 Task: Look for space in Bururi, Burundi from 10th July, 2023 to 15th July, 2023 for 7 adults in price range Rs.10000 to Rs.15000. Place can be entire place or shared room with 4 bedrooms having 7 beds and 4 bathrooms. Property type can be house, flat, guest house. Amenities needed are: wifi, TV, free parkinig on premises, gym, breakfast. Booking option can be shelf check-in. Required host language is .
Action: Mouse moved to (425, 125)
Screenshot: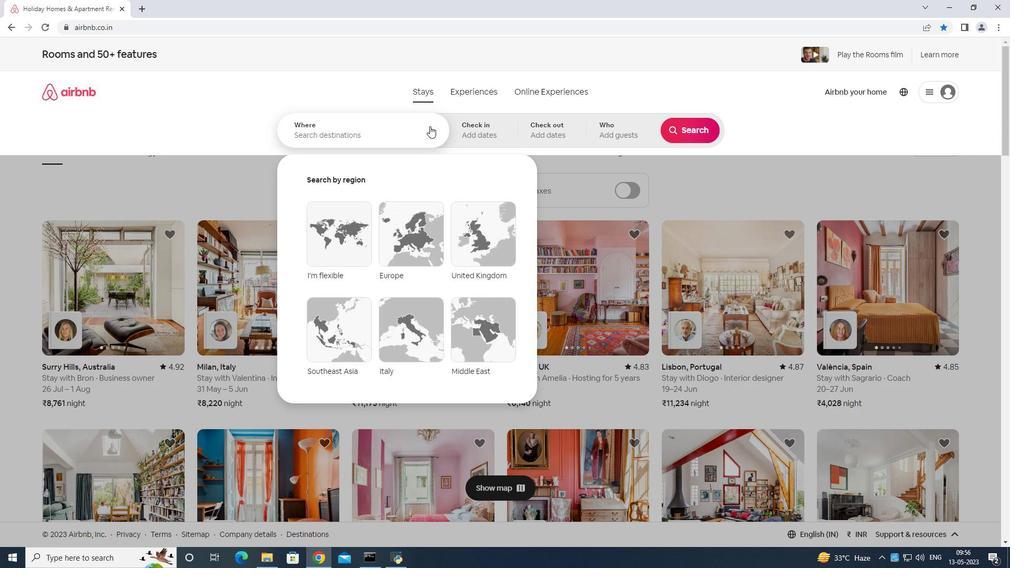 
Action: Mouse pressed left at (425, 125)
Screenshot: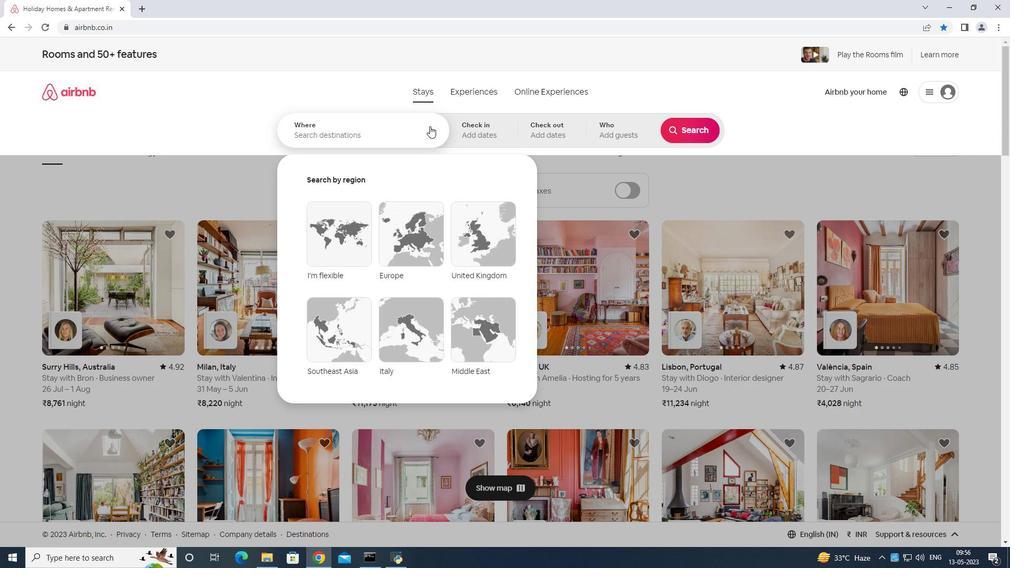 
Action: Mouse moved to (436, 133)
Screenshot: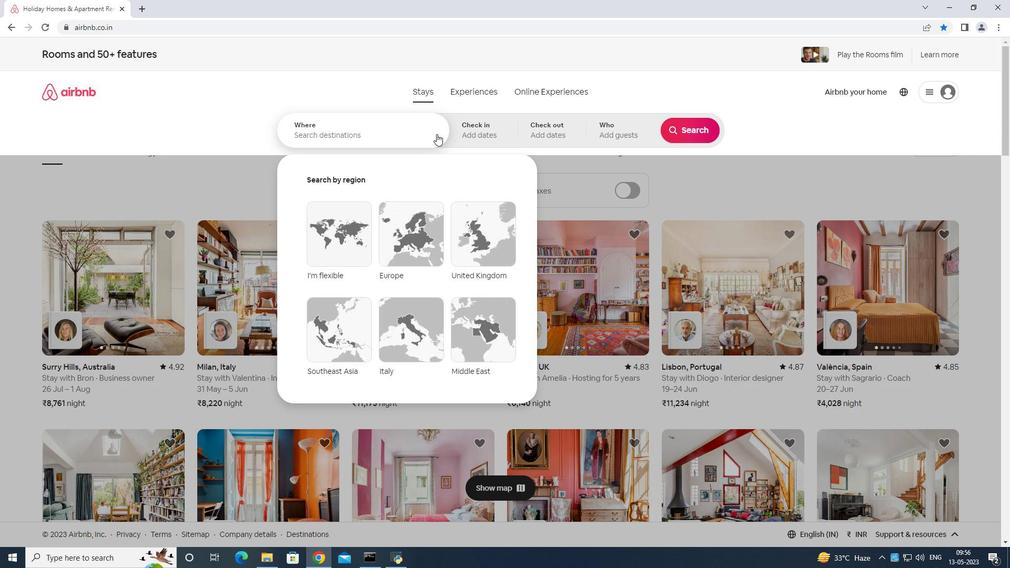 
Action: Key pressed b<Key.shift>
Screenshot: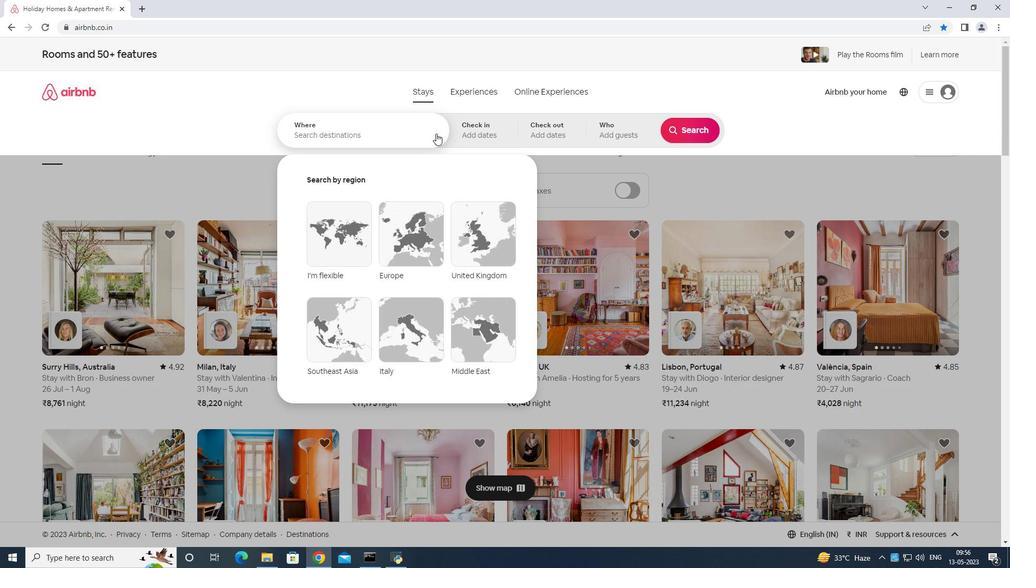 
Action: Mouse moved to (436, 133)
Screenshot: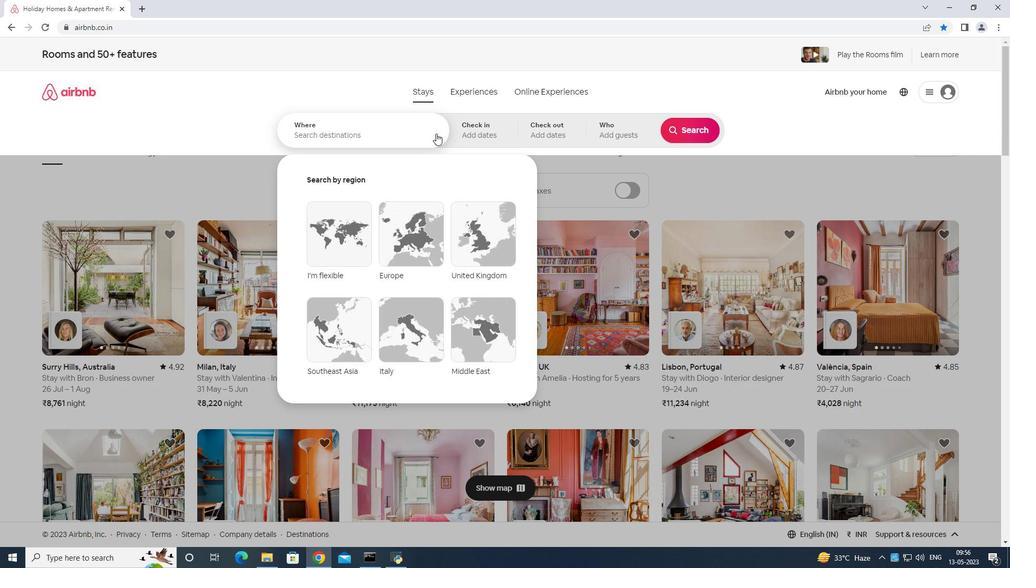 
Action: Key pressed ururi<Key.space>
Screenshot: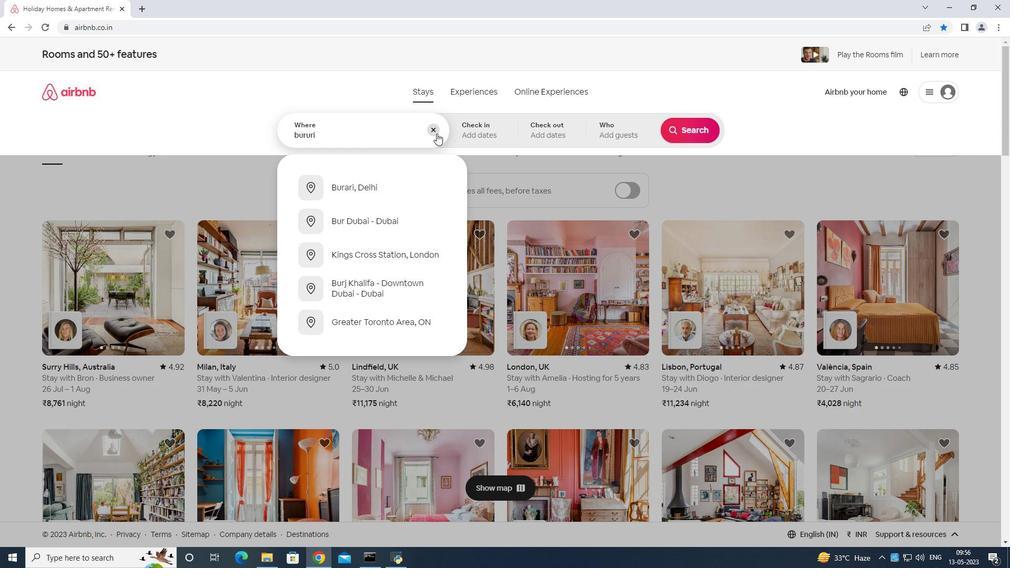 
Action: Mouse moved to (437, 133)
Screenshot: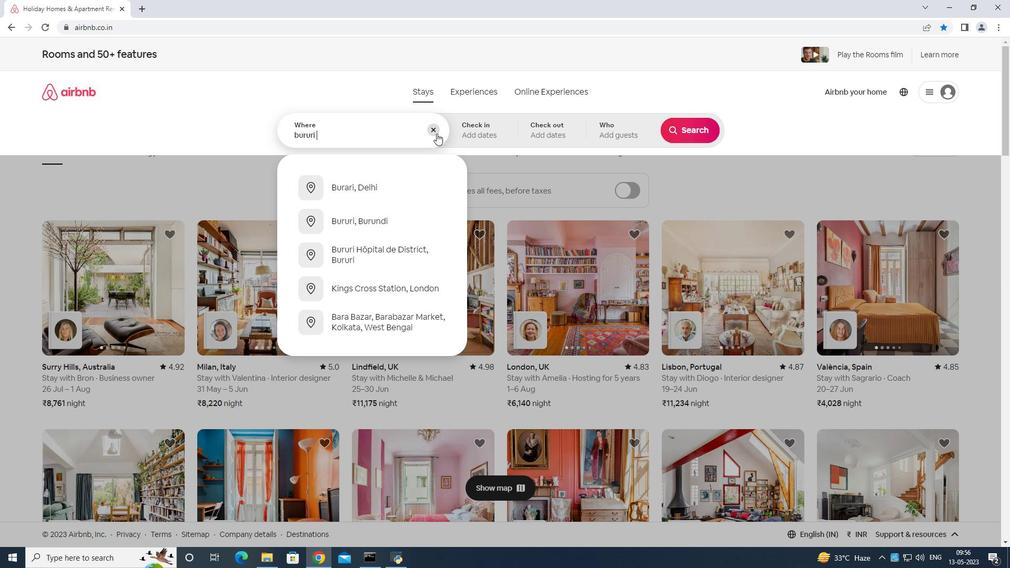 
Action: Key pressed burundi<Key.enter>
Screenshot: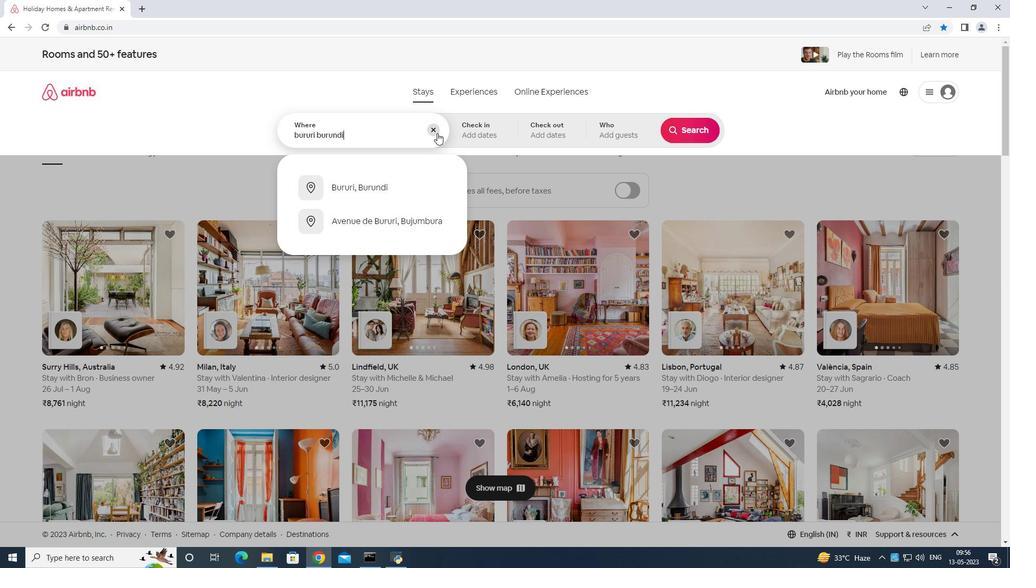 
Action: Mouse moved to (683, 217)
Screenshot: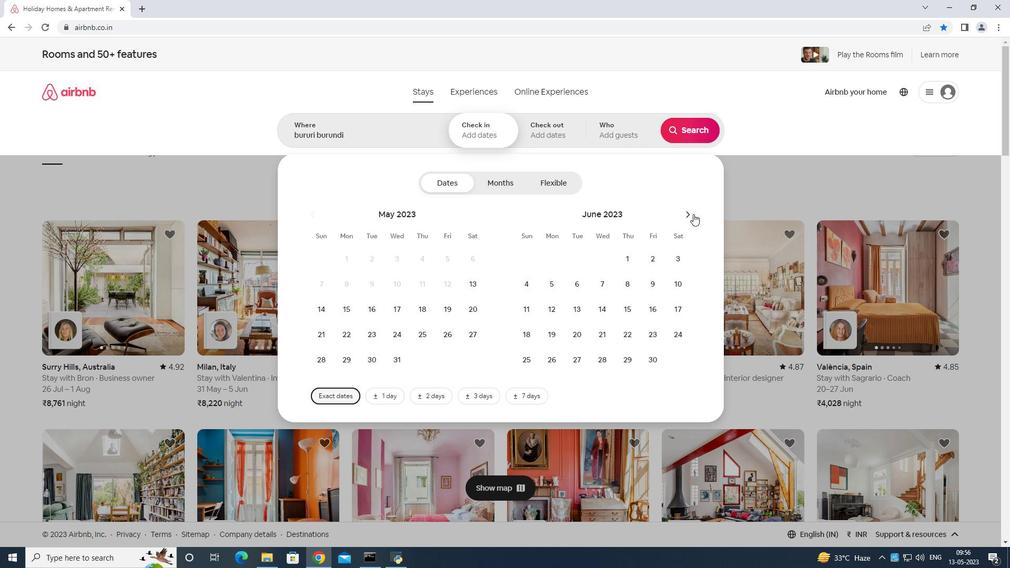 
Action: Mouse pressed left at (683, 217)
Screenshot: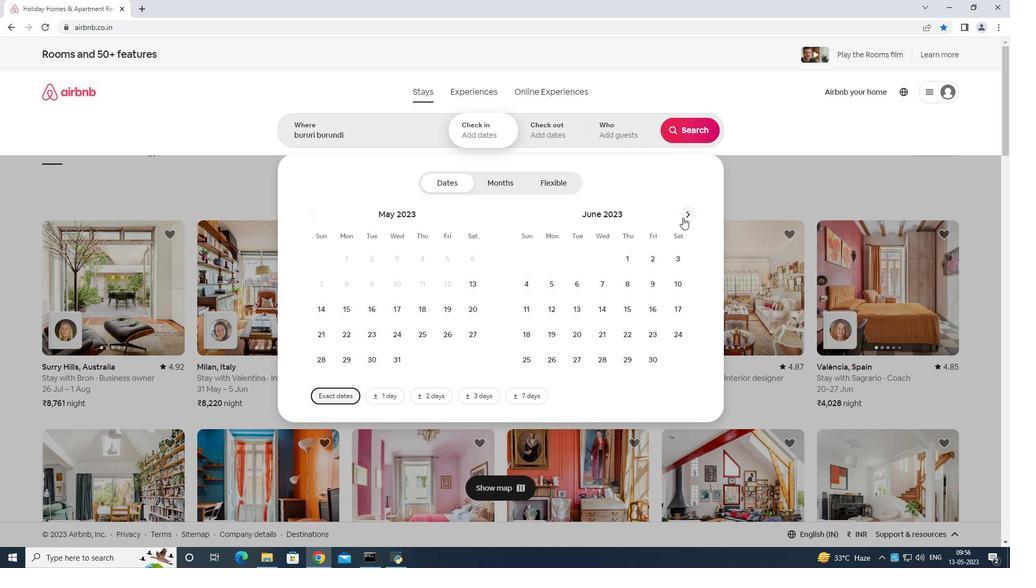 
Action: Mouse moved to (553, 301)
Screenshot: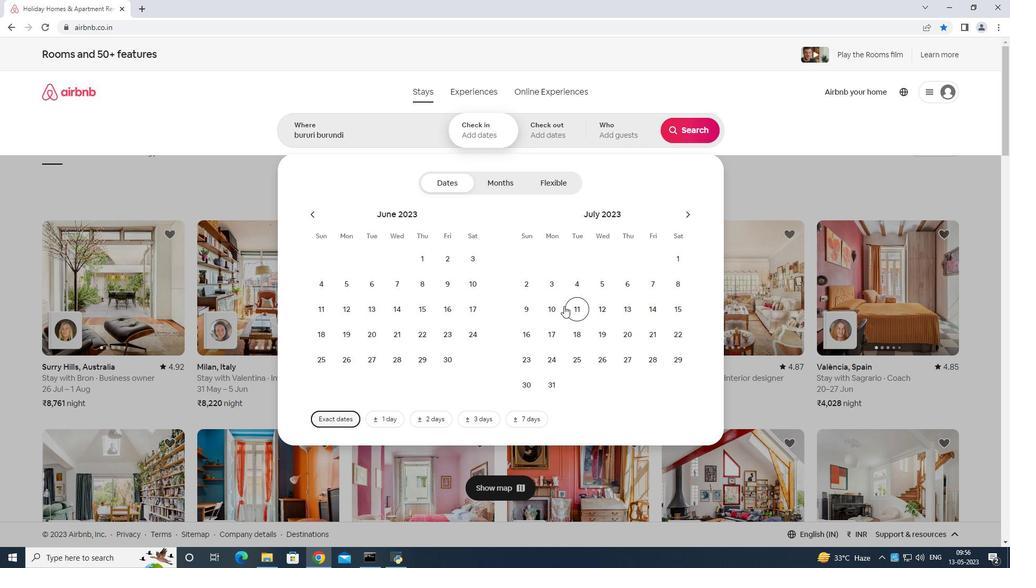 
Action: Mouse pressed left at (553, 301)
Screenshot: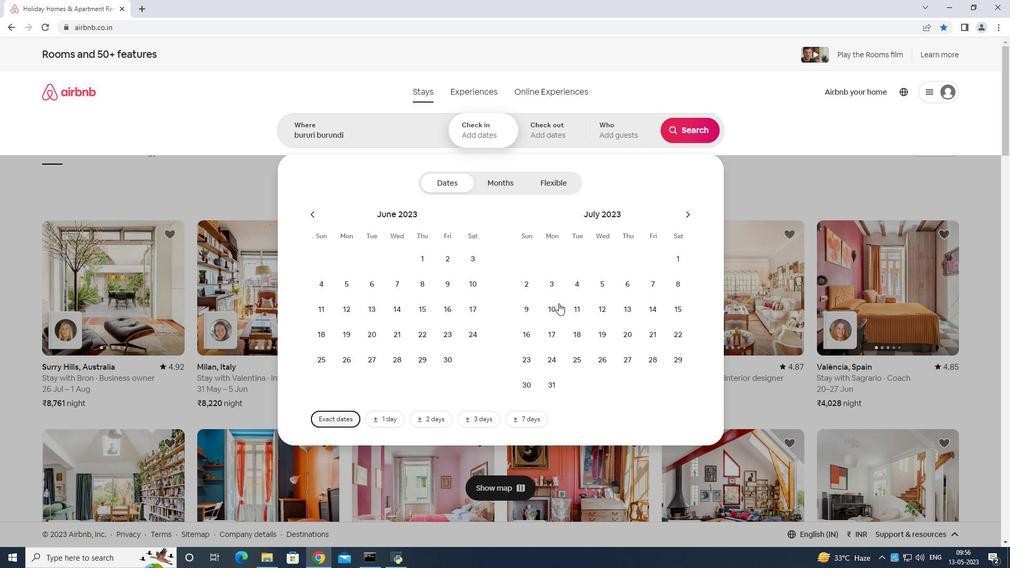 
Action: Mouse moved to (670, 303)
Screenshot: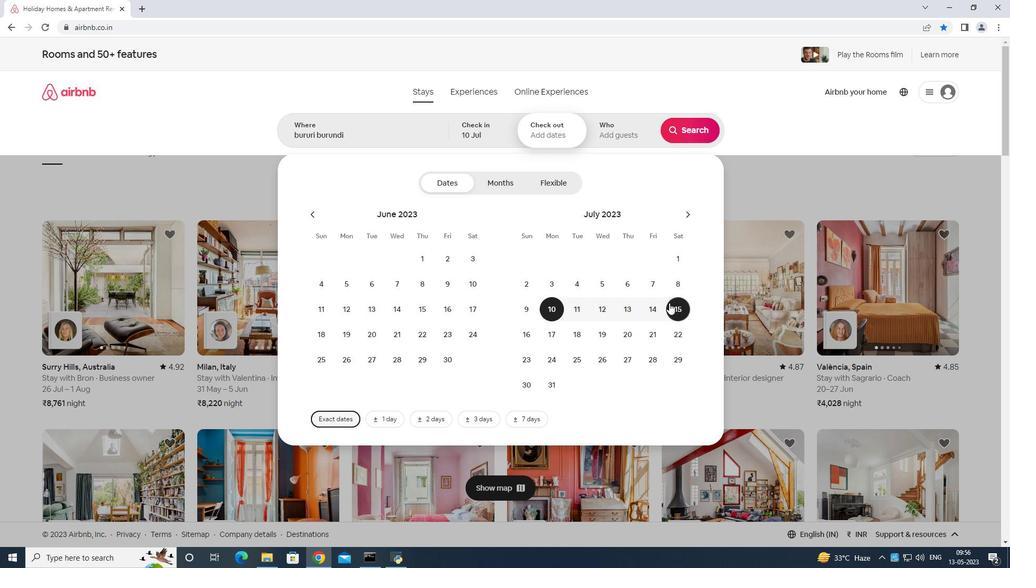
Action: Mouse pressed left at (670, 303)
Screenshot: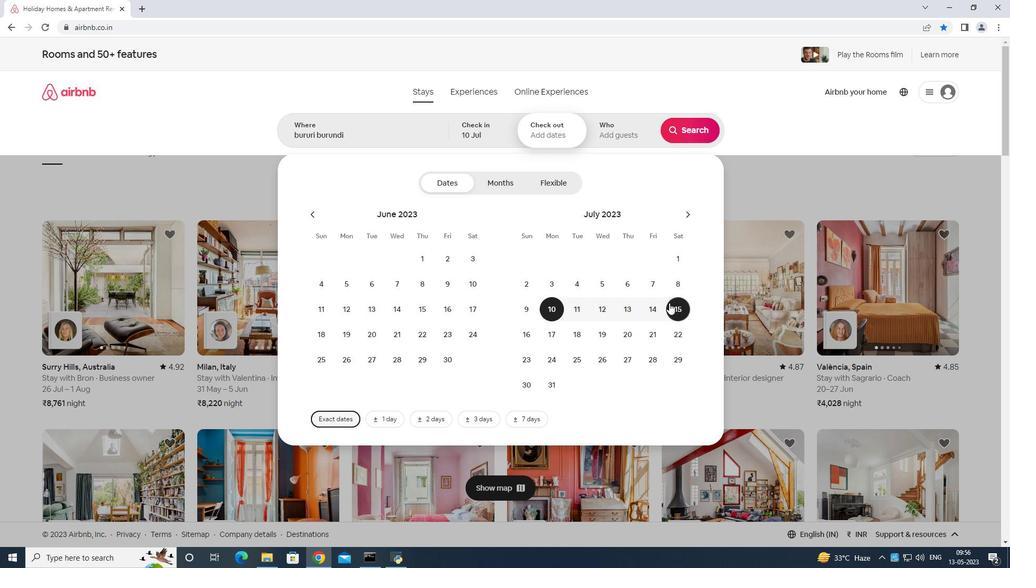 
Action: Mouse moved to (615, 132)
Screenshot: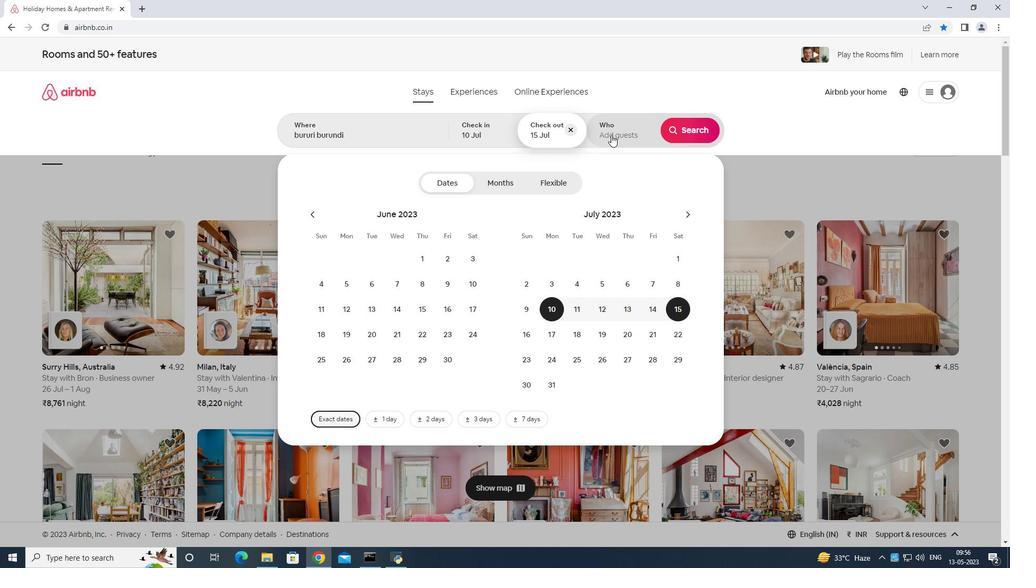 
Action: Mouse pressed left at (615, 132)
Screenshot: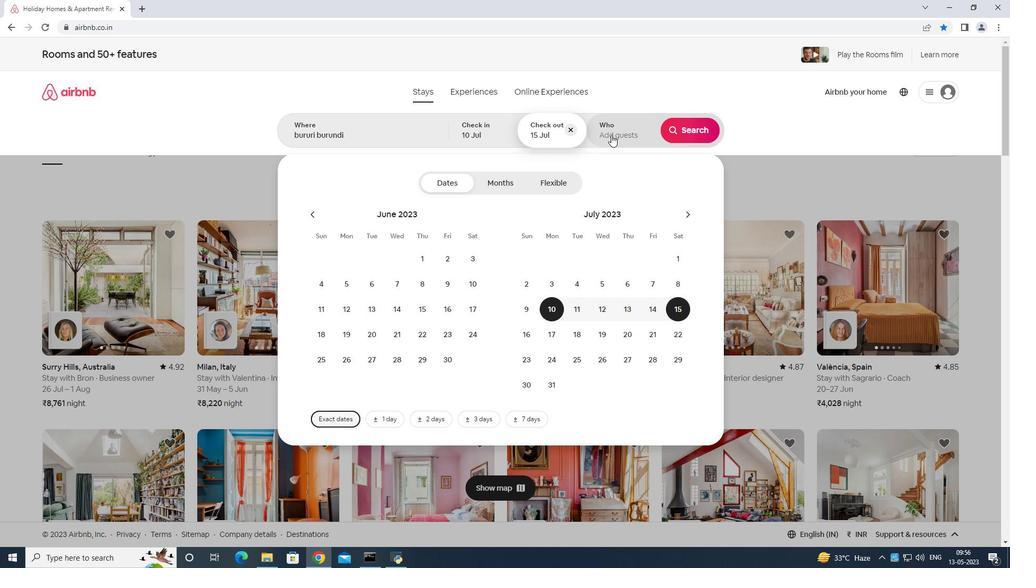 
Action: Mouse moved to (696, 187)
Screenshot: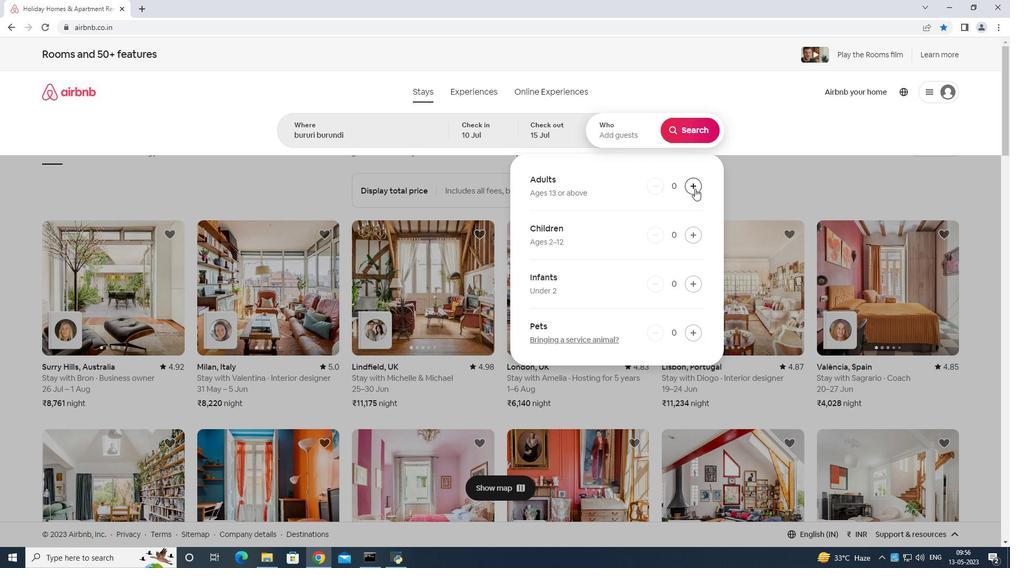 
Action: Mouse pressed left at (696, 187)
Screenshot: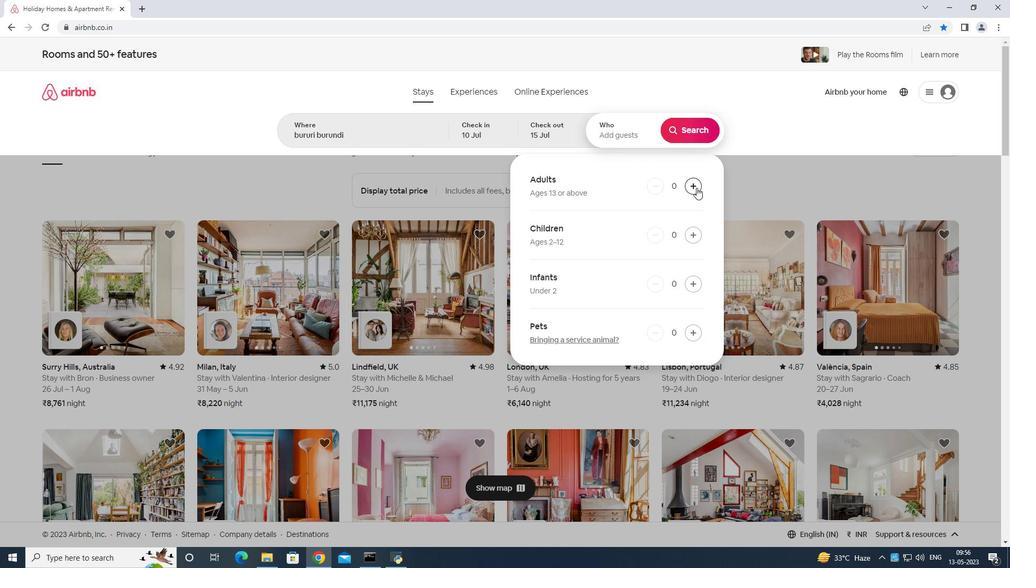 
Action: Mouse moved to (696, 186)
Screenshot: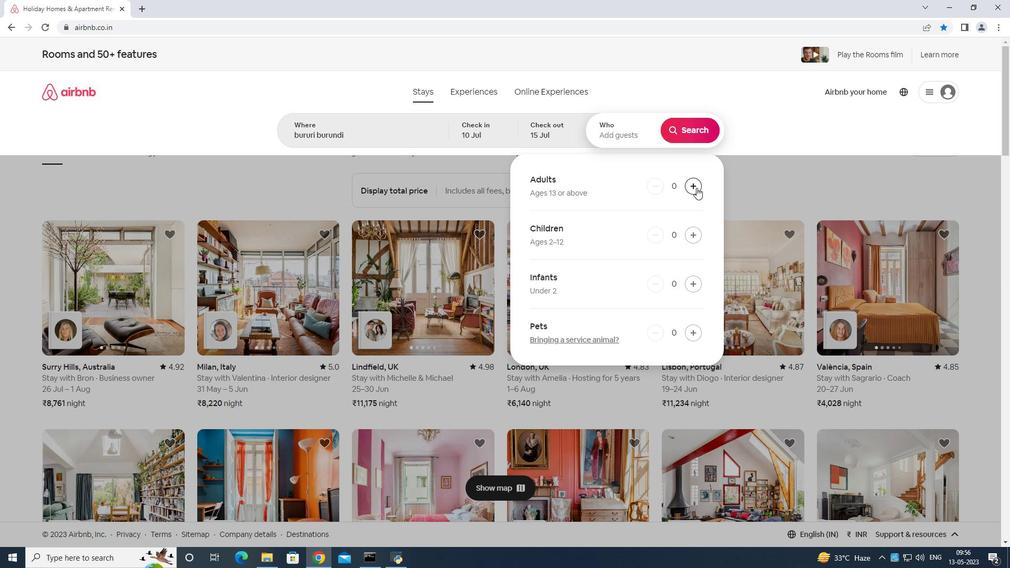 
Action: Mouse pressed left at (696, 186)
Screenshot: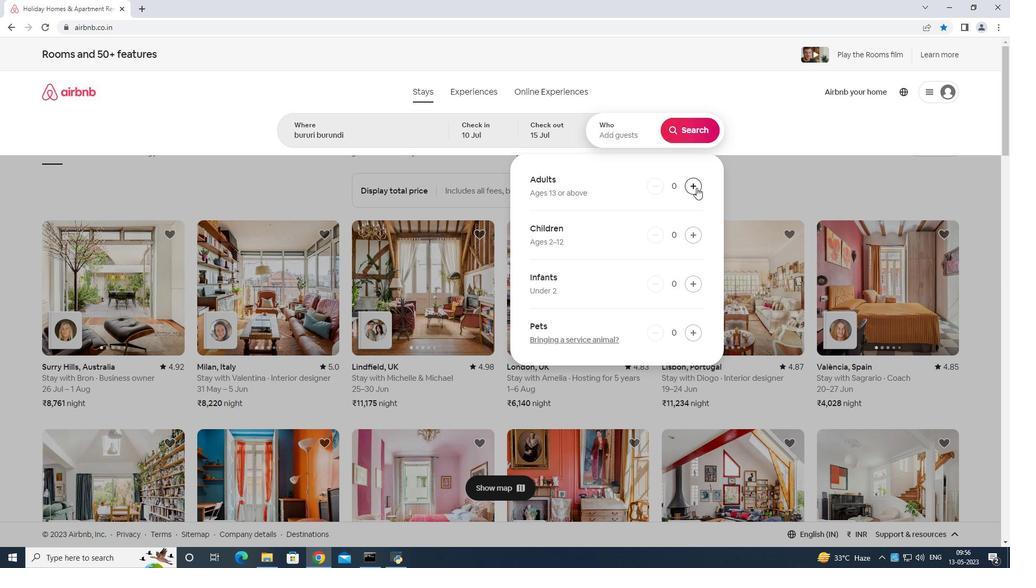 
Action: Mouse pressed left at (696, 186)
Screenshot: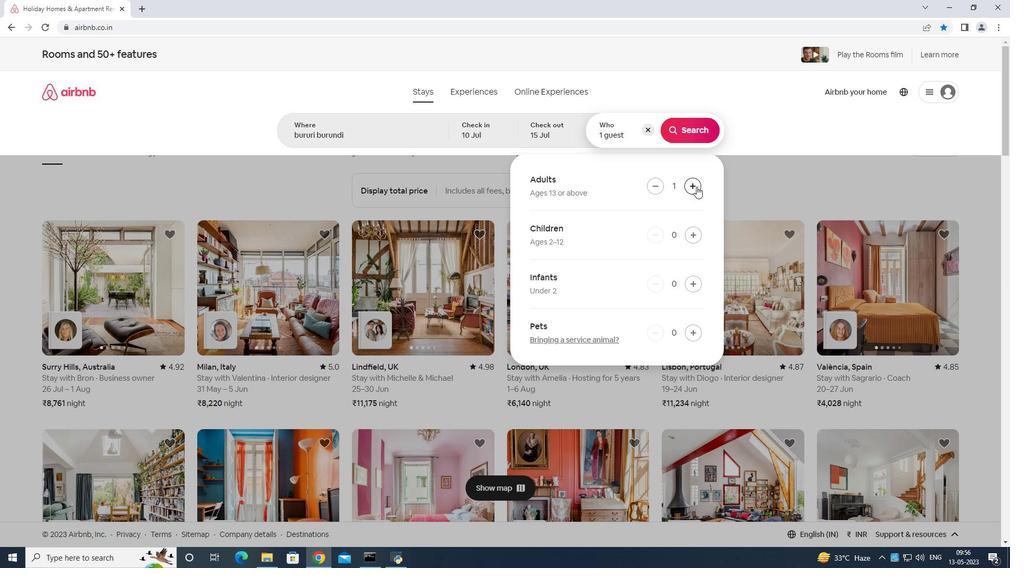 
Action: Mouse pressed left at (696, 186)
Screenshot: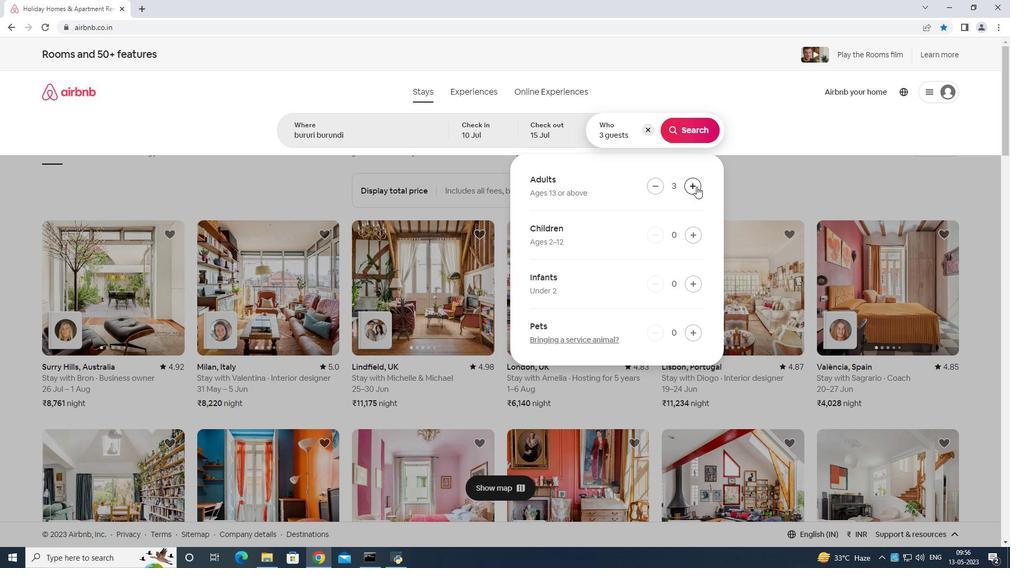 
Action: Mouse pressed left at (696, 186)
Screenshot: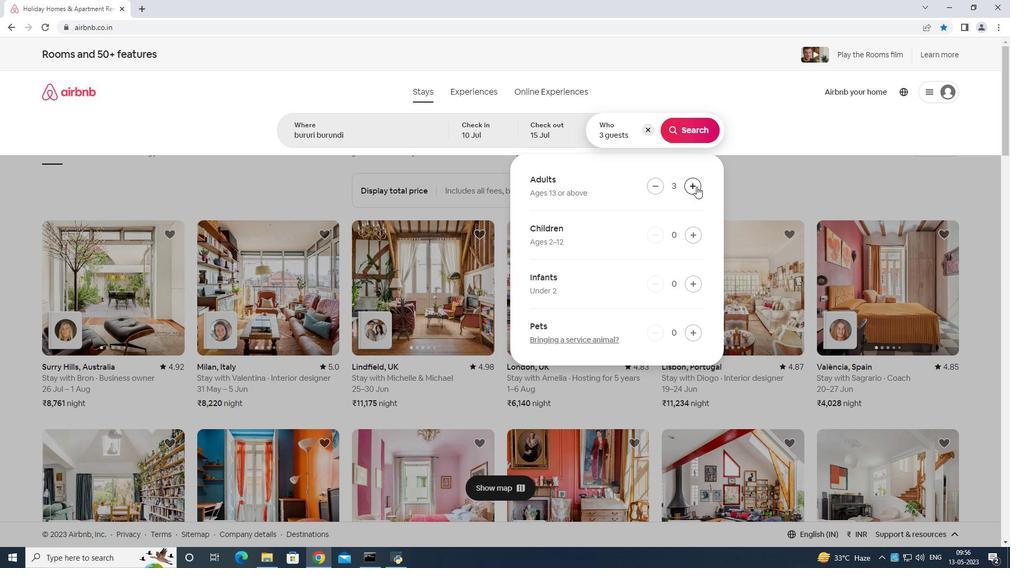
Action: Mouse pressed left at (696, 186)
Screenshot: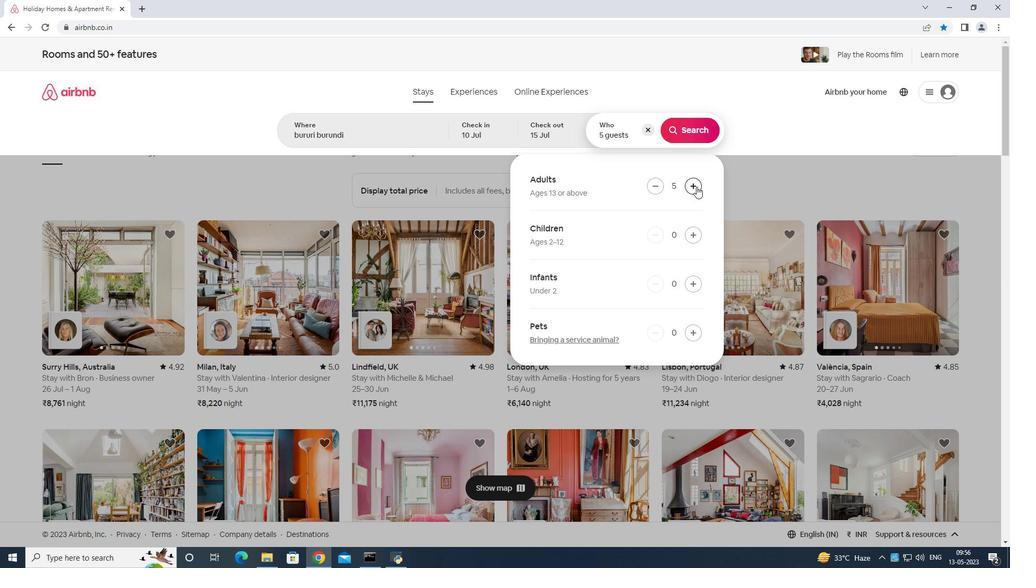 
Action: Mouse moved to (696, 183)
Screenshot: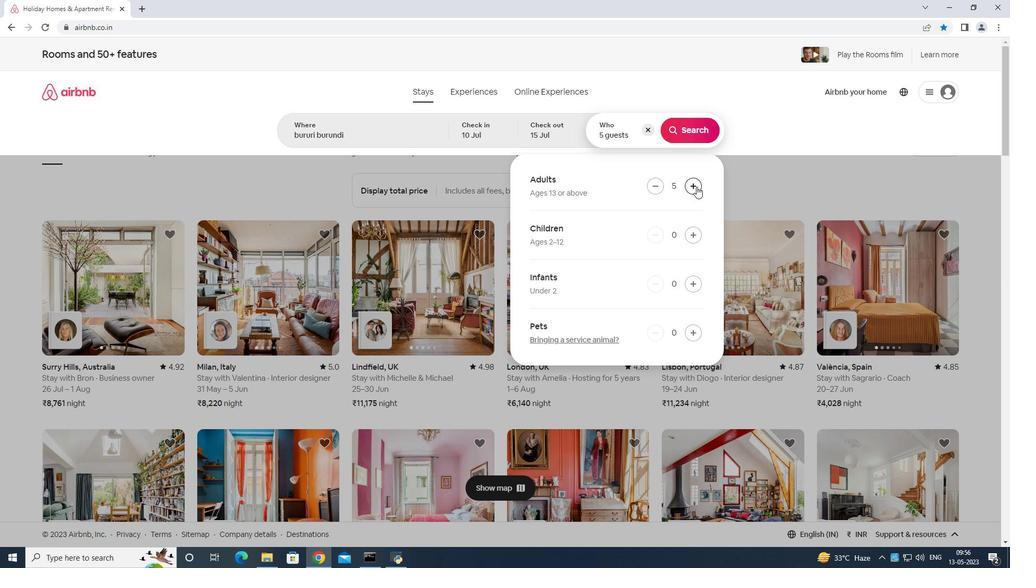 
Action: Mouse pressed left at (696, 183)
Screenshot: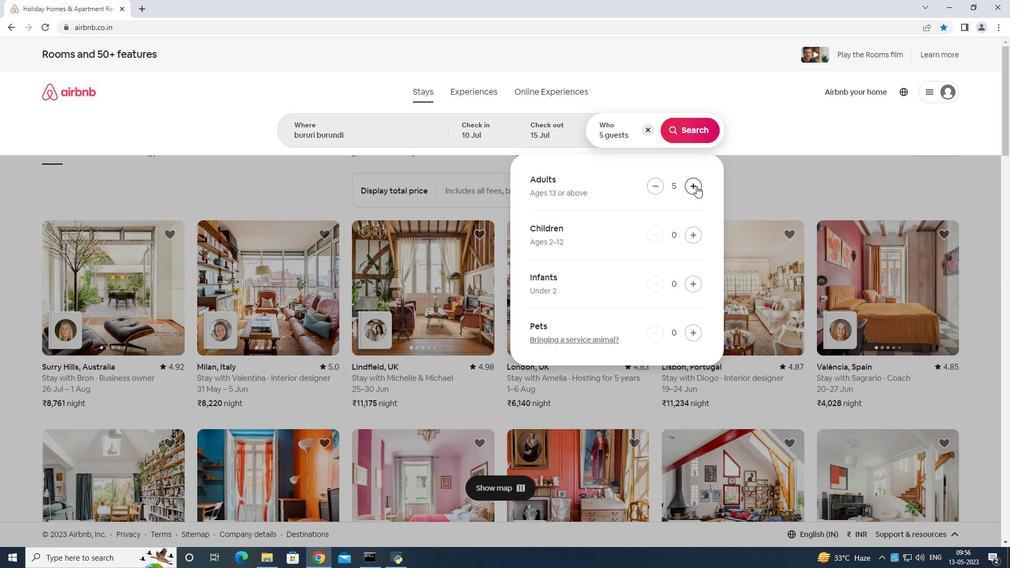 
Action: Mouse moved to (704, 122)
Screenshot: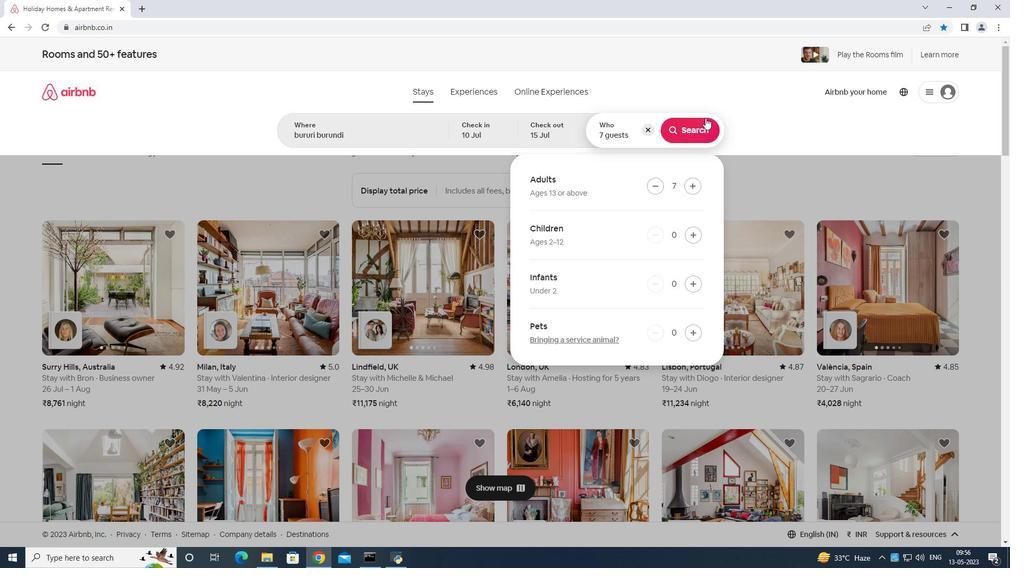 
Action: Mouse pressed left at (704, 122)
Screenshot: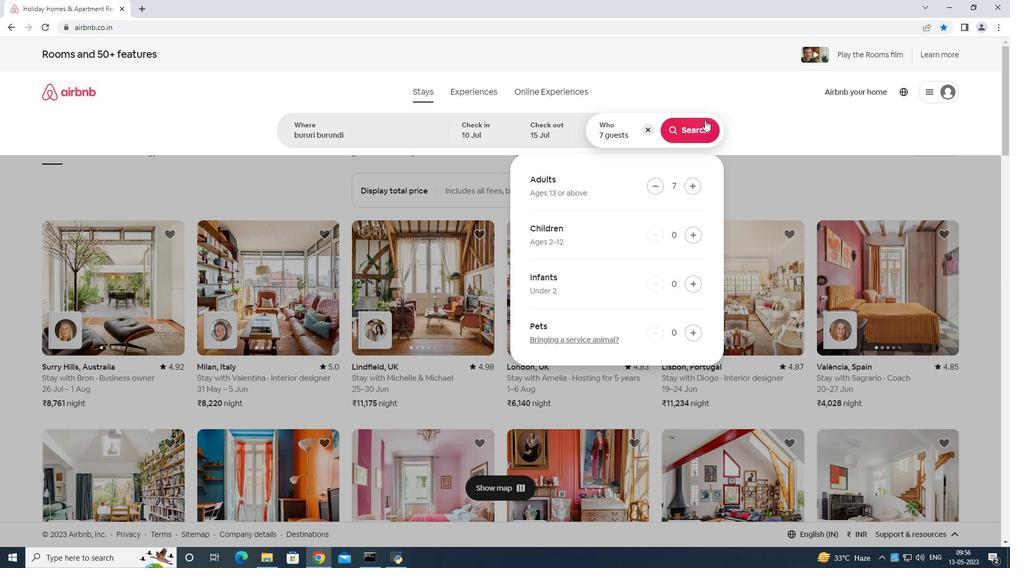
Action: Mouse moved to (958, 93)
Screenshot: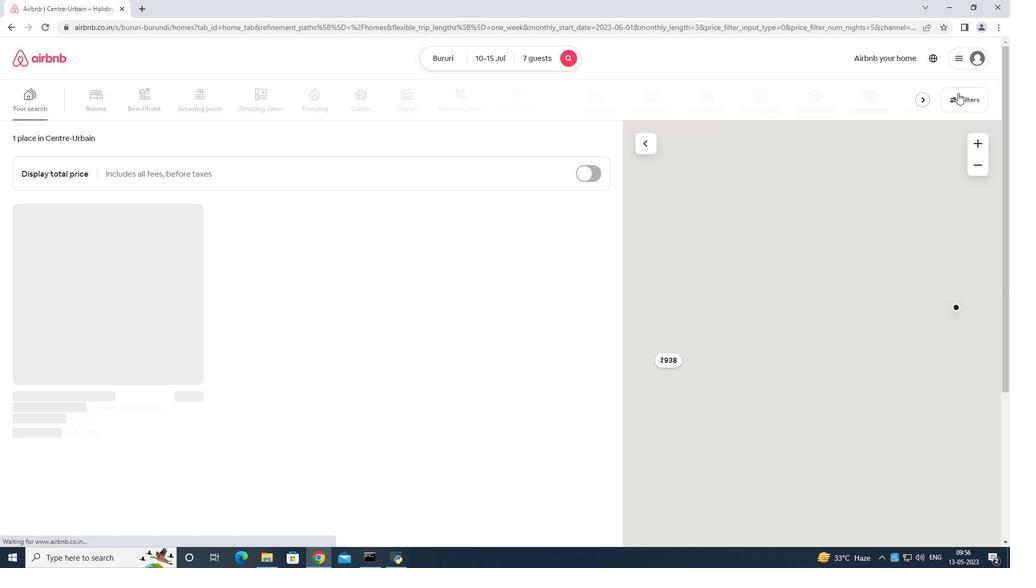 
Action: Mouse pressed left at (958, 93)
Screenshot: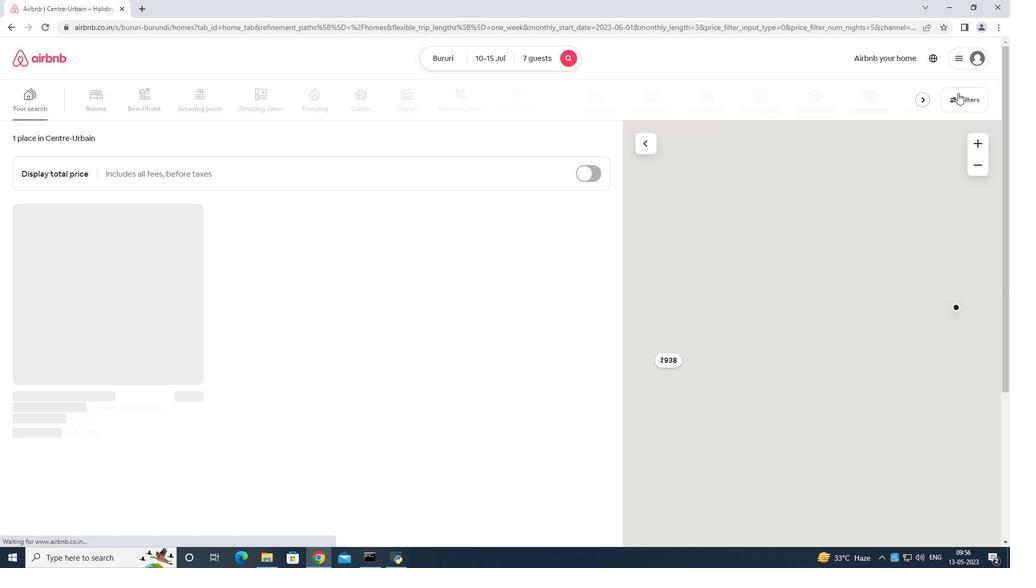 
Action: Mouse moved to (445, 350)
Screenshot: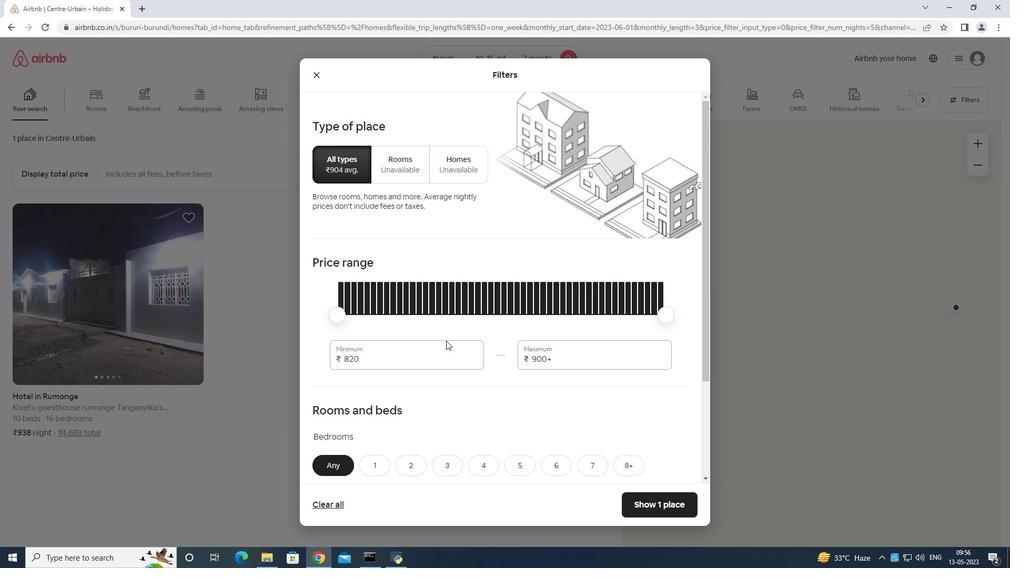 
Action: Mouse pressed left at (445, 350)
Screenshot: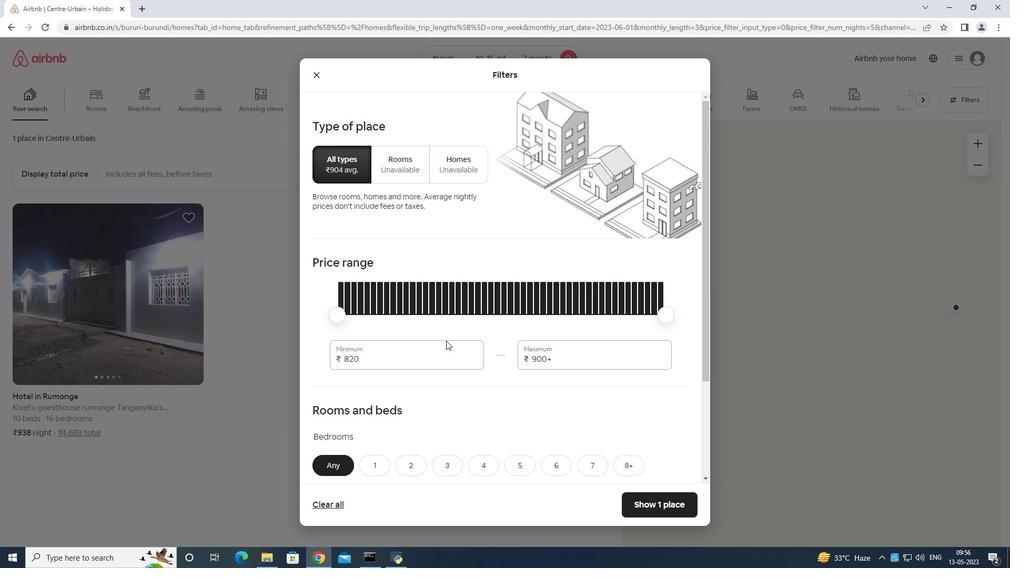 
Action: Mouse moved to (441, 348)
Screenshot: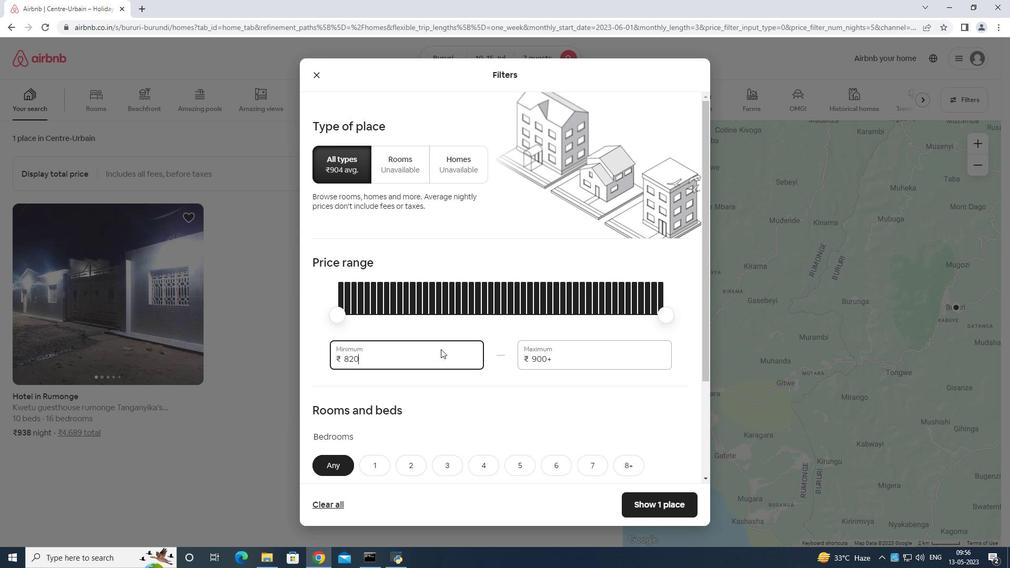 
Action: Key pressed <Key.backspace>
Screenshot: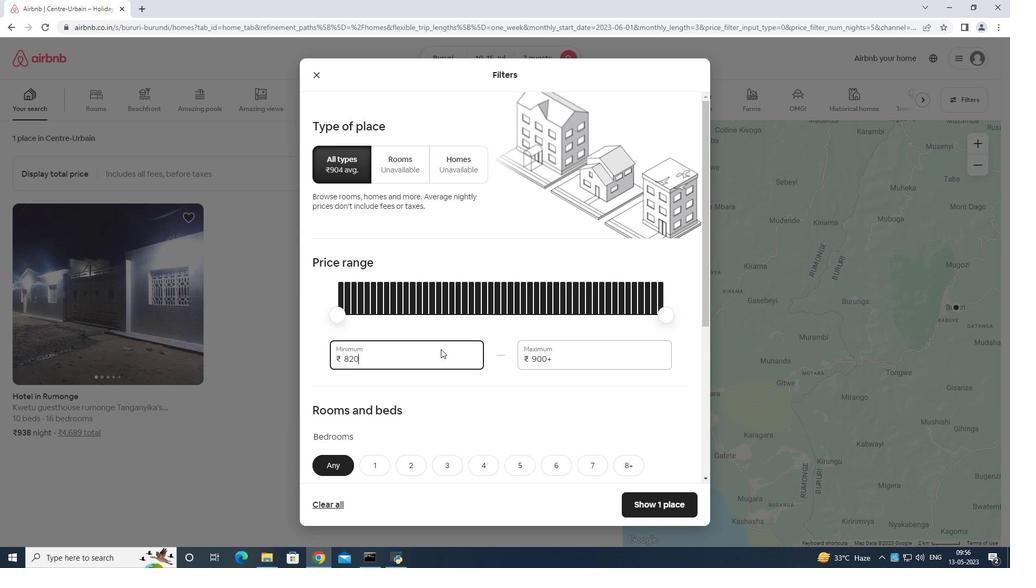 
Action: Mouse moved to (442, 344)
Screenshot: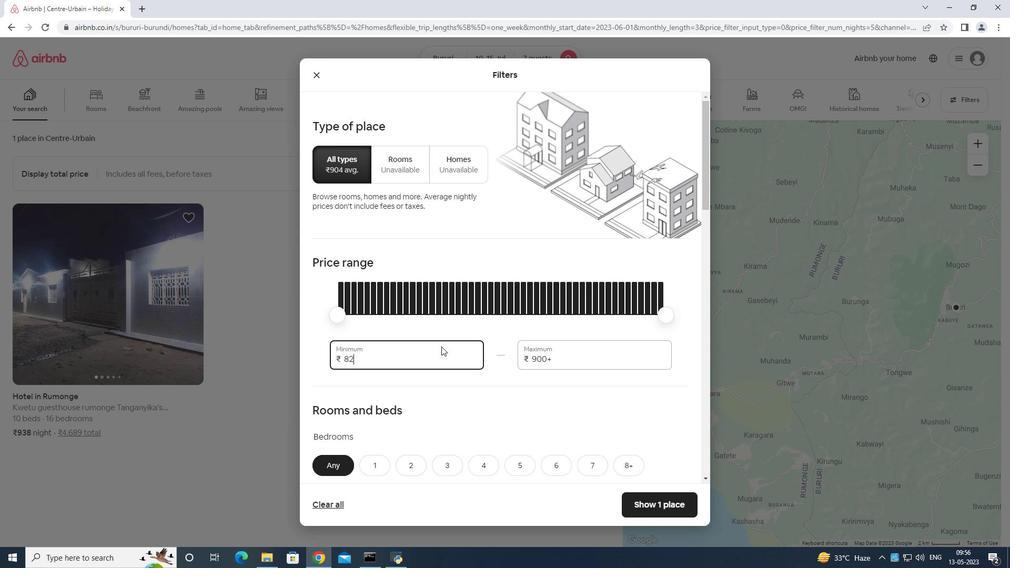 
Action: Key pressed <Key.backspace><Key.backspace><Key.backspace><Key.backspace><Key.backspace>
Screenshot: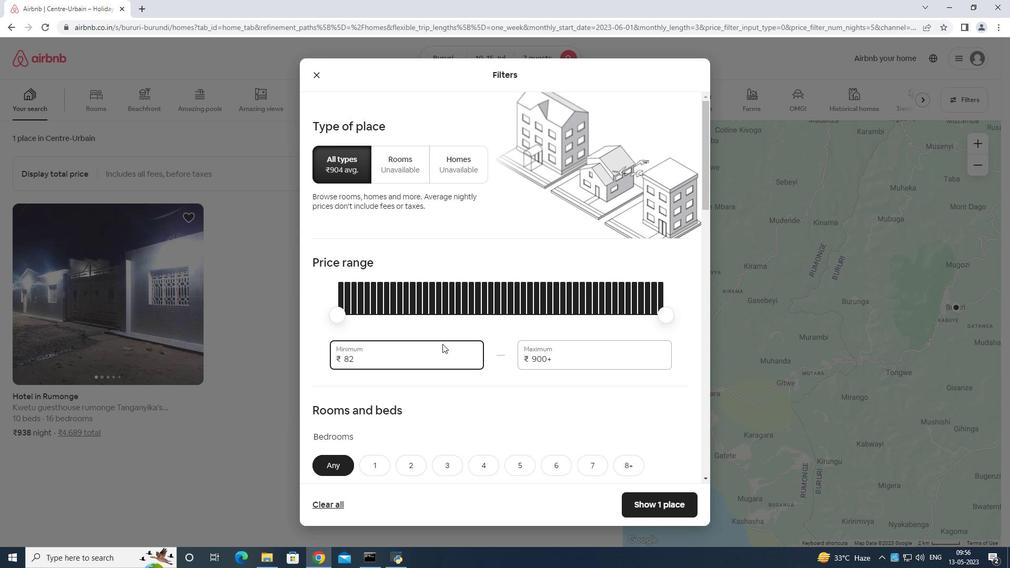 
Action: Mouse moved to (447, 343)
Screenshot: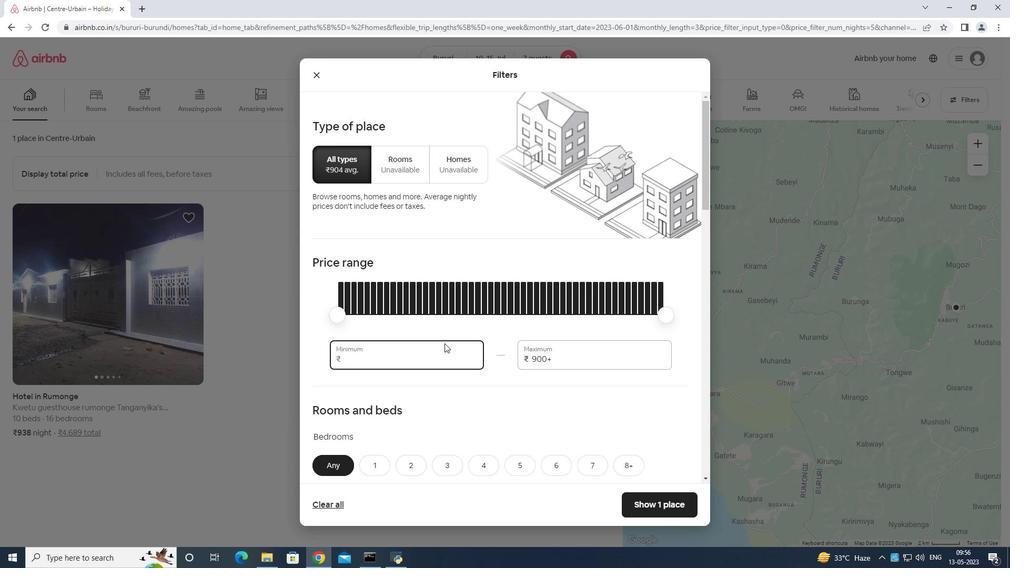 
Action: Key pressed 1
Screenshot: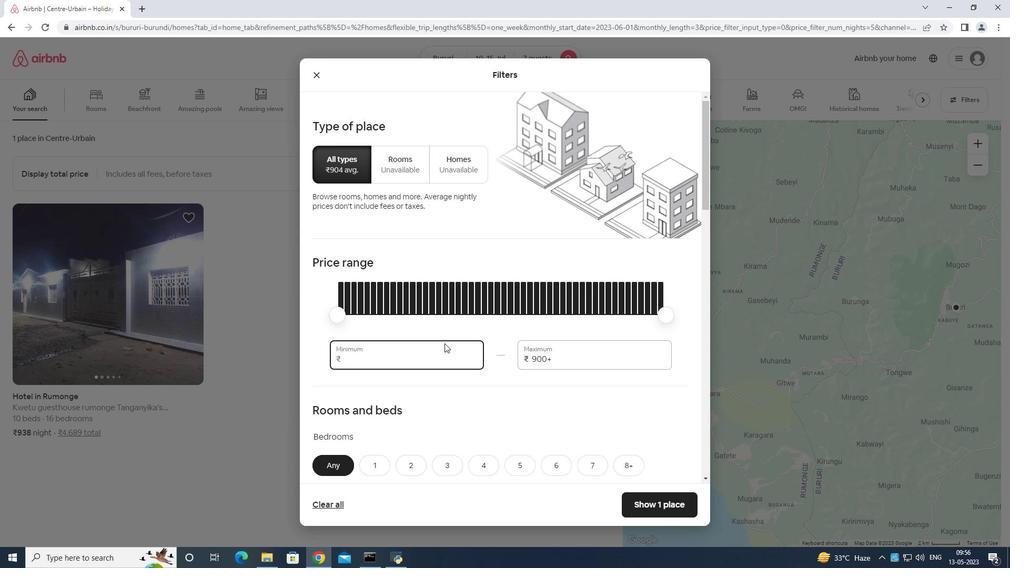 
Action: Mouse moved to (450, 343)
Screenshot: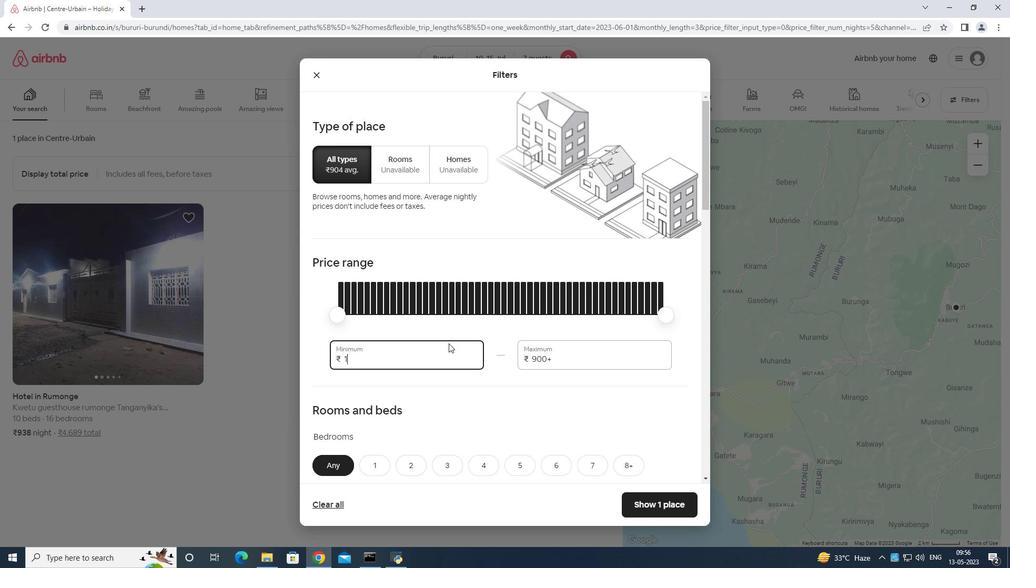 
Action: Key pressed 0
Screenshot: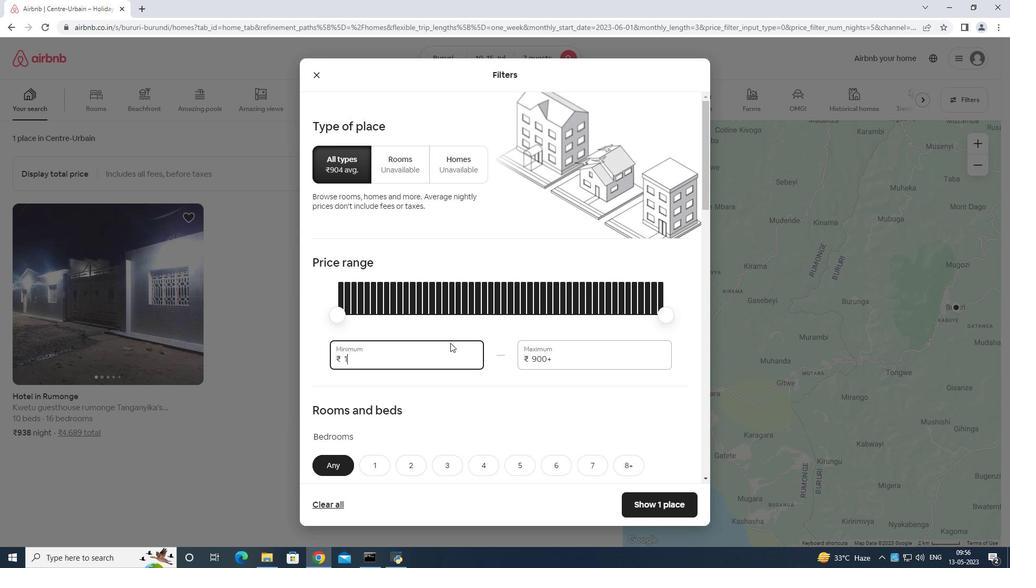 
Action: Mouse moved to (451, 342)
Screenshot: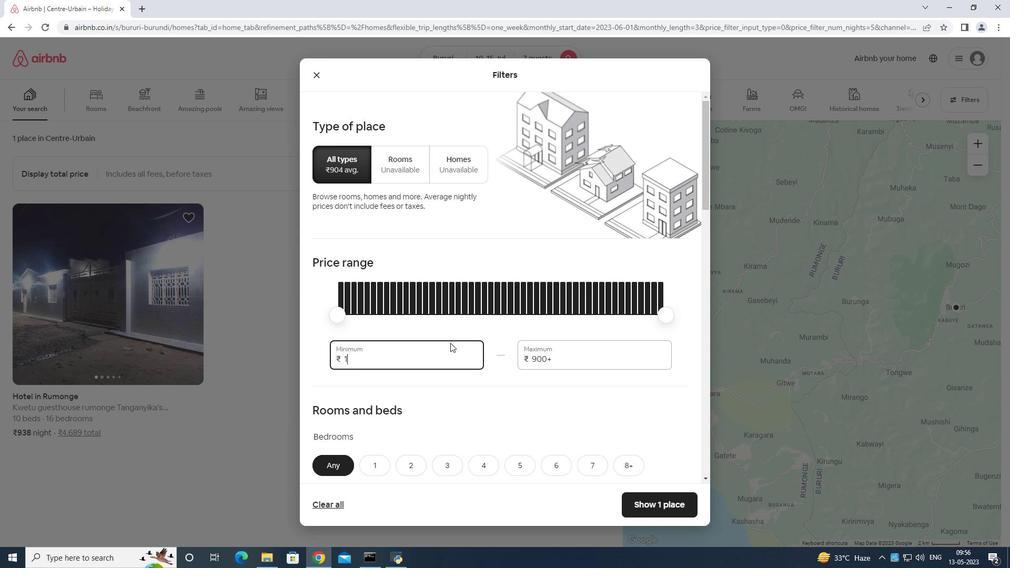 
Action: Key pressed 000
Screenshot: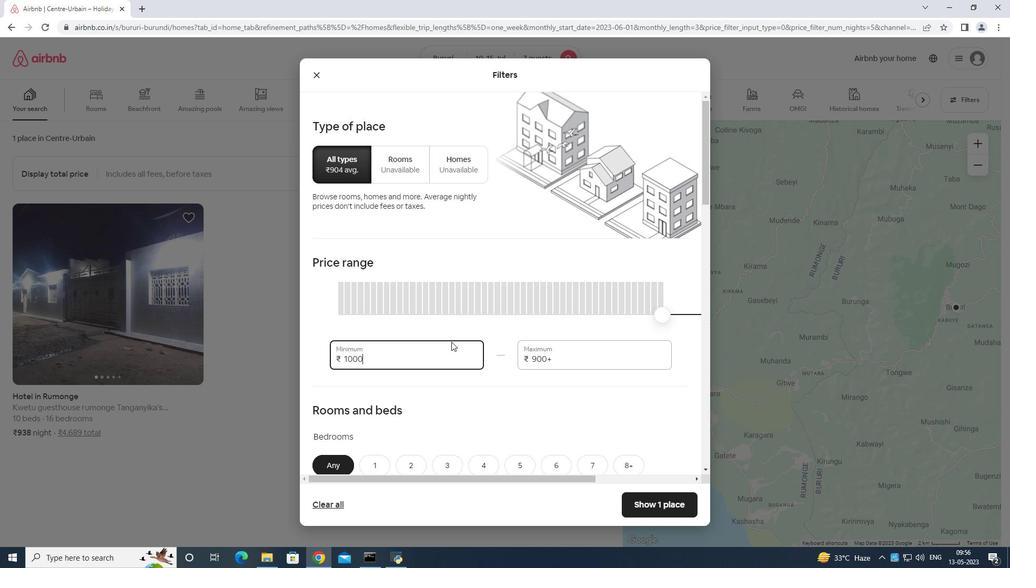 
Action: Mouse moved to (576, 349)
Screenshot: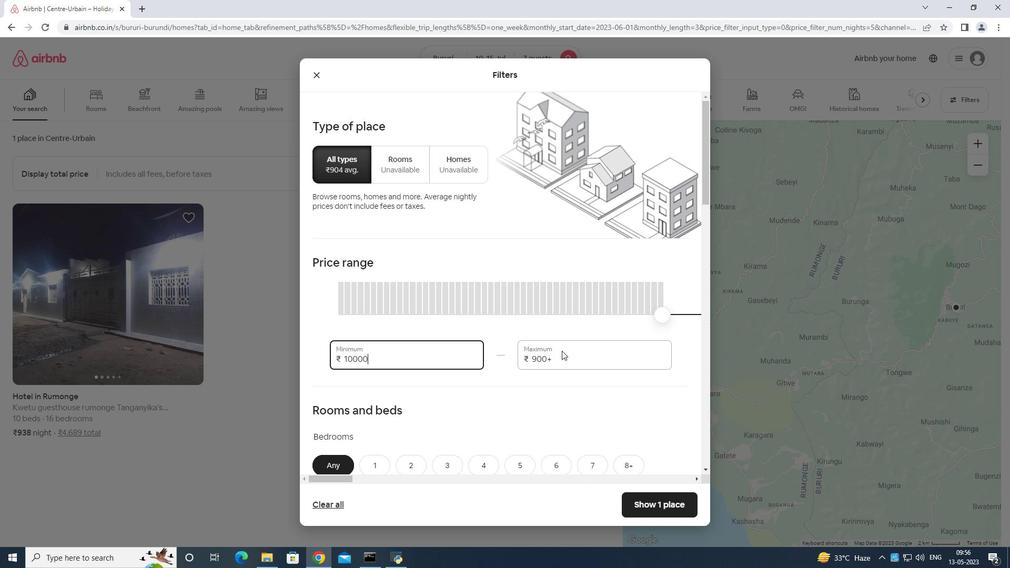 
Action: Mouse pressed left at (576, 349)
Screenshot: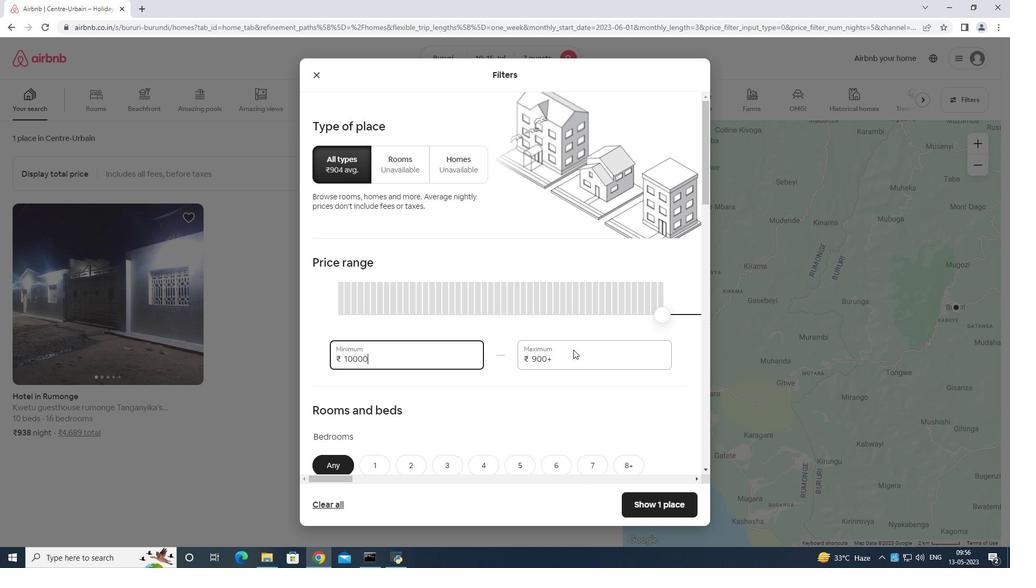 
Action: Mouse moved to (578, 348)
Screenshot: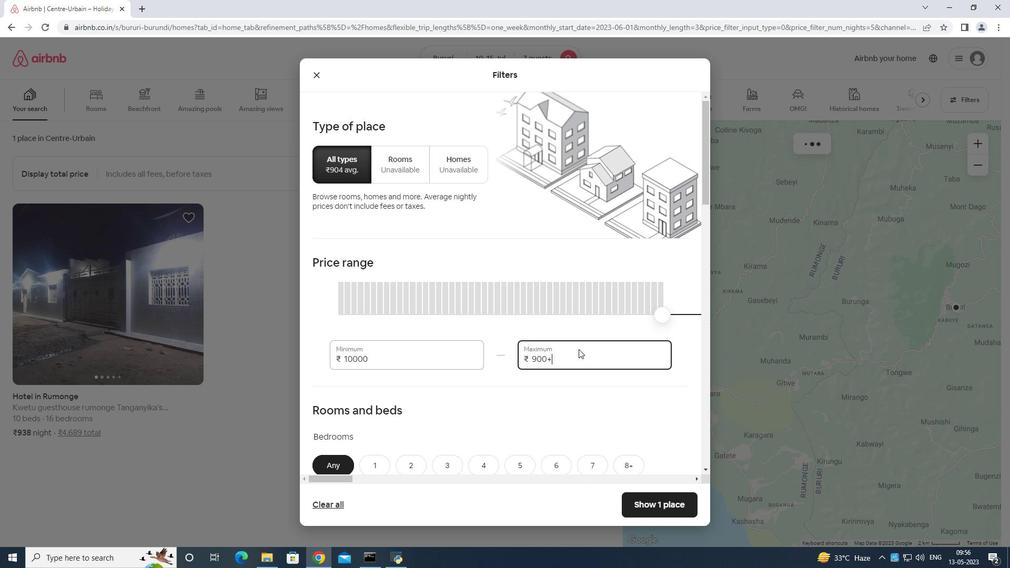 
Action: Key pressed <Key.backspace>
Screenshot: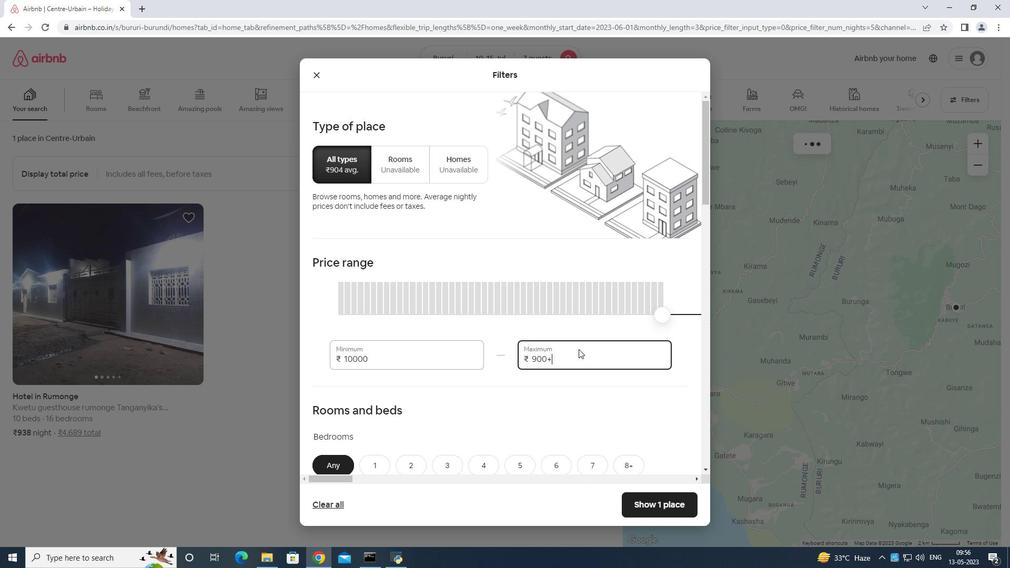 
Action: Mouse moved to (569, 345)
Screenshot: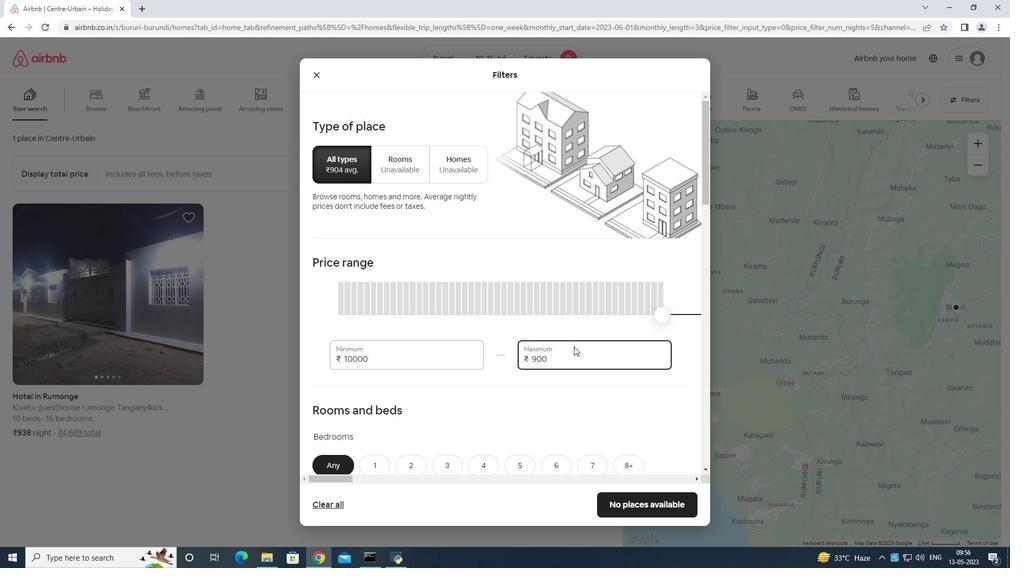 
Action: Key pressed <Key.backspace><Key.backspace><Key.backspace><Key.backspace><Key.backspace><Key.backspace>
Screenshot: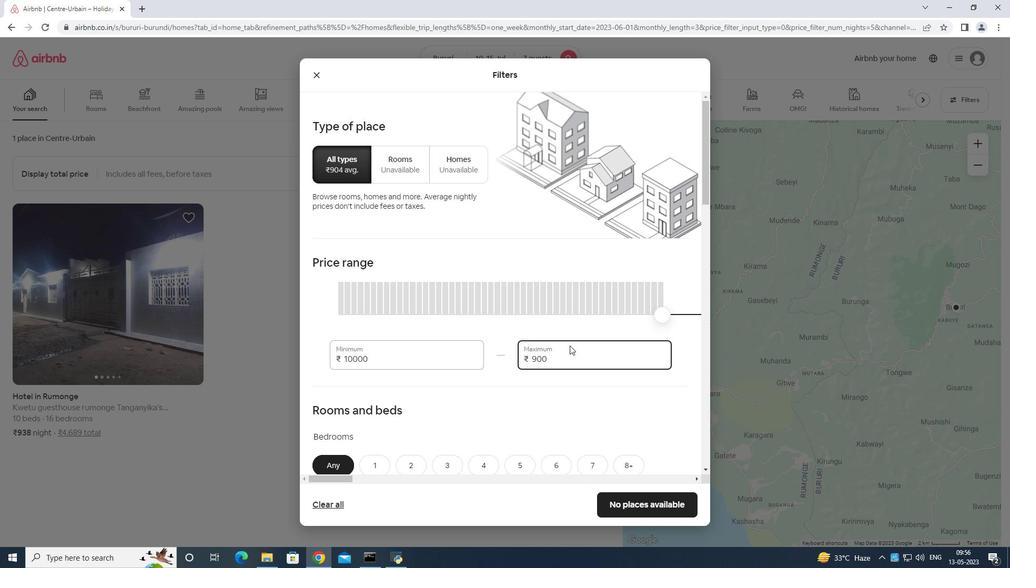 
Action: Mouse moved to (569, 345)
Screenshot: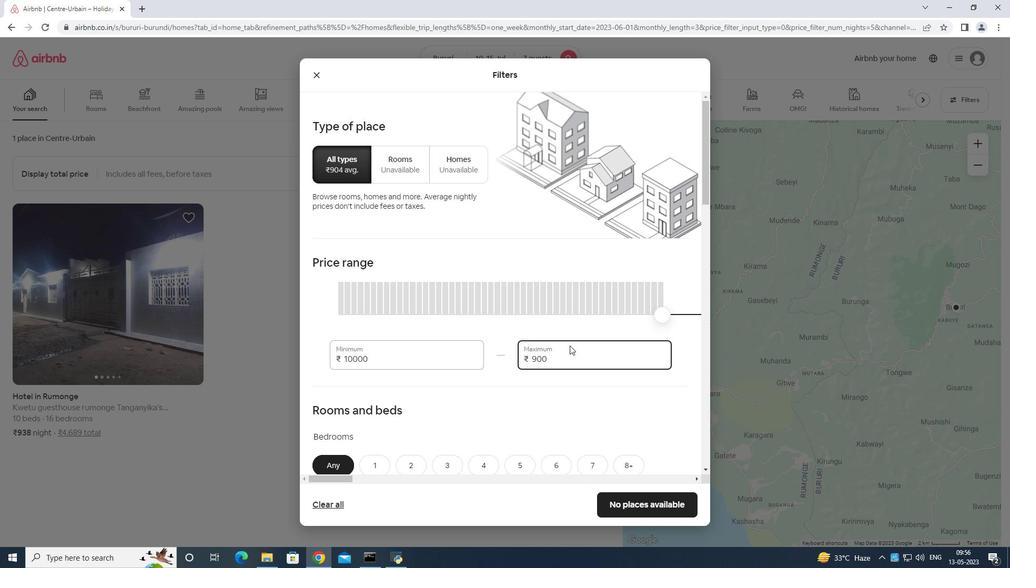 
Action: Key pressed <Key.backspace><Key.backspace><Key.backspace><Key.backspace><Key.backspace><Key.backspace>
Screenshot: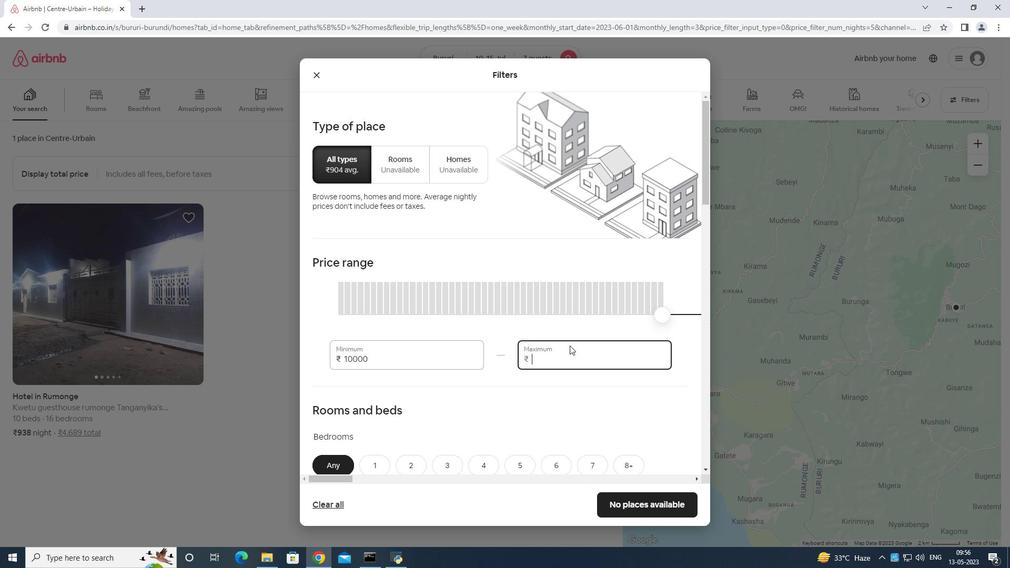 
Action: Mouse moved to (569, 345)
Screenshot: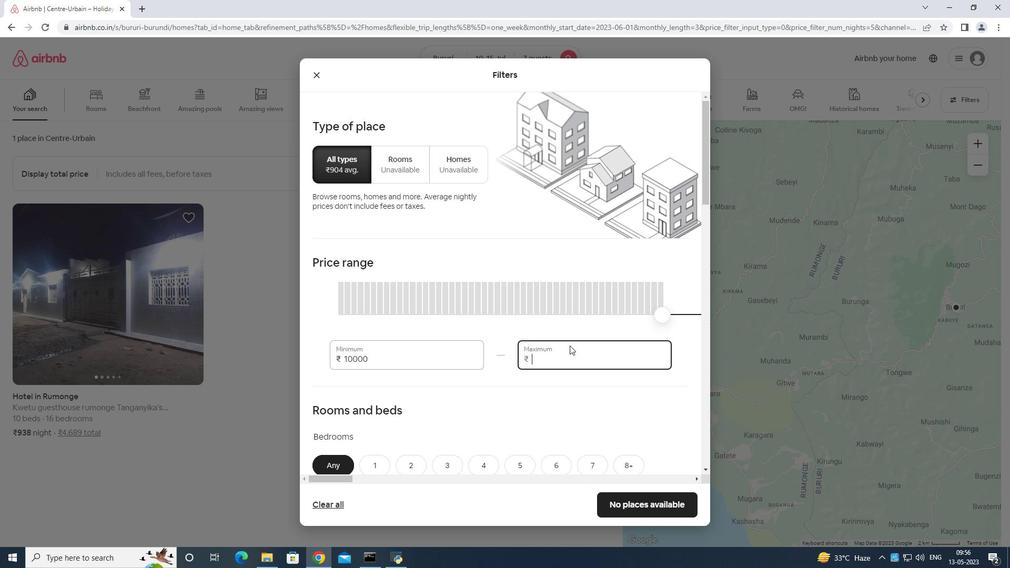 
Action: Key pressed 1
Screenshot: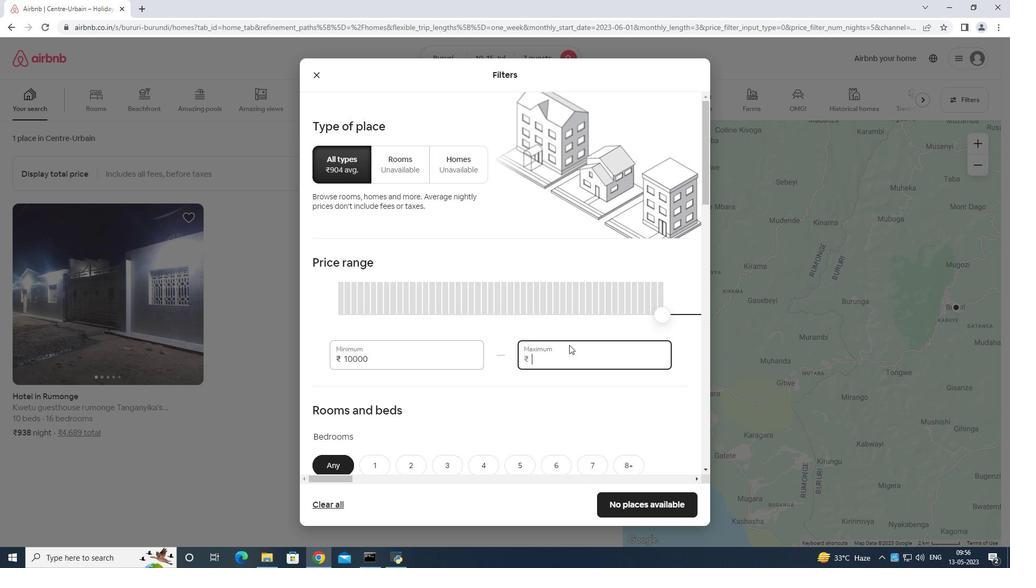 
Action: Mouse moved to (569, 344)
Screenshot: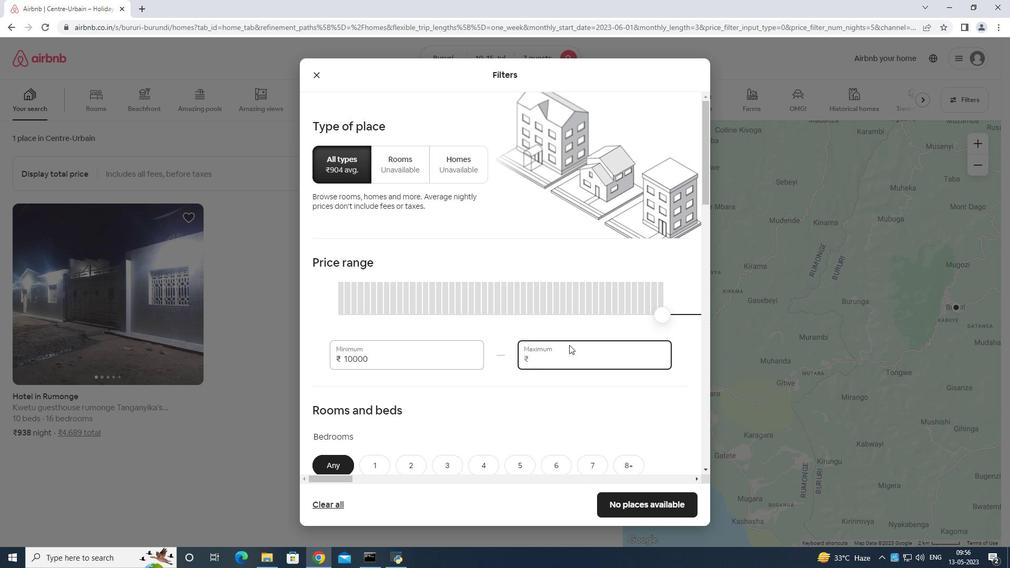 
Action: Key pressed 50
Screenshot: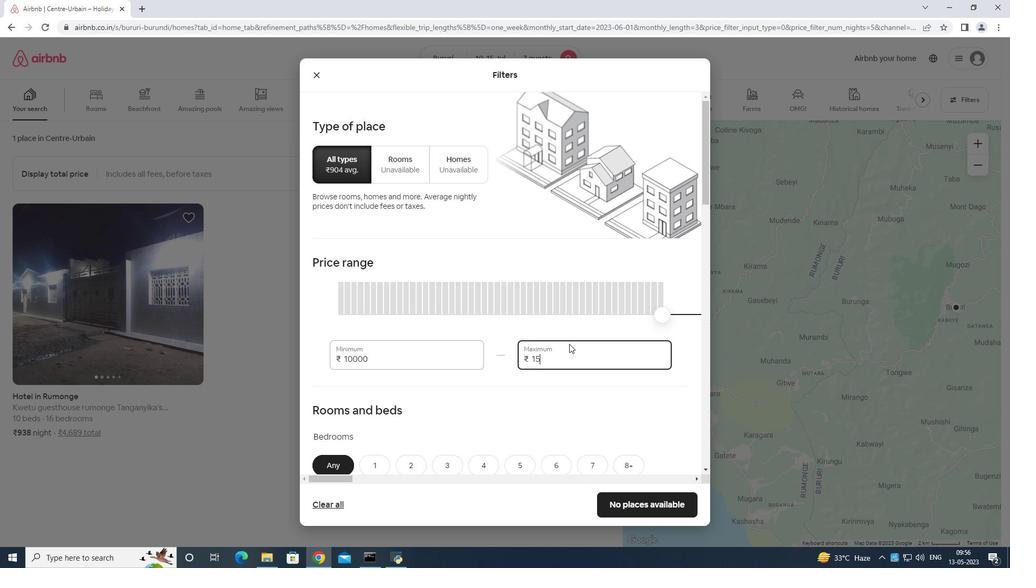 
Action: Mouse moved to (569, 343)
Screenshot: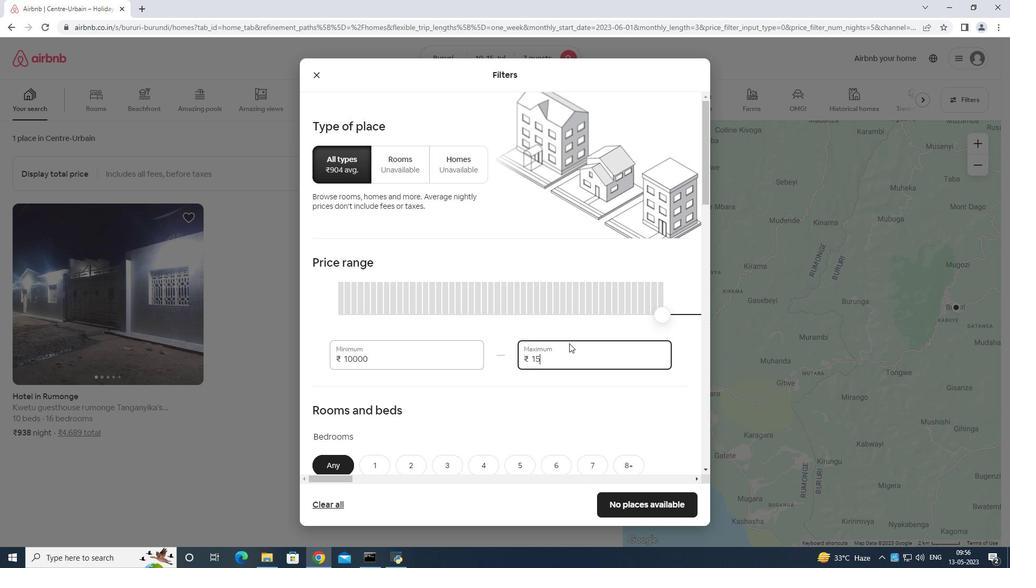 
Action: Key pressed 0
Screenshot: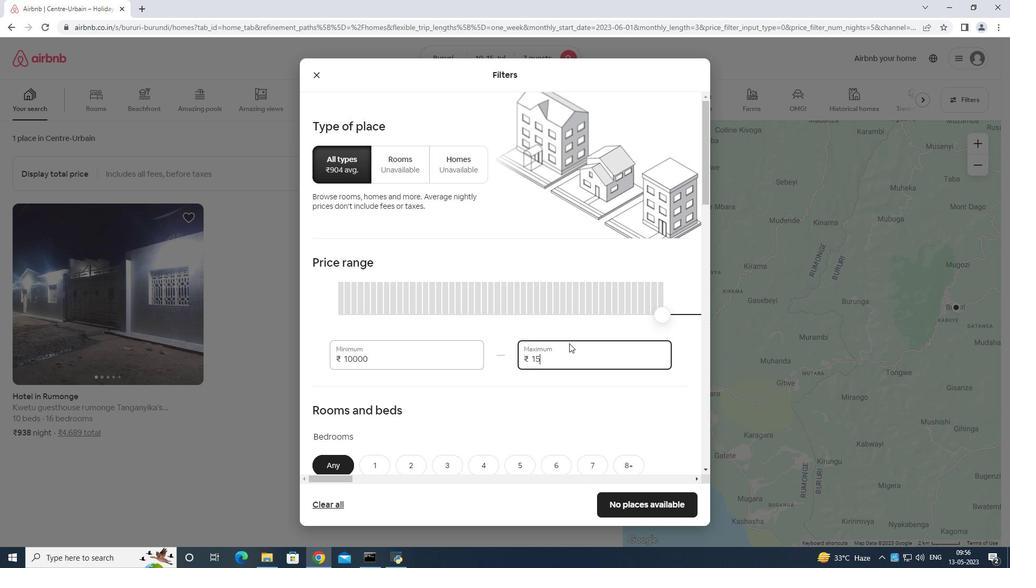 
Action: Mouse moved to (568, 343)
Screenshot: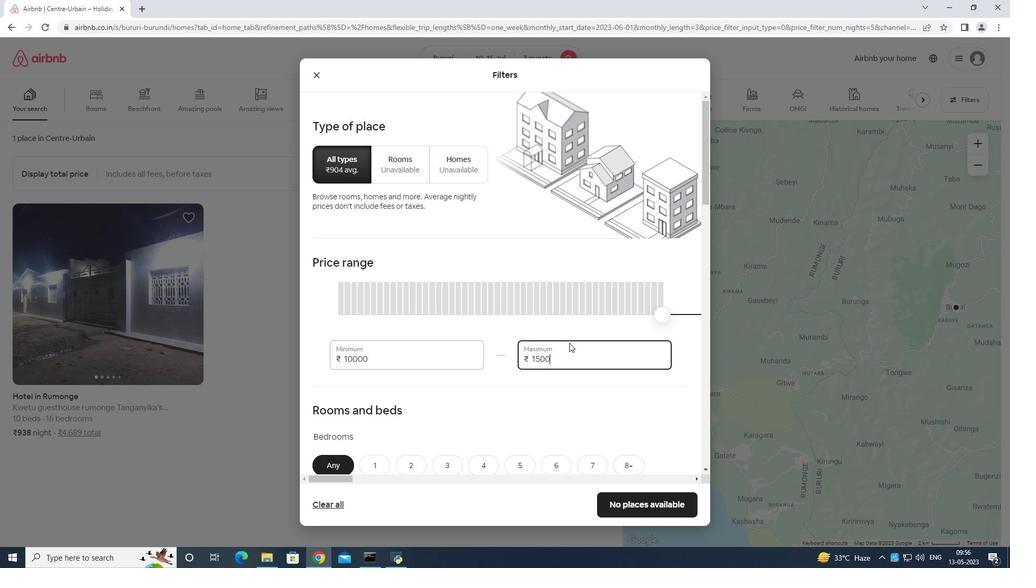 
Action: Key pressed 0
Screenshot: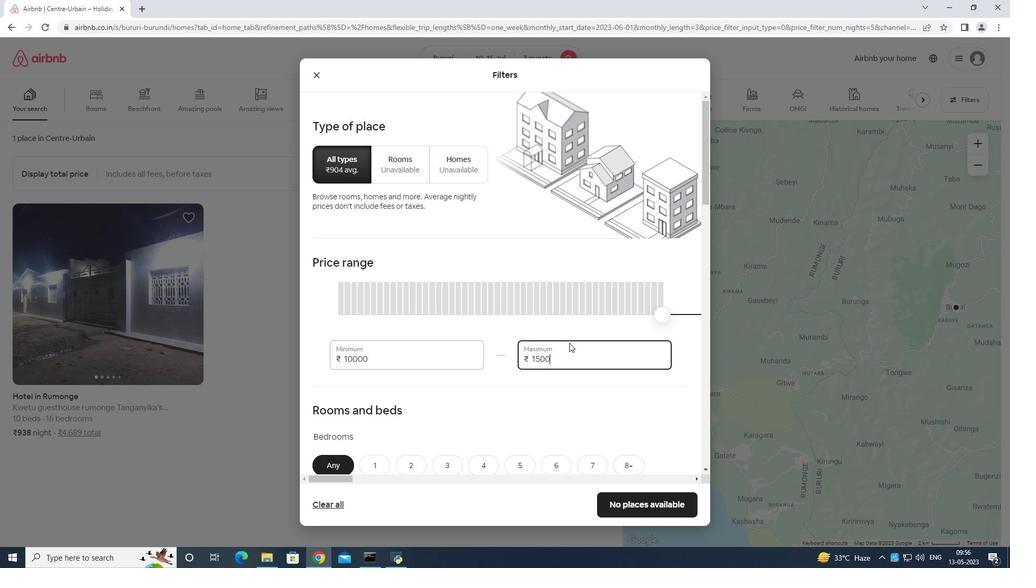 
Action: Mouse moved to (566, 342)
Screenshot: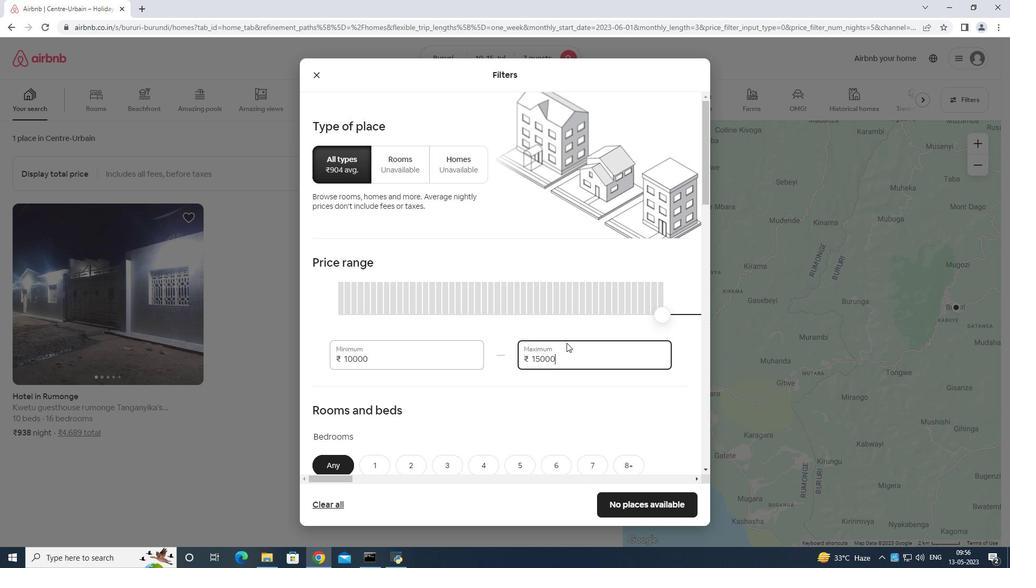
Action: Mouse scrolled (566, 342) with delta (0, 0)
Screenshot: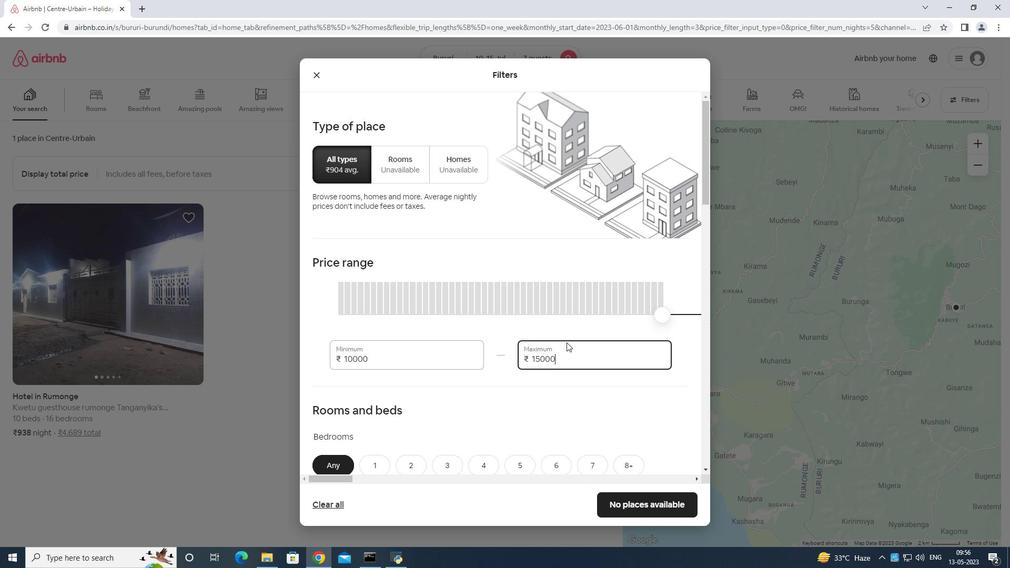 
Action: Mouse scrolled (566, 342) with delta (0, 0)
Screenshot: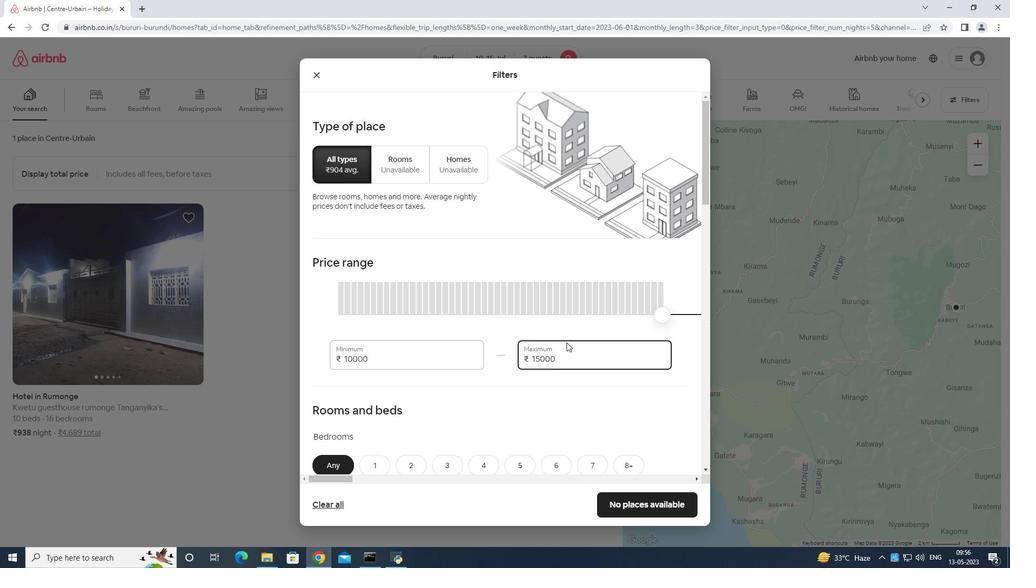 
Action: Mouse scrolled (566, 342) with delta (0, 0)
Screenshot: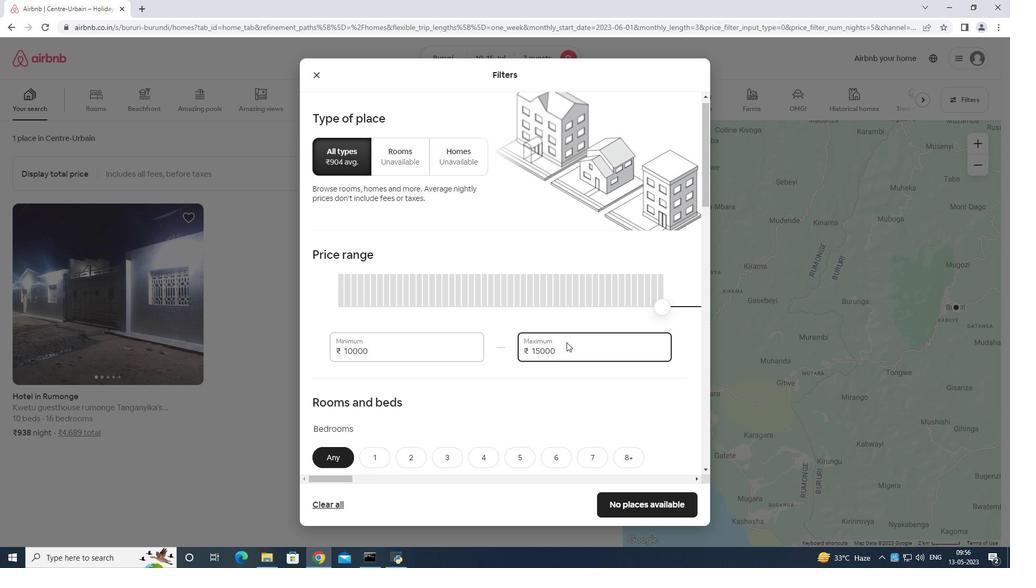 
Action: Mouse scrolled (566, 342) with delta (0, 0)
Screenshot: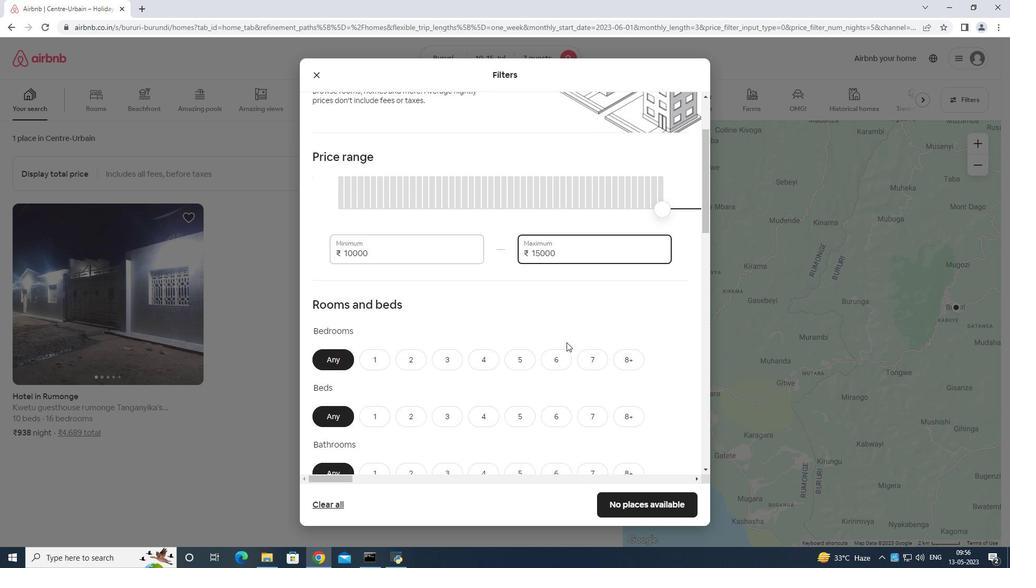 
Action: Mouse scrolled (566, 342) with delta (0, 0)
Screenshot: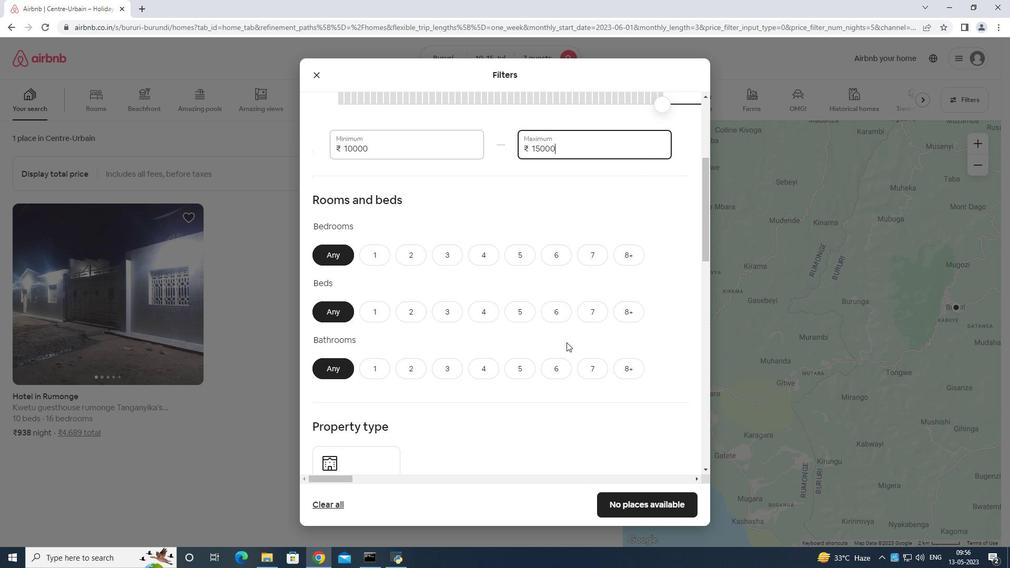 
Action: Mouse moved to (486, 198)
Screenshot: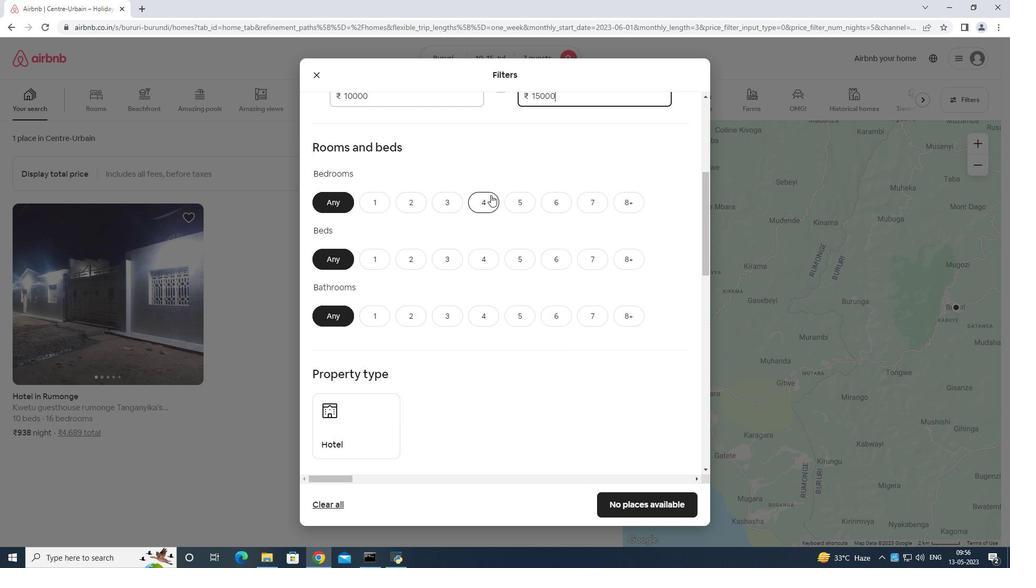 
Action: Mouse pressed left at (486, 198)
Screenshot: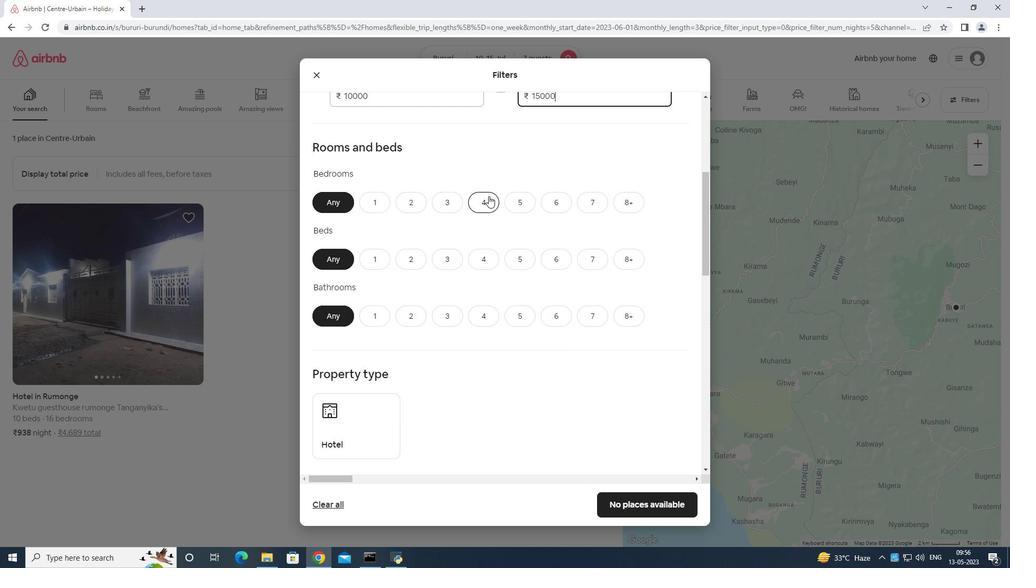 
Action: Mouse moved to (584, 258)
Screenshot: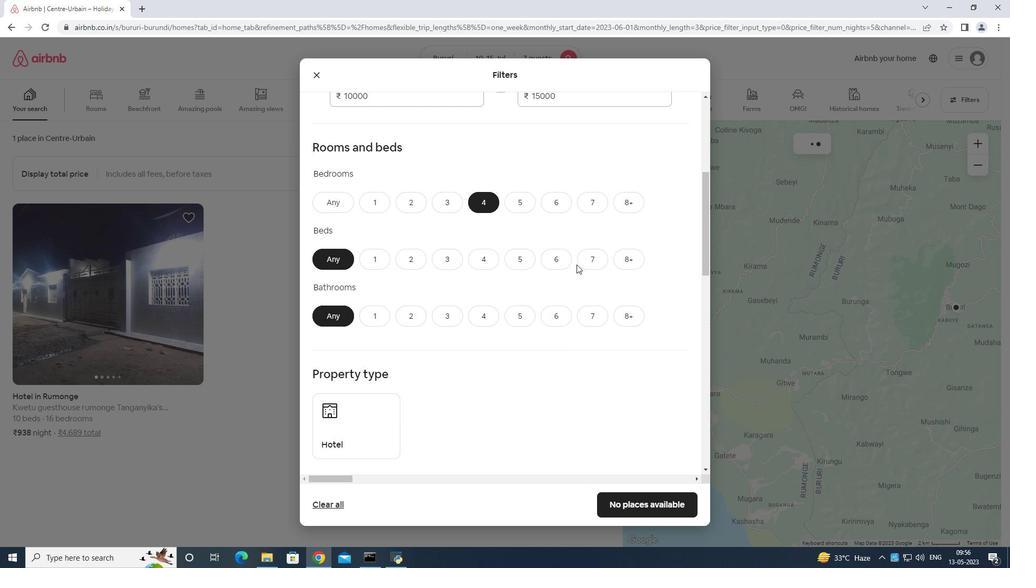 
Action: Mouse pressed left at (584, 258)
Screenshot: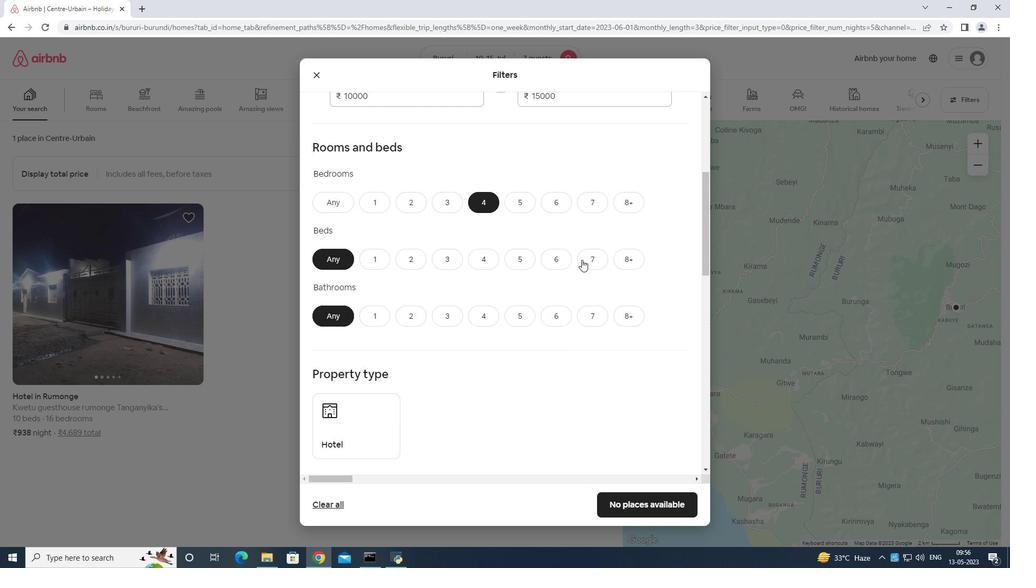 
Action: Mouse moved to (485, 316)
Screenshot: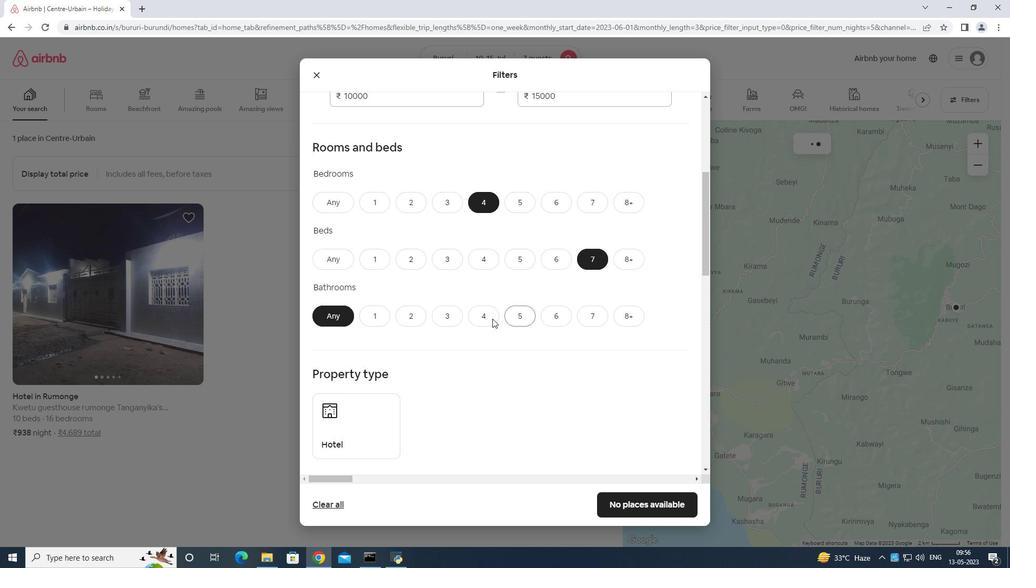 
Action: Mouse pressed left at (485, 316)
Screenshot: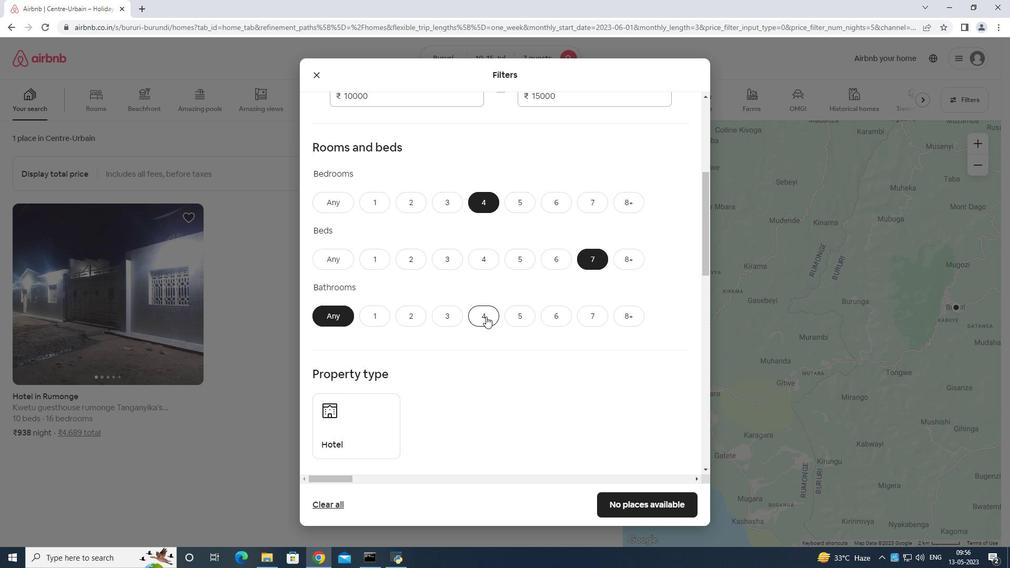 
Action: Mouse moved to (477, 310)
Screenshot: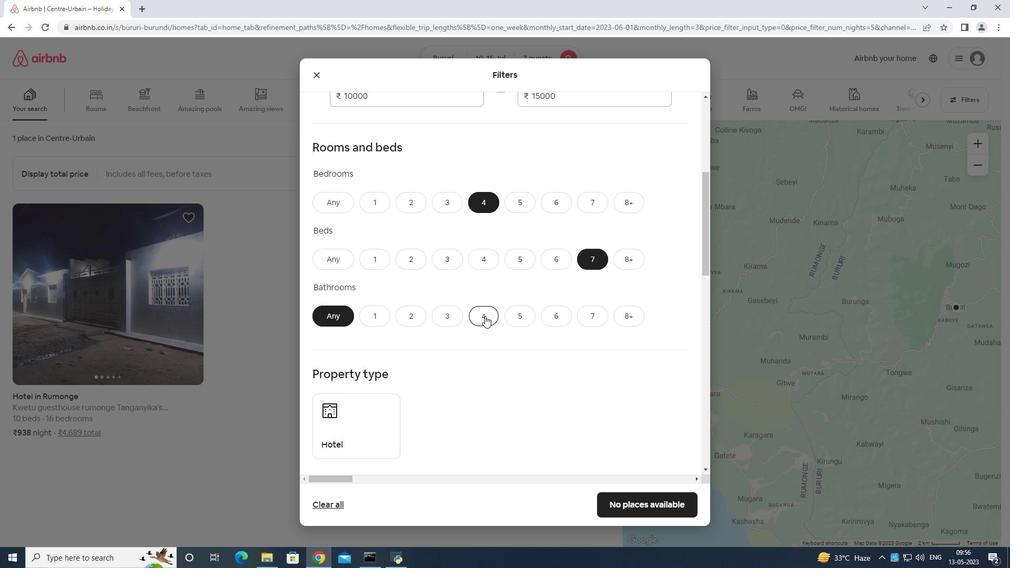 
Action: Mouse scrolled (477, 309) with delta (0, 0)
Screenshot: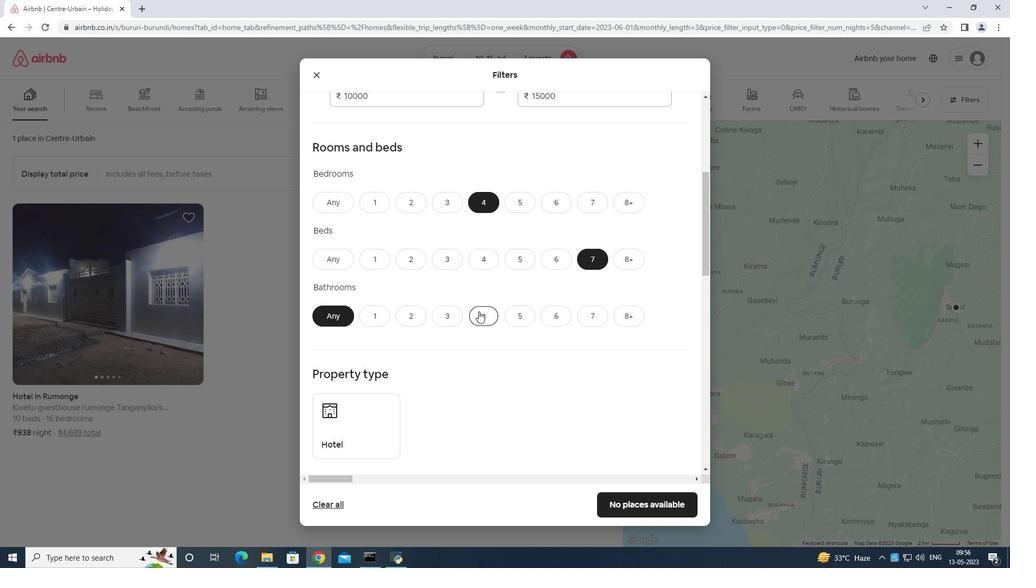 
Action: Mouse scrolled (477, 309) with delta (0, 0)
Screenshot: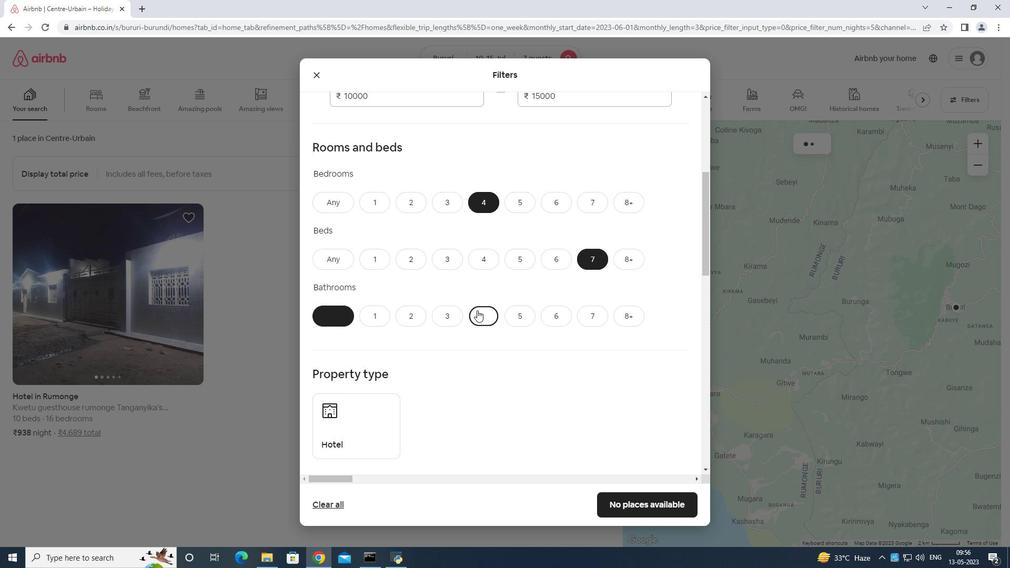 
Action: Mouse moved to (367, 323)
Screenshot: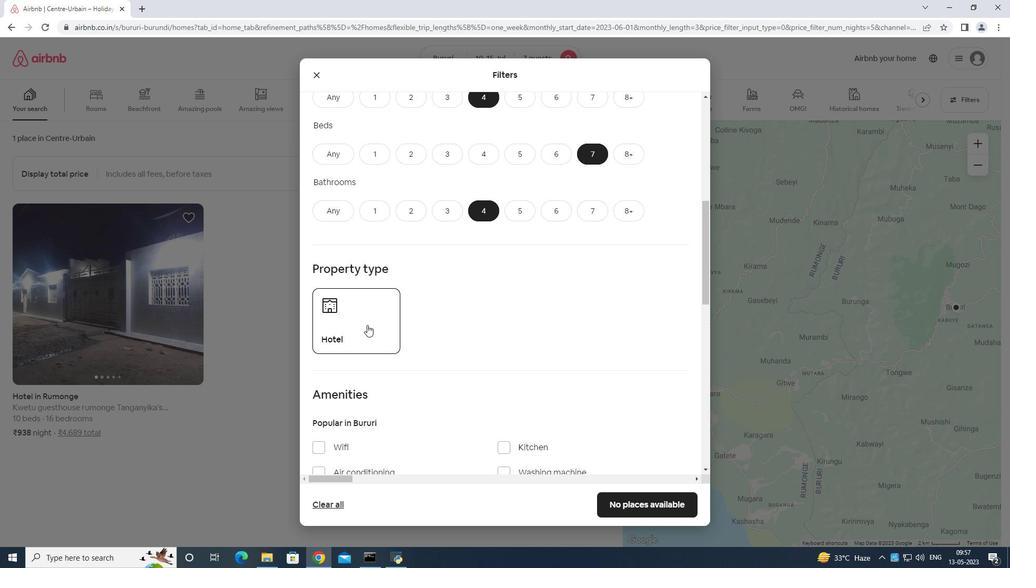 
Action: Mouse scrolled (367, 323) with delta (0, 0)
Screenshot: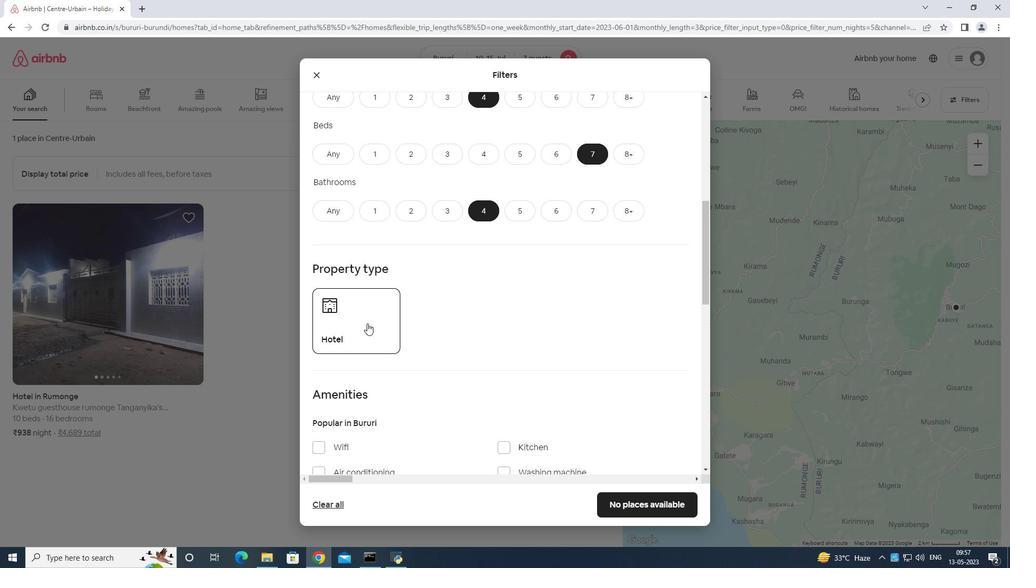 
Action: Mouse scrolled (367, 323) with delta (0, 0)
Screenshot: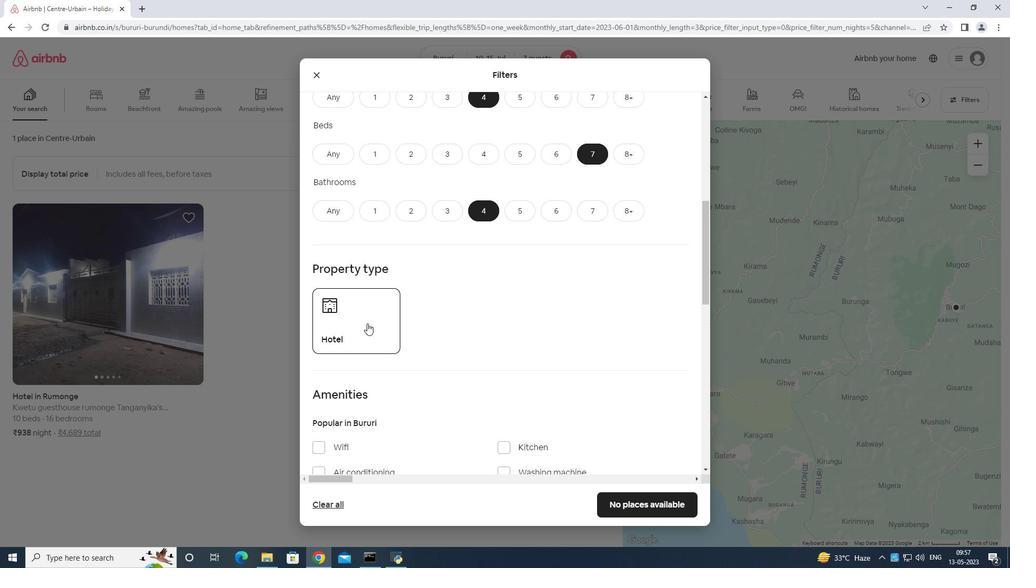 
Action: Mouse moved to (315, 340)
Screenshot: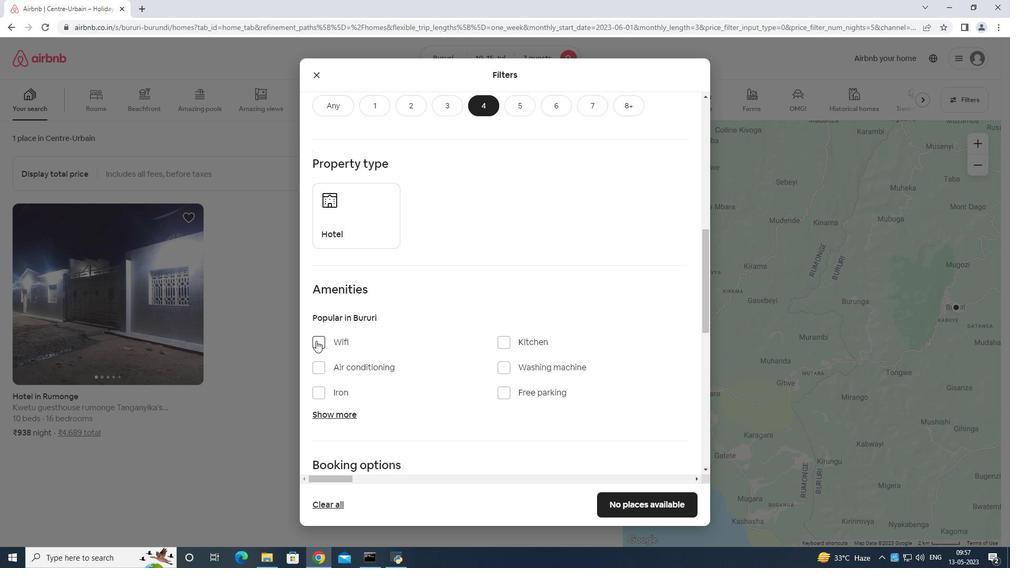 
Action: Mouse pressed left at (315, 340)
Screenshot: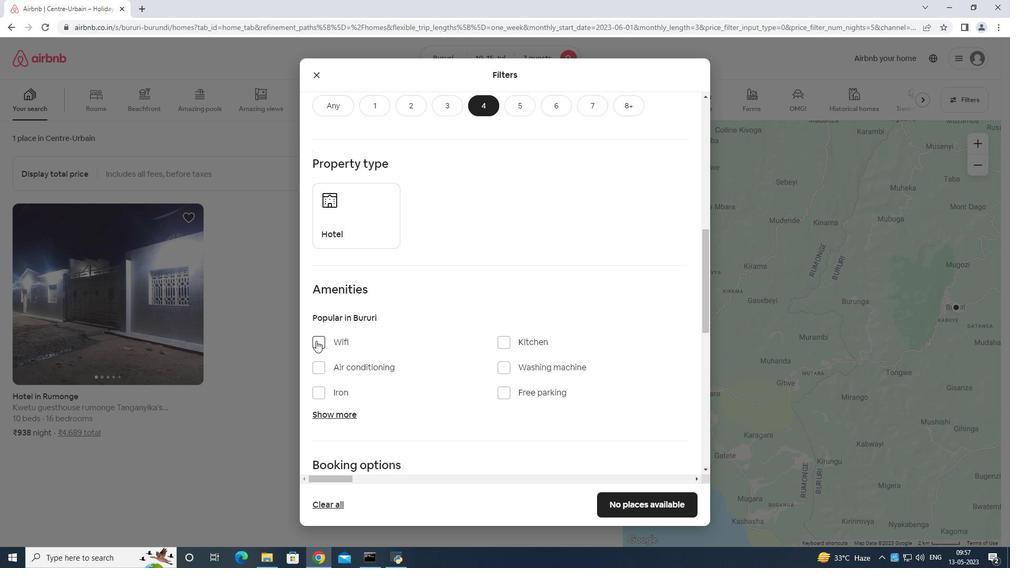 
Action: Mouse moved to (499, 394)
Screenshot: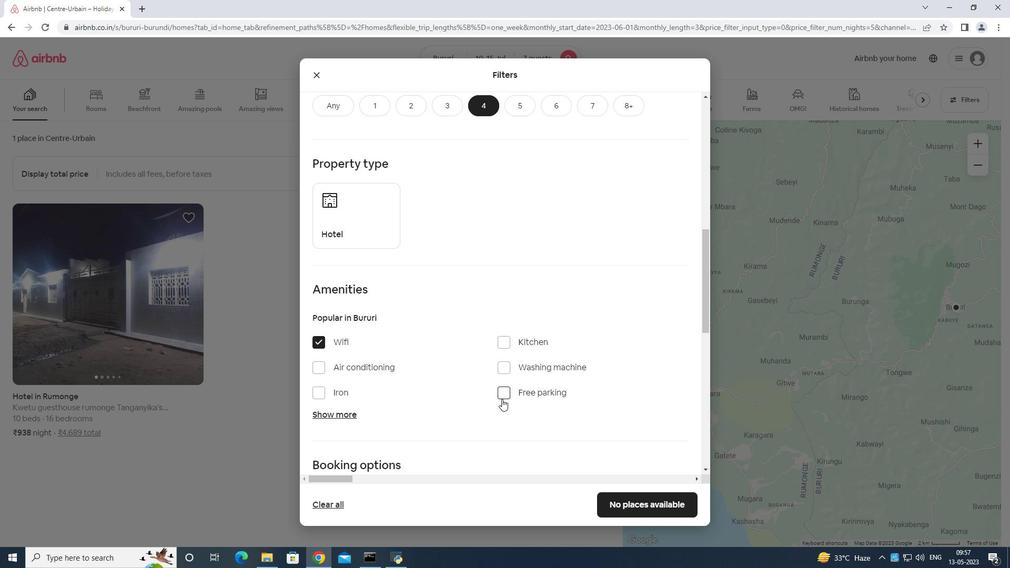
Action: Mouse pressed left at (499, 394)
Screenshot: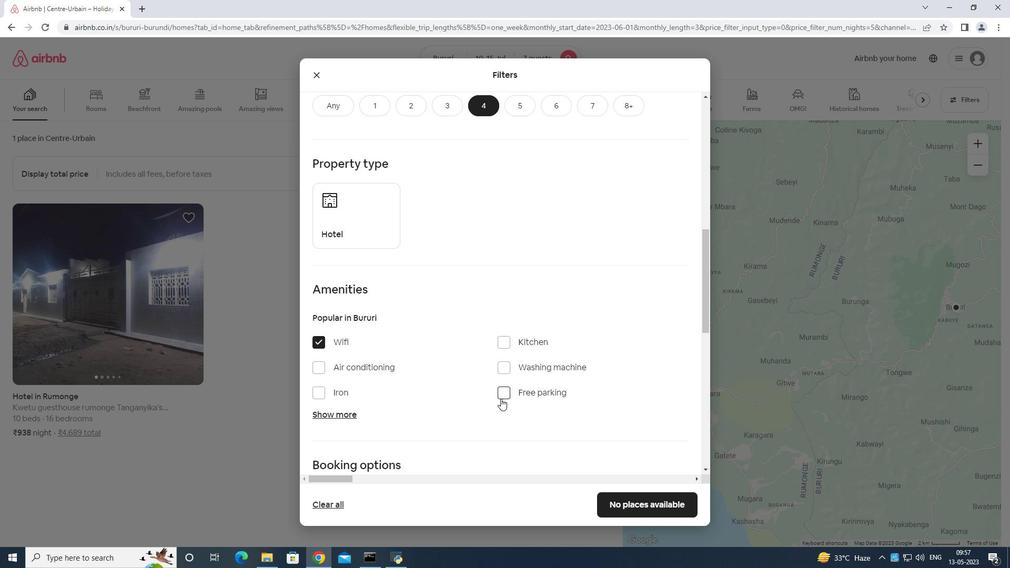 
Action: Mouse moved to (336, 413)
Screenshot: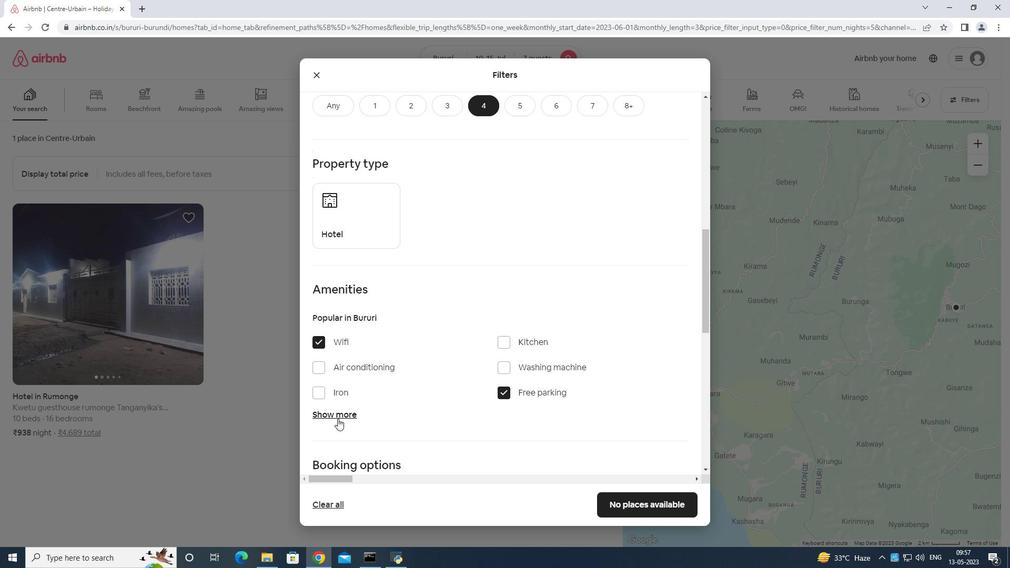 
Action: Mouse pressed left at (336, 413)
Screenshot: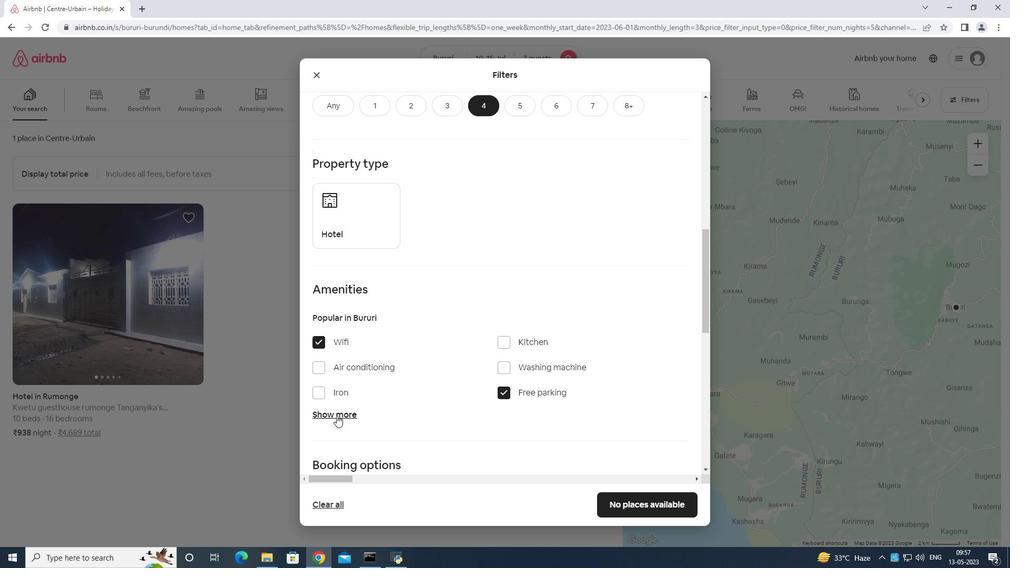 
Action: Mouse moved to (452, 361)
Screenshot: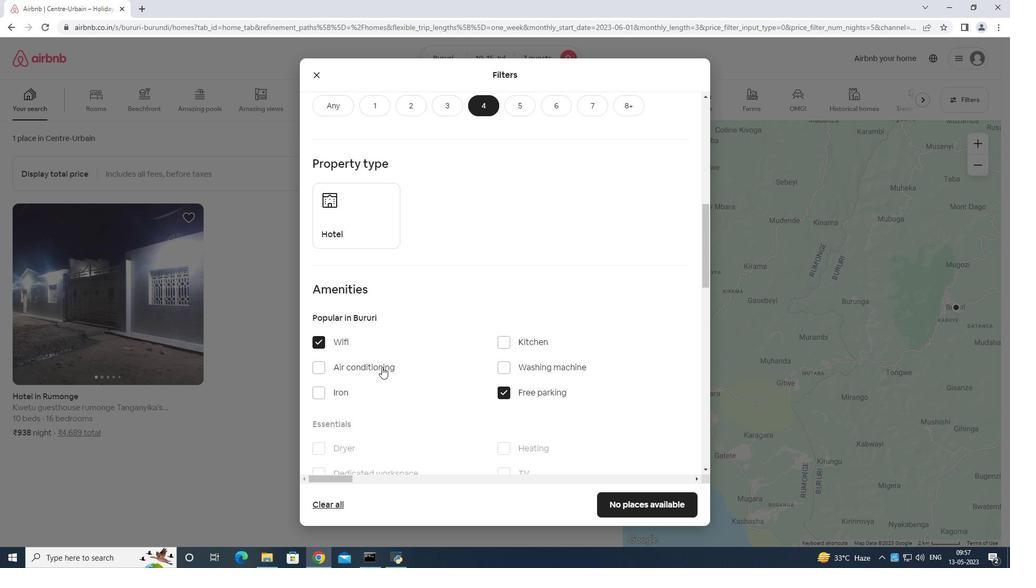 
Action: Mouse scrolled (452, 361) with delta (0, 0)
Screenshot: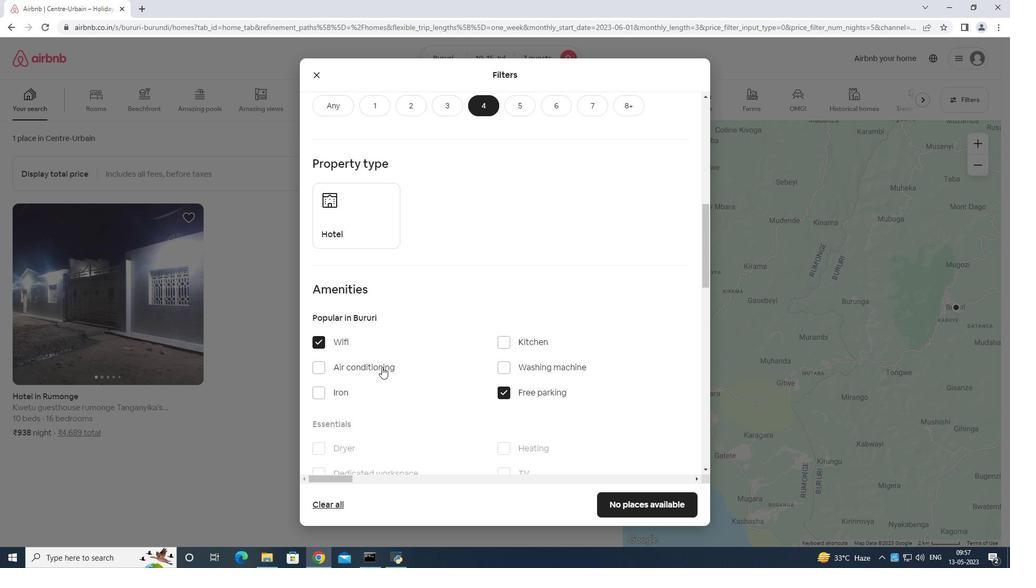 
Action: Mouse moved to (463, 357)
Screenshot: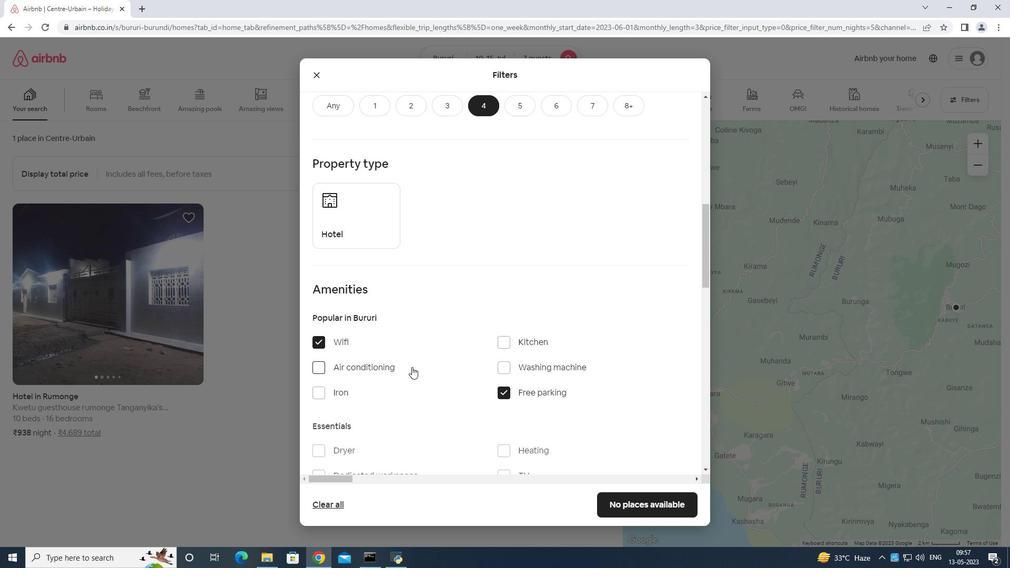 
Action: Mouse scrolled (463, 357) with delta (0, 0)
Screenshot: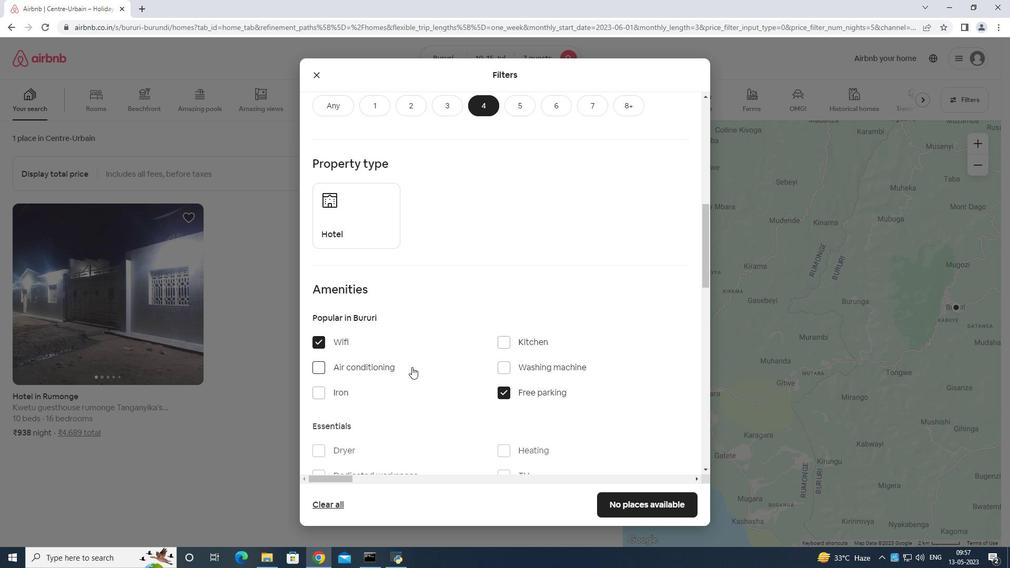 
Action: Mouse moved to (505, 373)
Screenshot: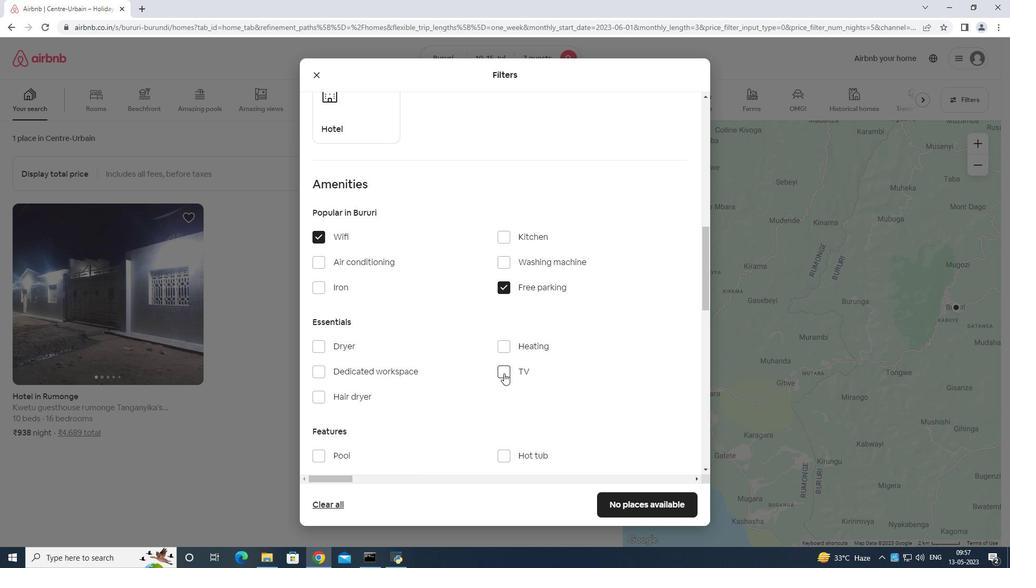 
Action: Mouse pressed left at (504, 373)
Screenshot: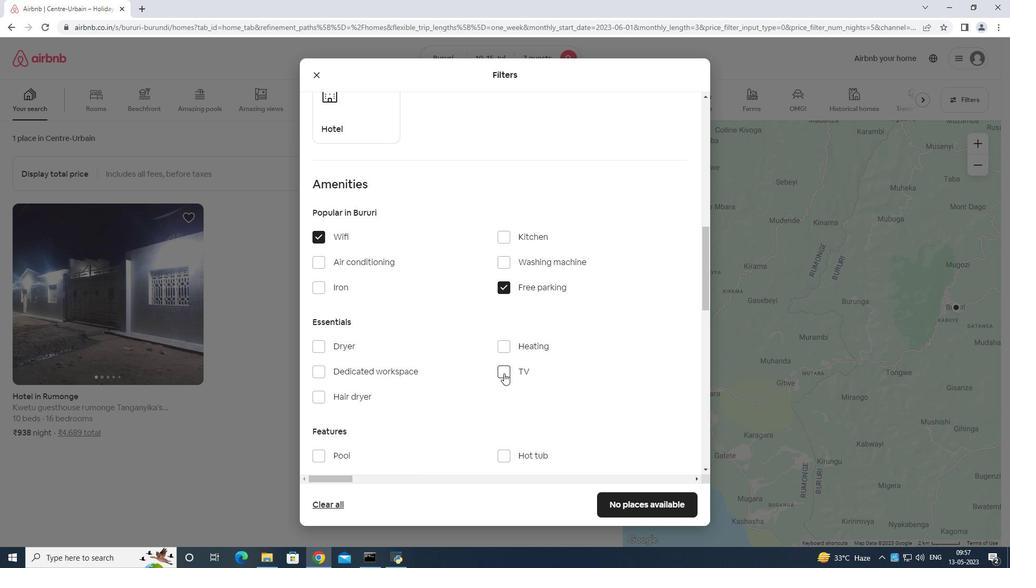 
Action: Mouse moved to (503, 356)
Screenshot: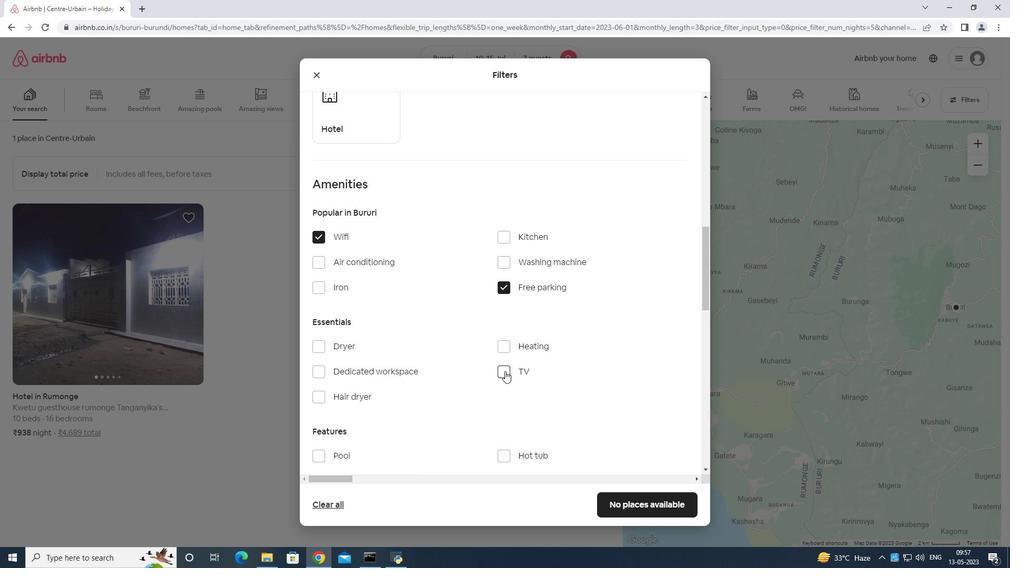 
Action: Mouse scrolled (503, 356) with delta (0, 0)
Screenshot: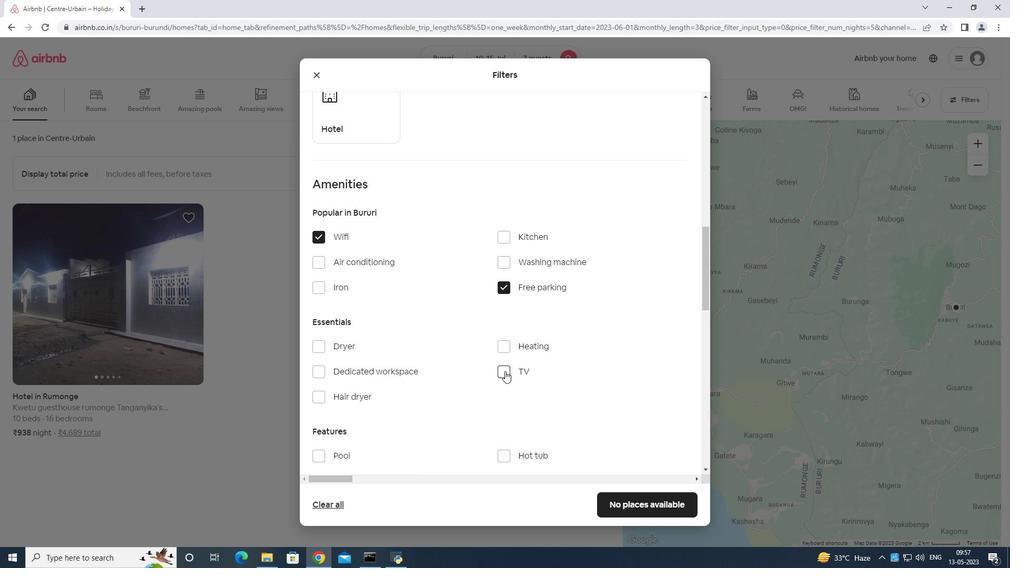 
Action: Mouse scrolled (503, 356) with delta (0, 0)
Screenshot: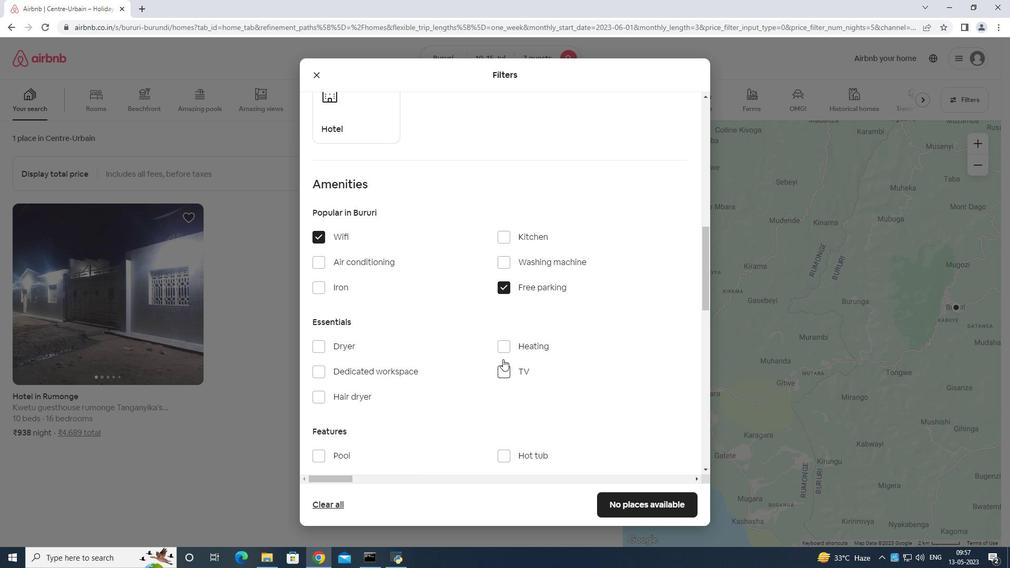 
Action: Mouse scrolled (503, 356) with delta (0, 0)
Screenshot: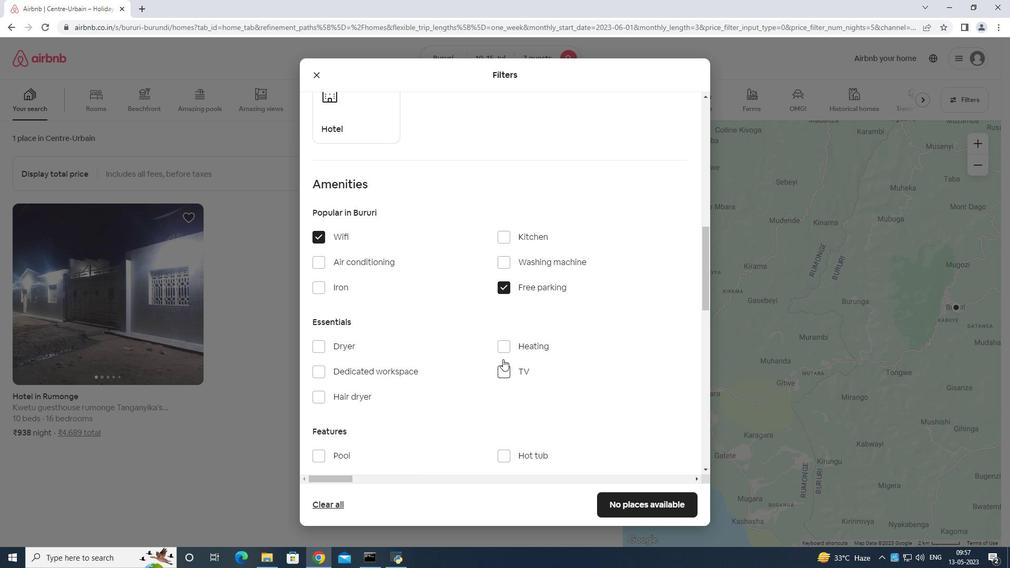 
Action: Mouse moved to (323, 347)
Screenshot: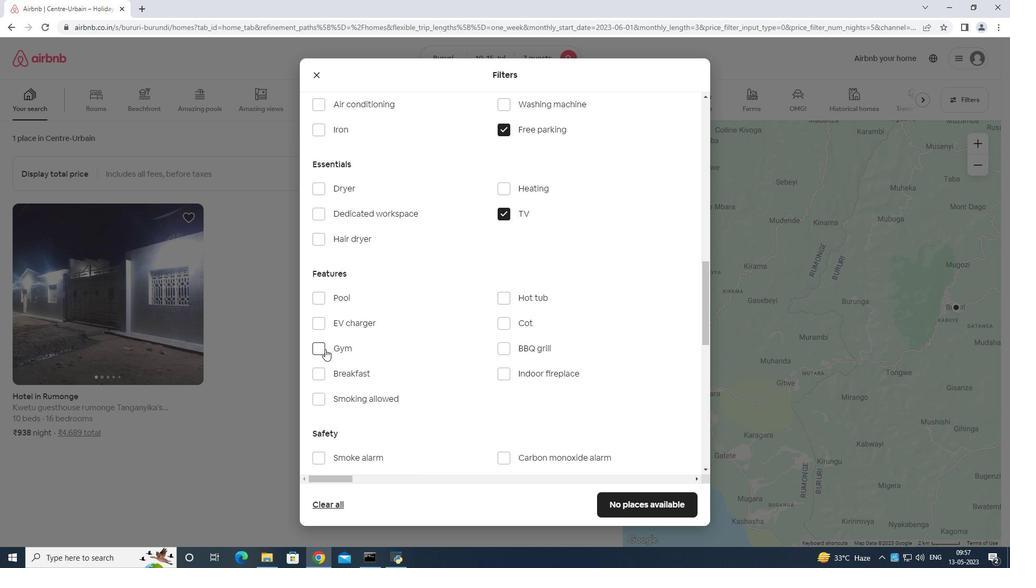 
Action: Mouse pressed left at (323, 347)
Screenshot: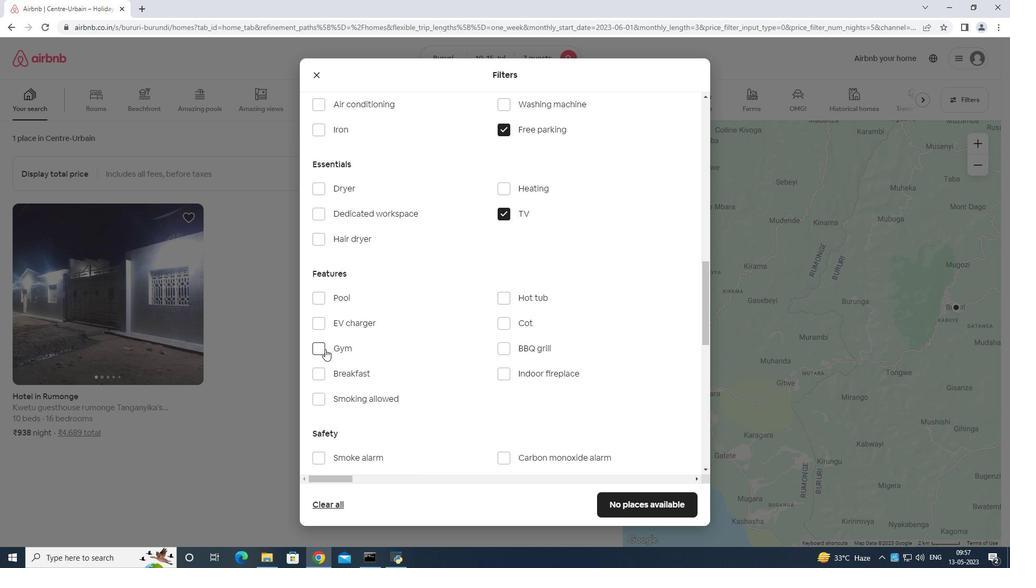 
Action: Mouse moved to (321, 374)
Screenshot: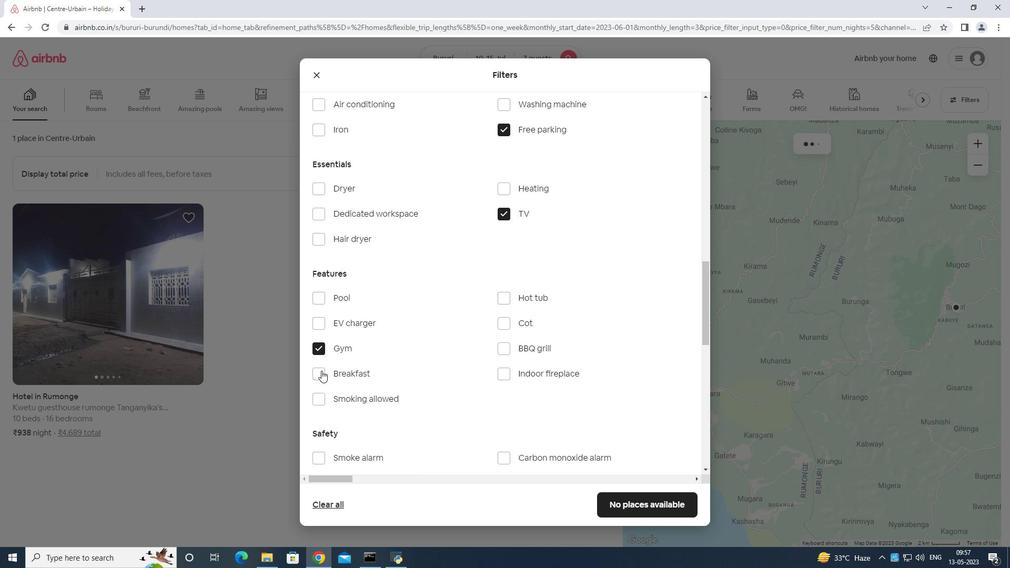 
Action: Mouse pressed left at (321, 374)
Screenshot: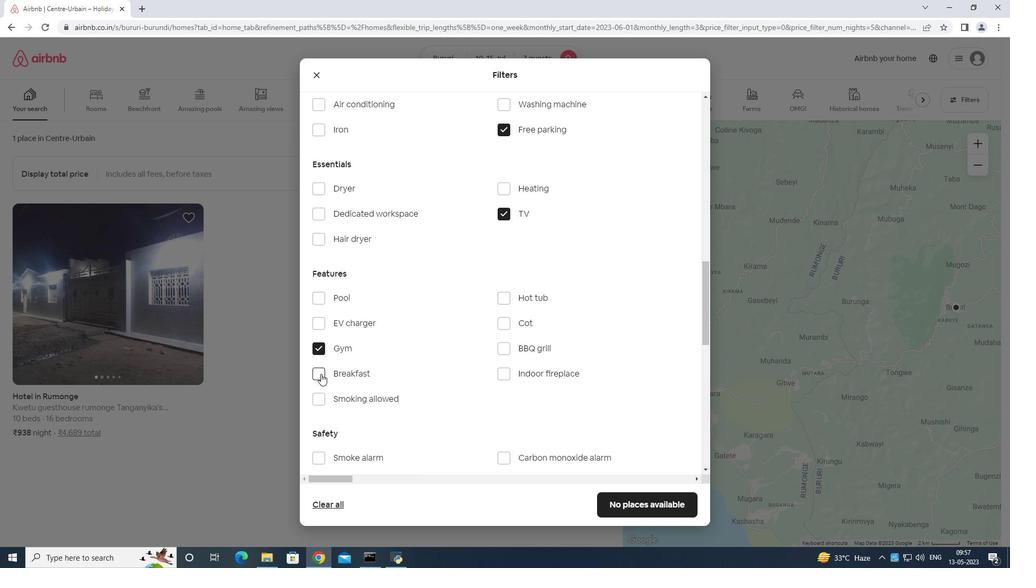 
Action: Mouse moved to (407, 351)
Screenshot: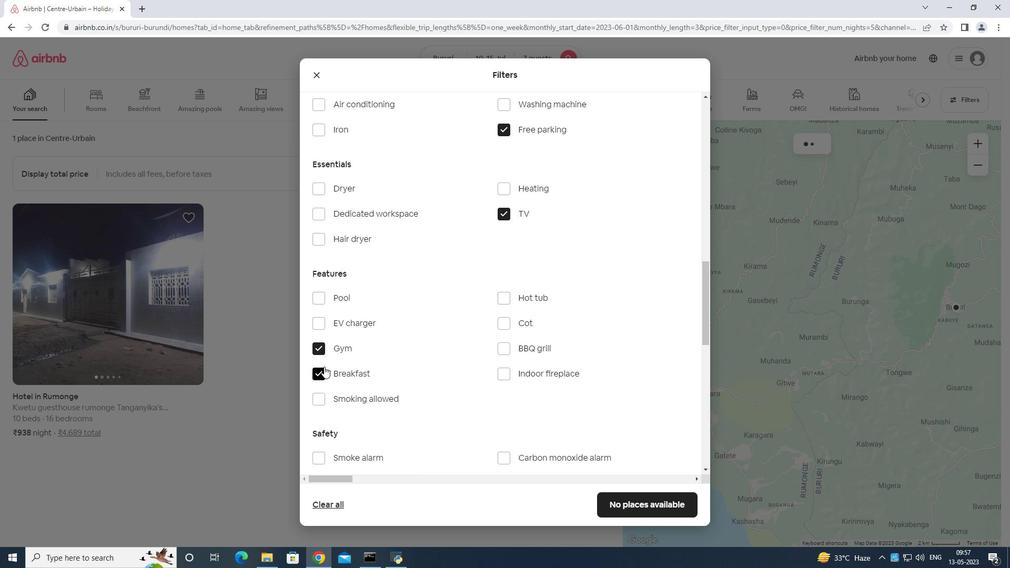 
Action: Mouse scrolled (367, 353) with delta (0, 0)
Screenshot: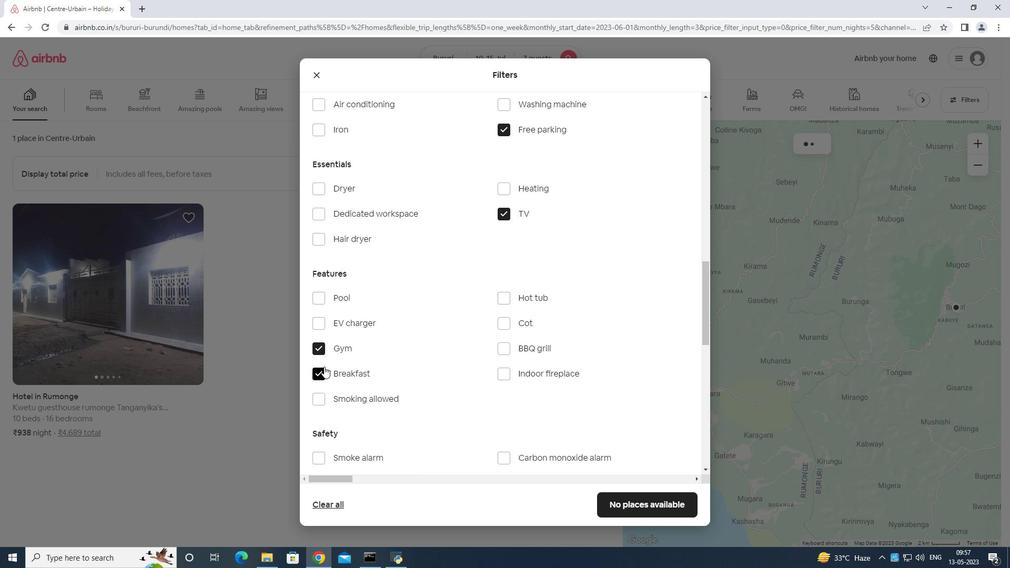 
Action: Mouse moved to (413, 350)
Screenshot: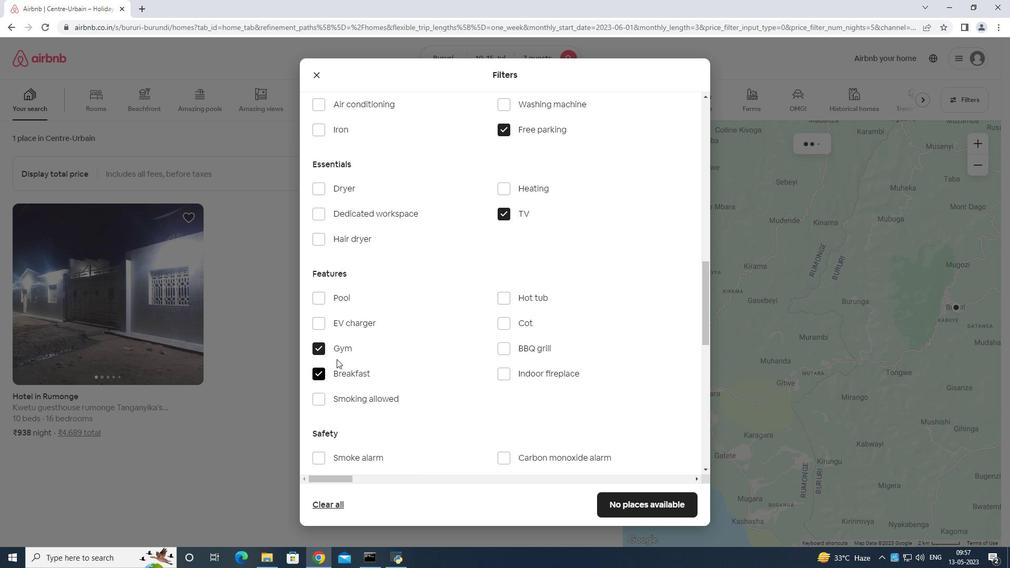
Action: Mouse scrolled (413, 349) with delta (0, 0)
Screenshot: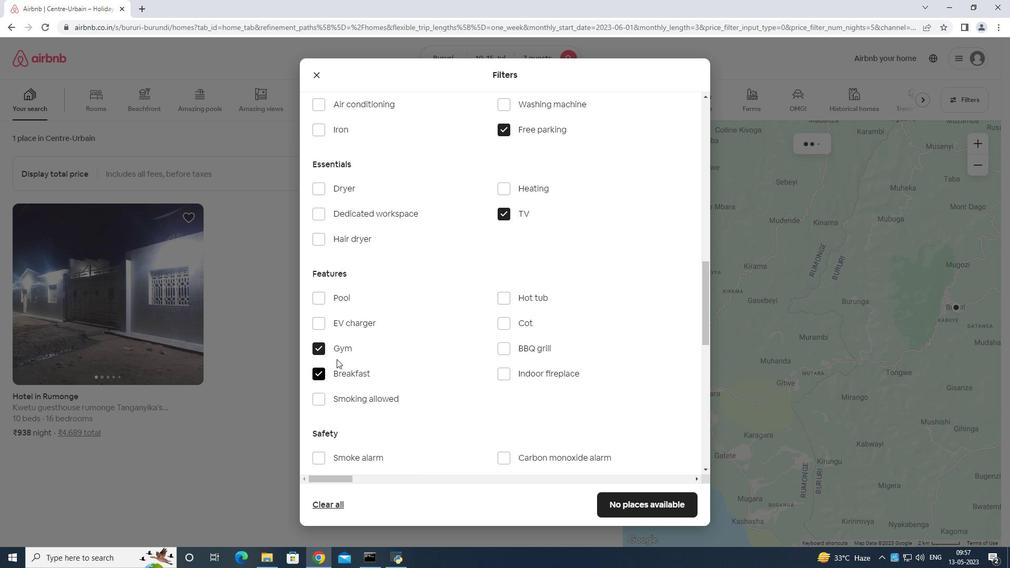 
Action: Mouse moved to (414, 349)
Screenshot: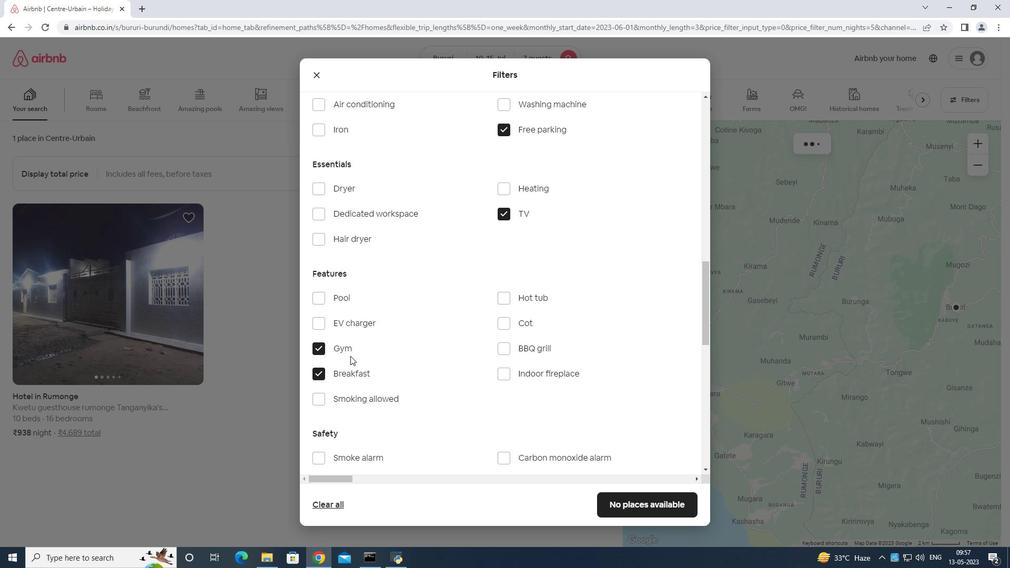 
Action: Mouse scrolled (414, 348) with delta (0, 0)
Screenshot: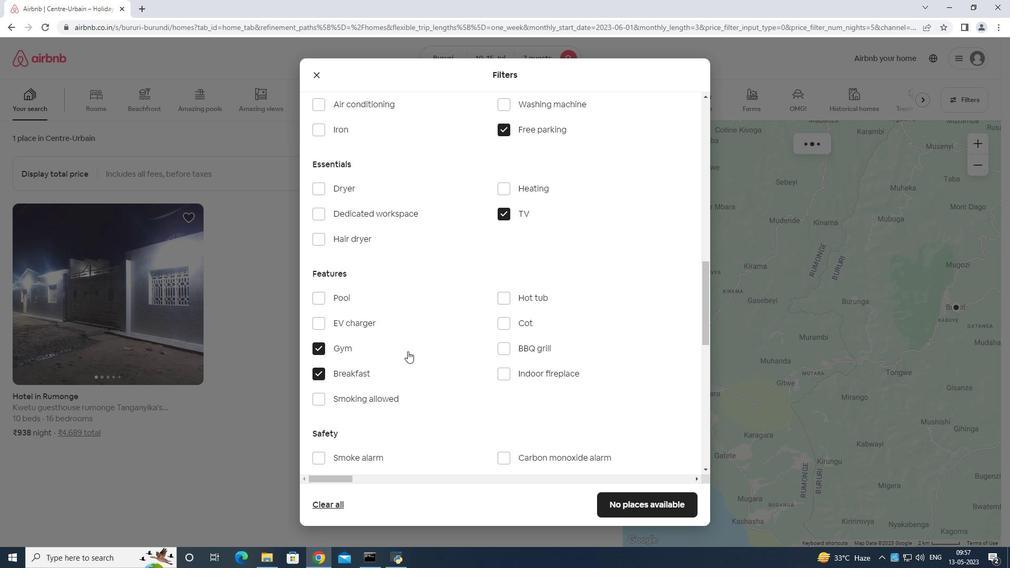 
Action: Mouse moved to (416, 348)
Screenshot: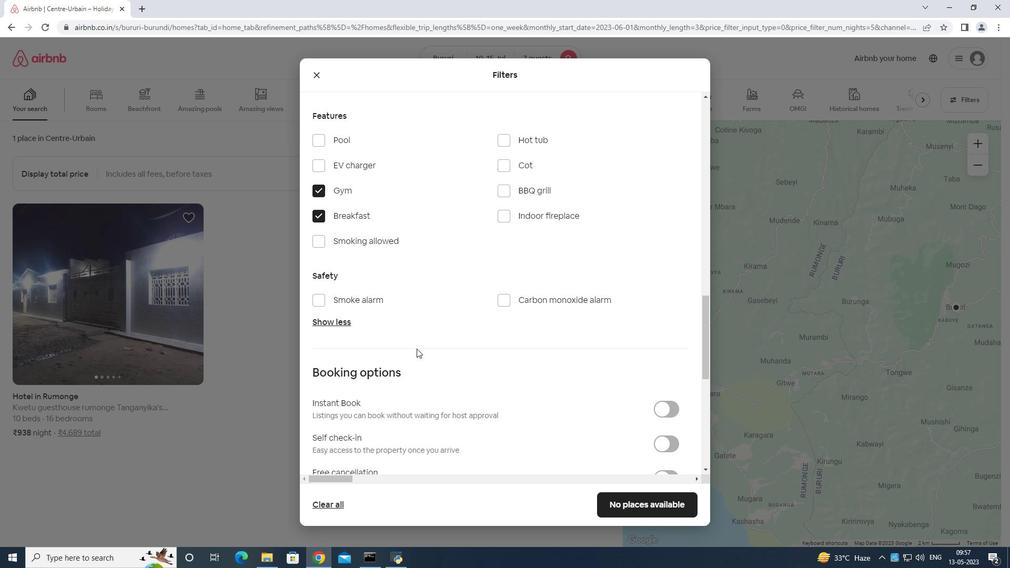 
Action: Mouse scrolled (416, 349) with delta (0, 0)
Screenshot: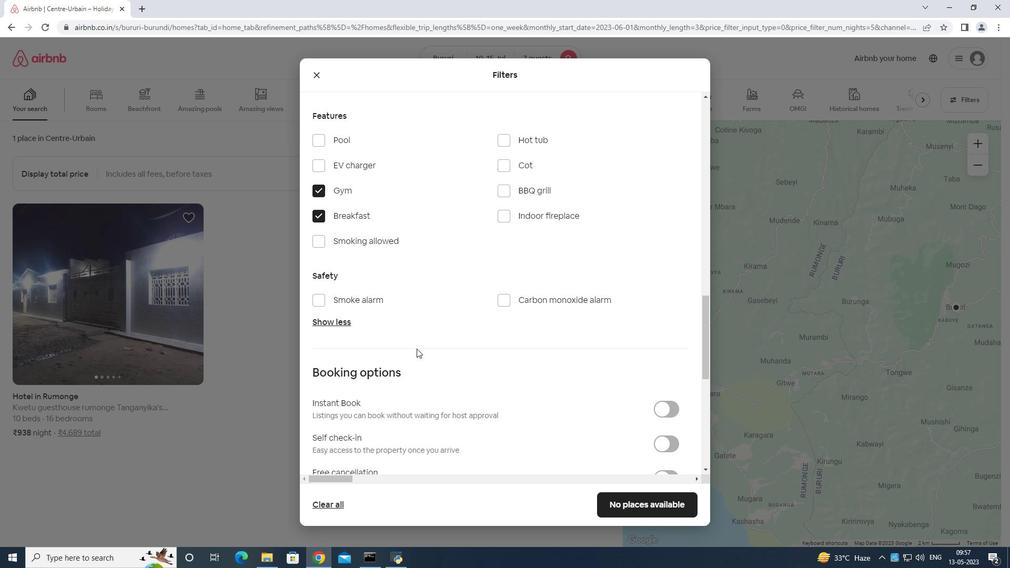 
Action: Mouse moved to (417, 347)
Screenshot: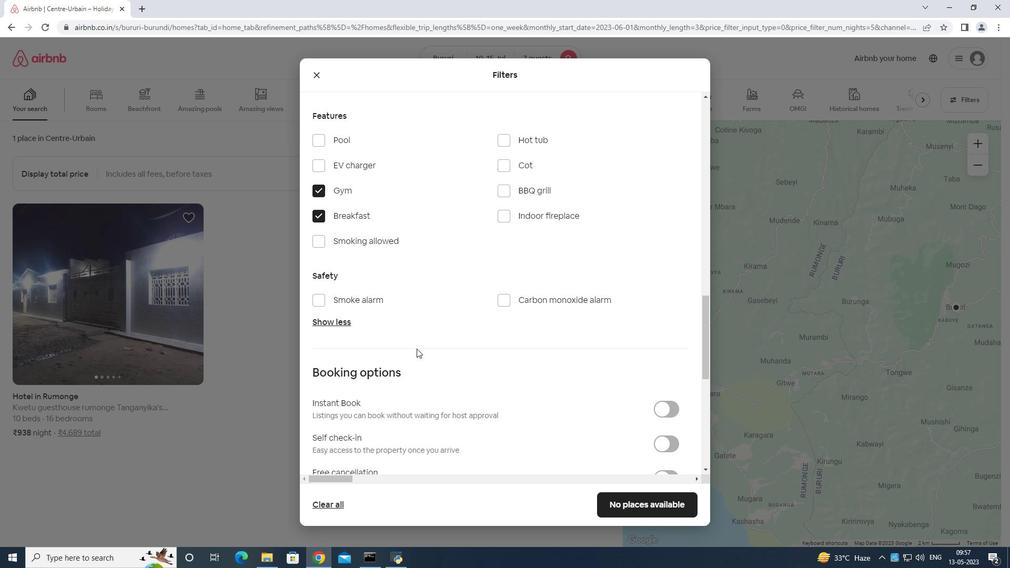 
Action: Mouse scrolled (417, 348) with delta (0, 0)
Screenshot: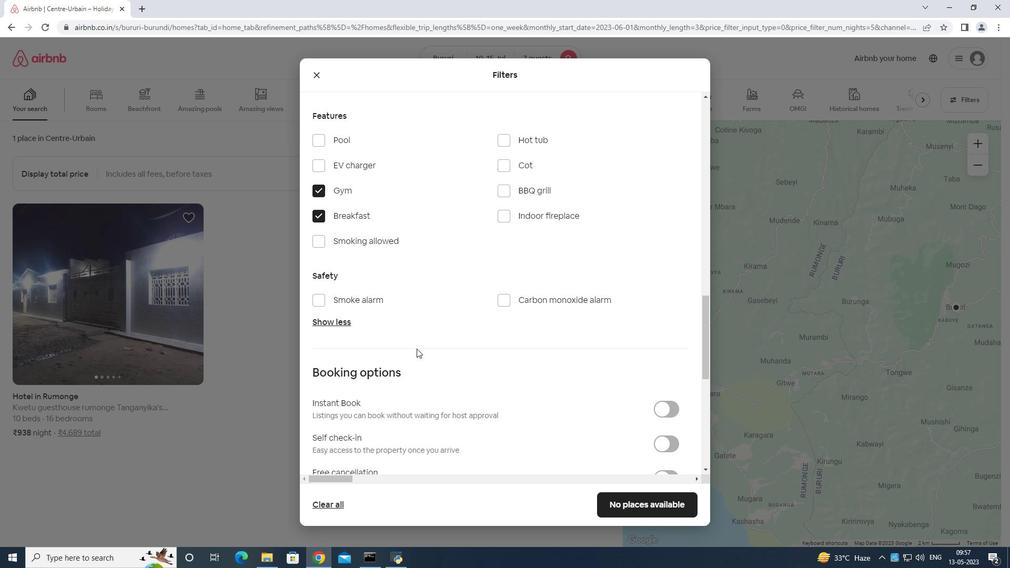 
Action: Mouse moved to (418, 347)
Screenshot: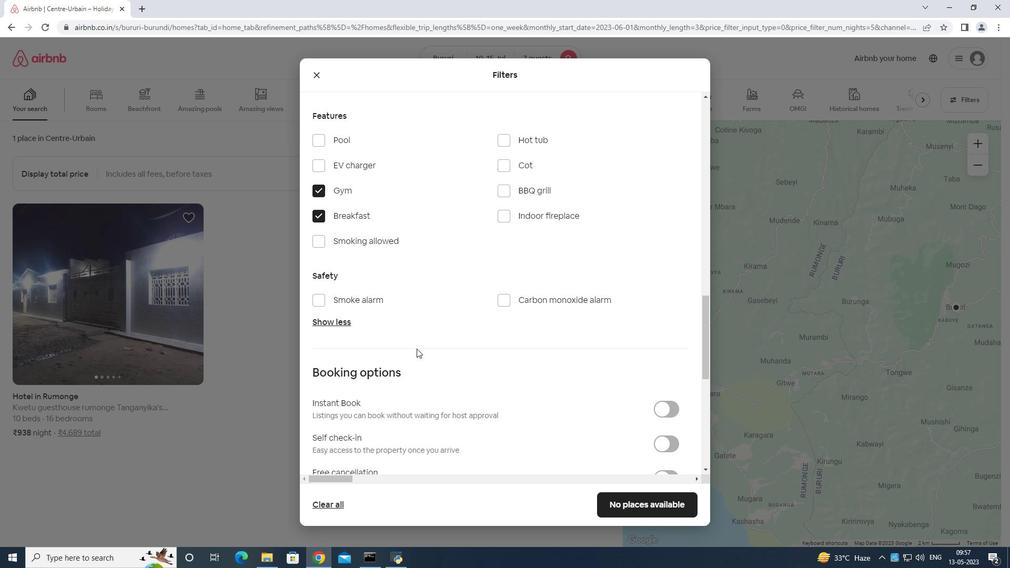 
Action: Mouse scrolled (418, 347) with delta (0, 0)
Screenshot: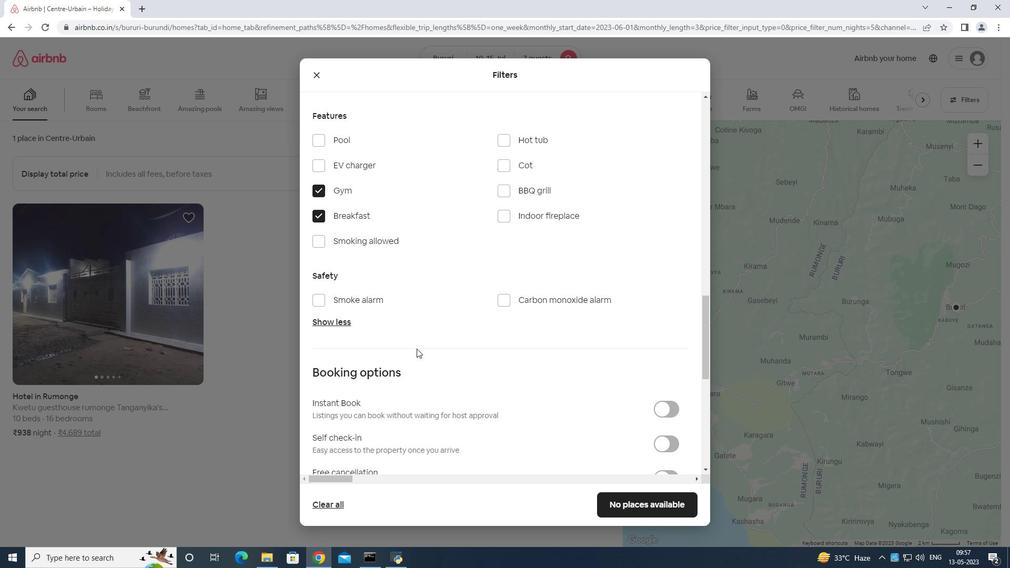 
Action: Mouse moved to (419, 346)
Screenshot: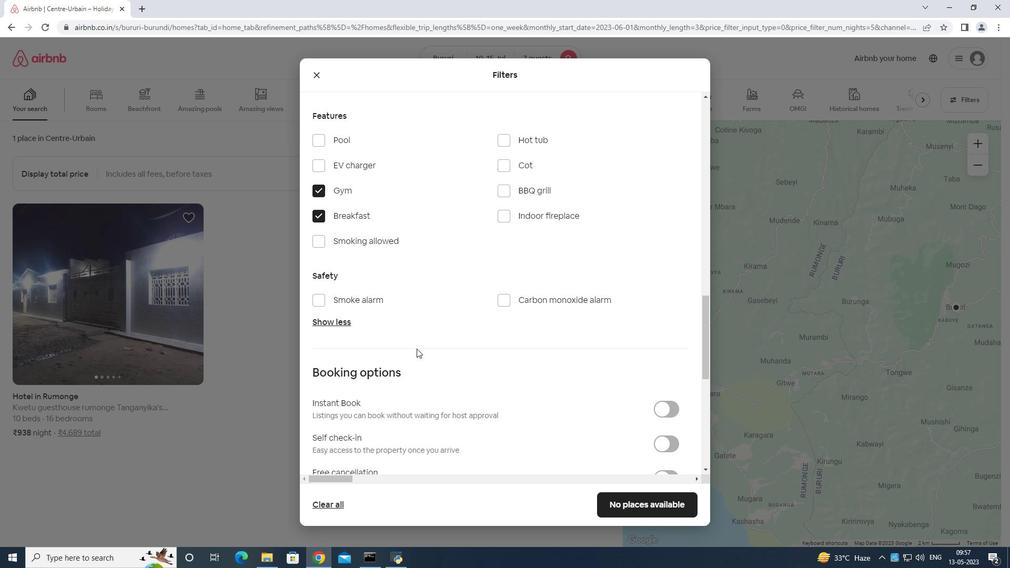 
Action: Mouse scrolled (419, 347) with delta (0, 0)
Screenshot: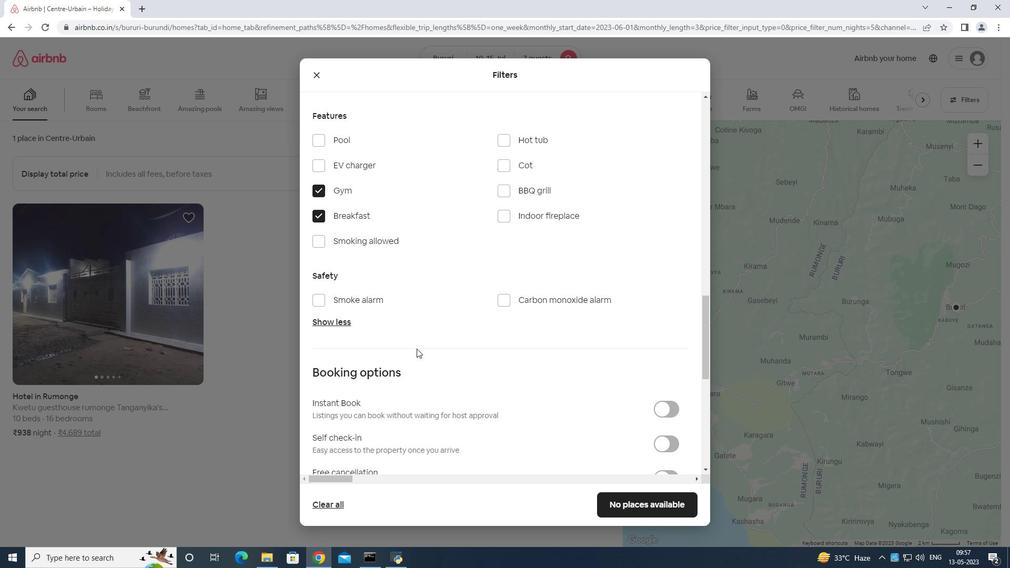 
Action: Mouse moved to (419, 346)
Screenshot: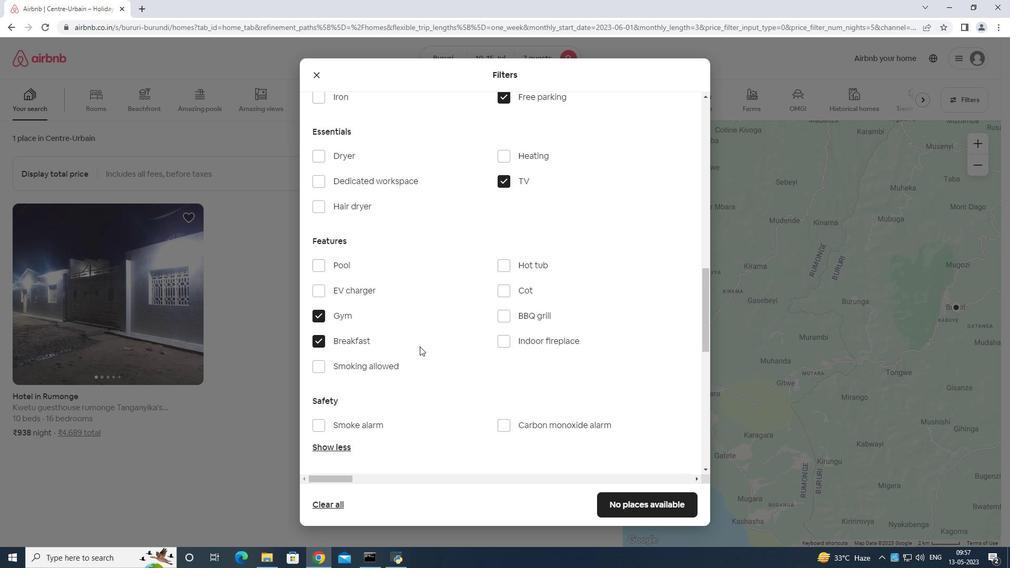 
Action: Mouse scrolled (419, 345) with delta (0, 0)
Screenshot: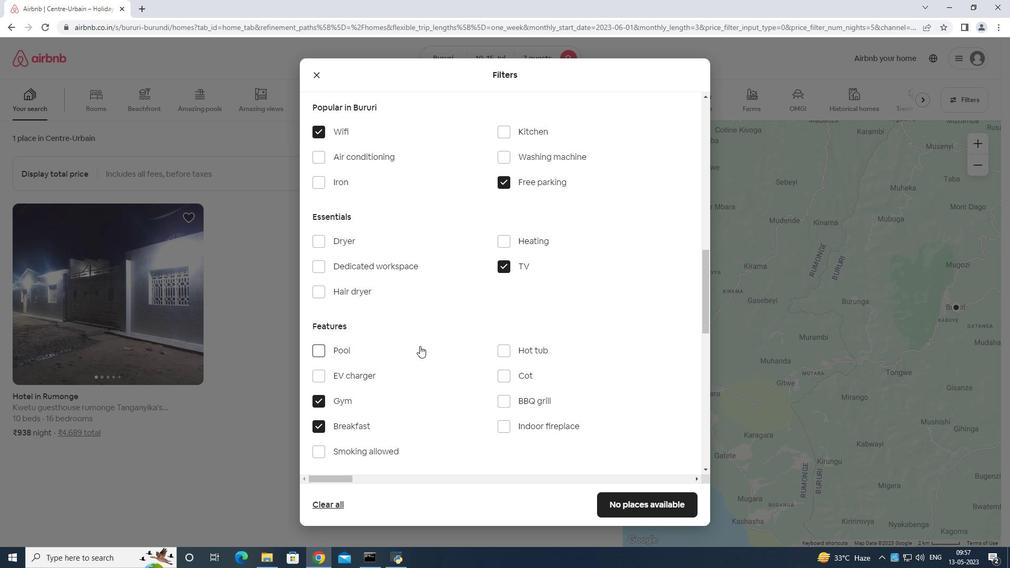 
Action: Mouse scrolled (419, 345) with delta (0, 0)
Screenshot: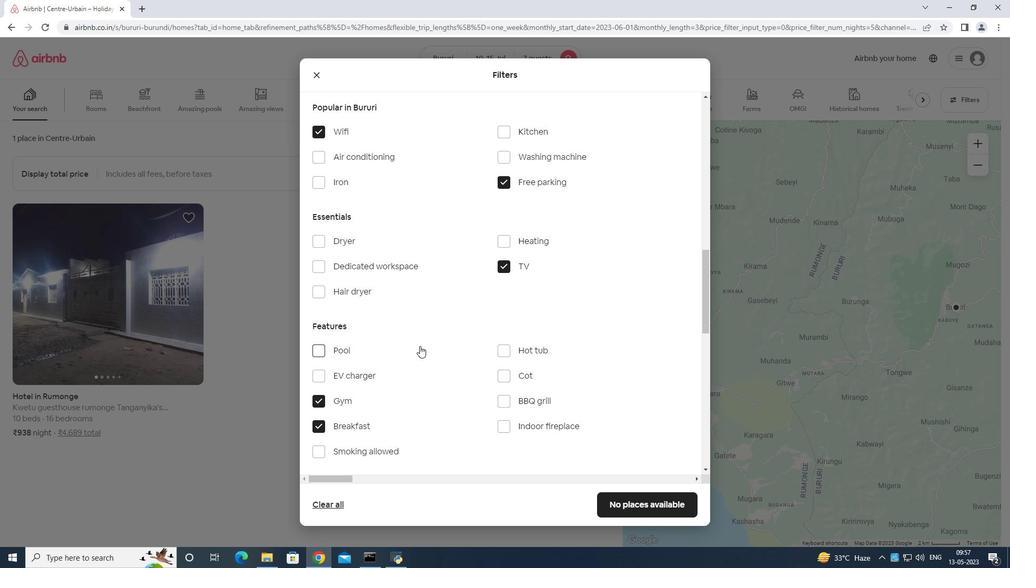 
Action: Mouse scrolled (419, 345) with delta (0, 0)
Screenshot: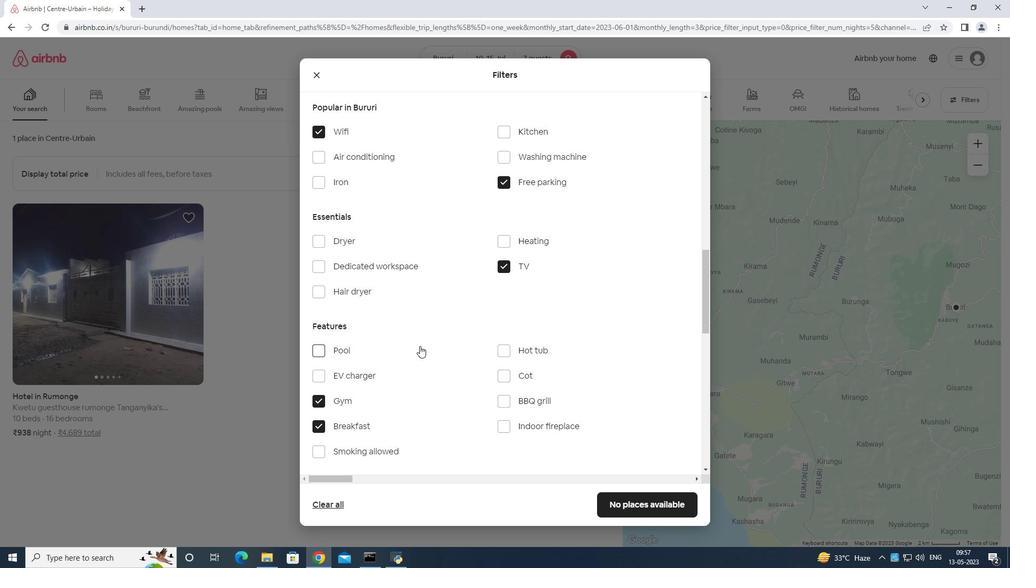 
Action: Mouse moved to (419, 346)
Screenshot: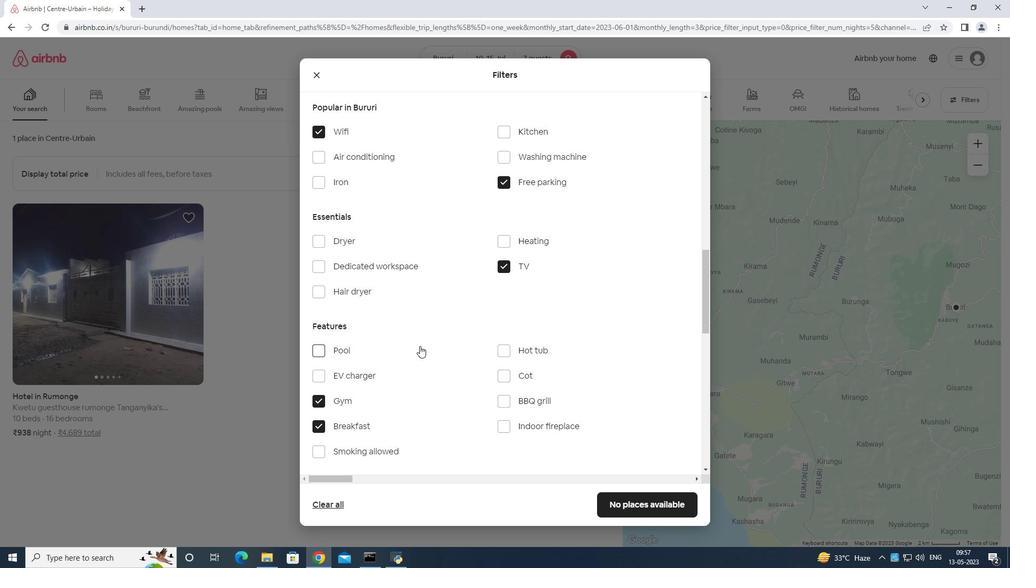 
Action: Mouse scrolled (419, 345) with delta (0, 0)
Screenshot: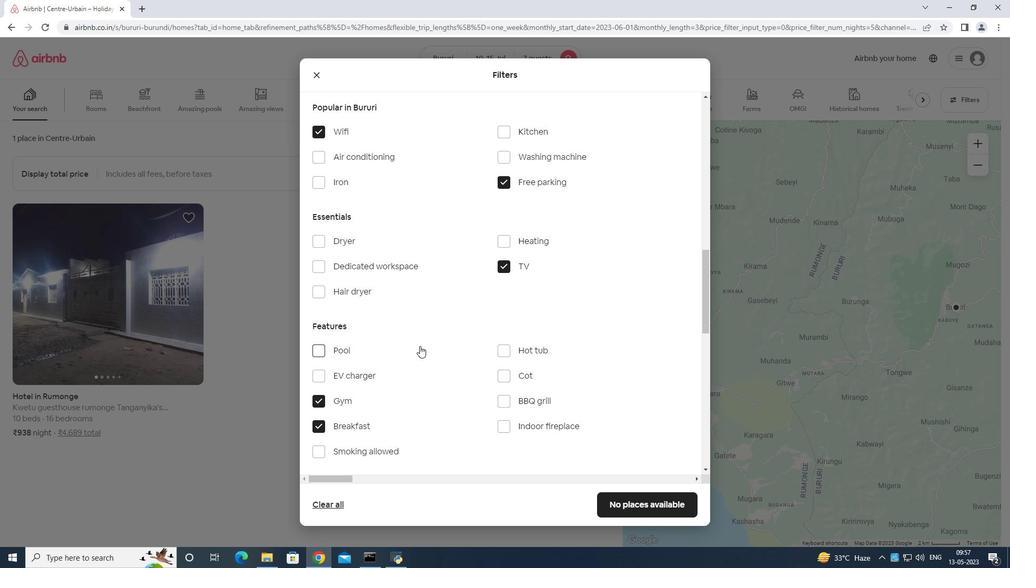 
Action: Mouse scrolled (419, 345) with delta (0, 0)
Screenshot: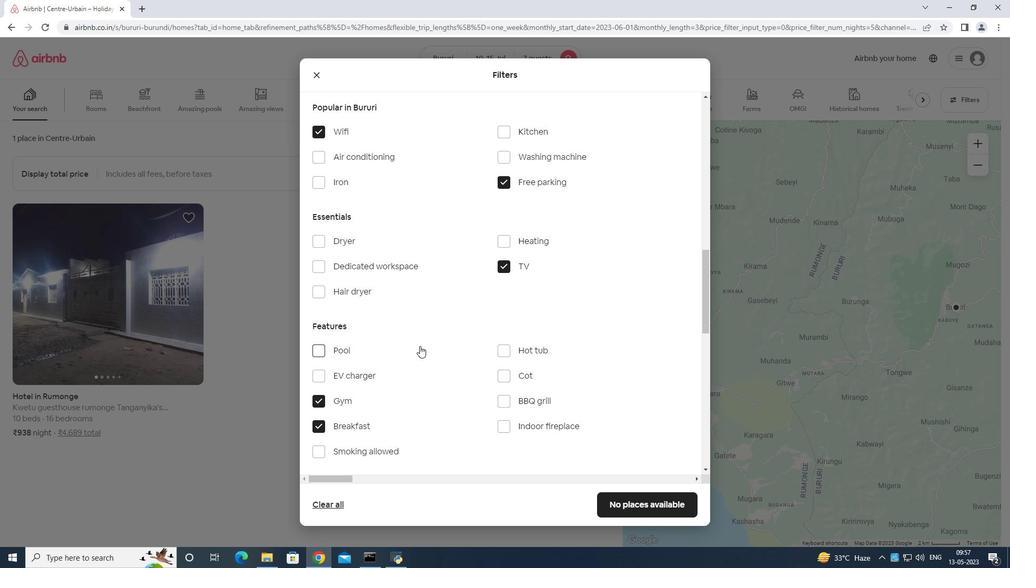 
Action: Mouse moved to (670, 389)
Screenshot: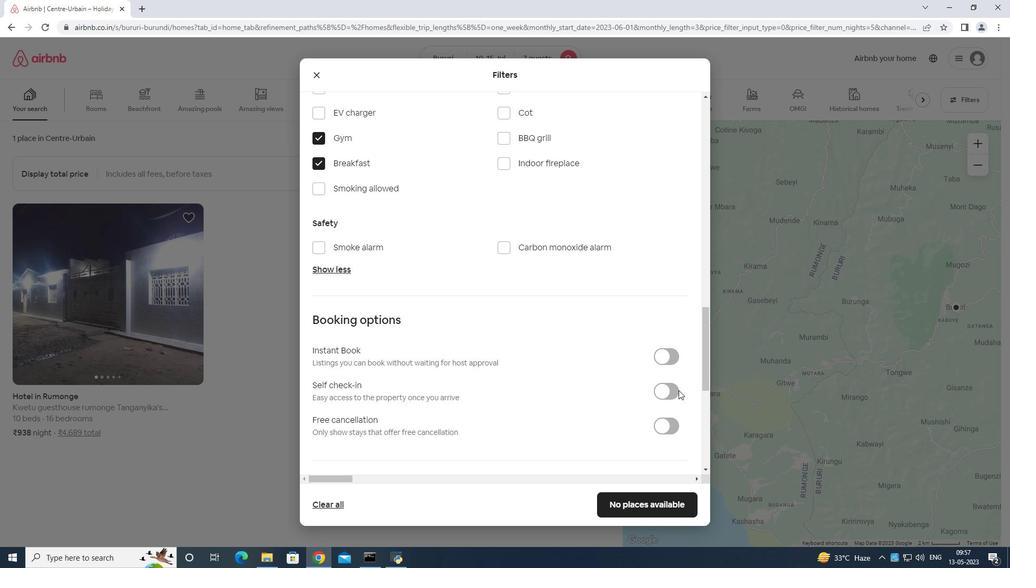 
Action: Mouse pressed left at (670, 389)
Screenshot: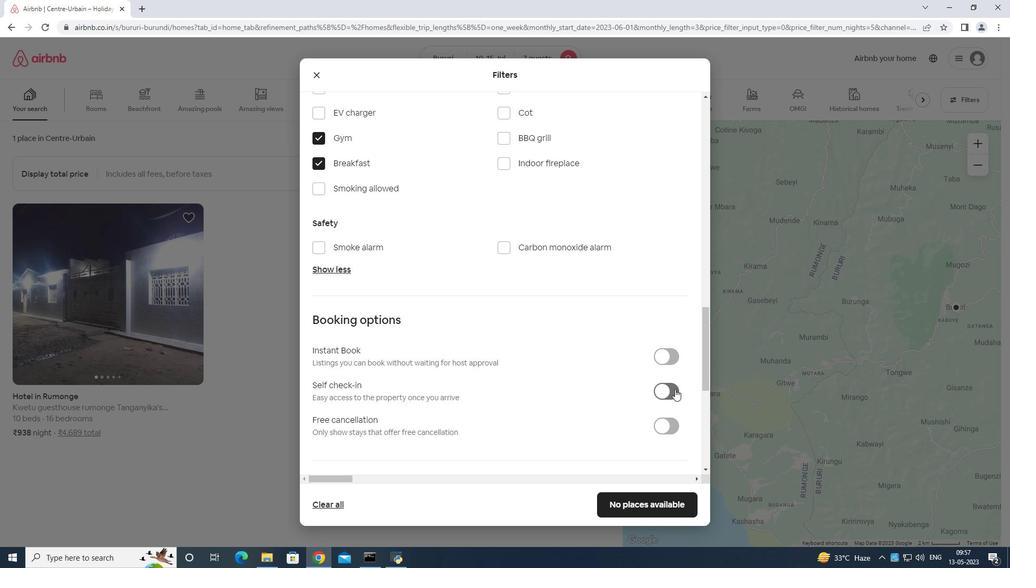 
Action: Mouse moved to (676, 368)
Screenshot: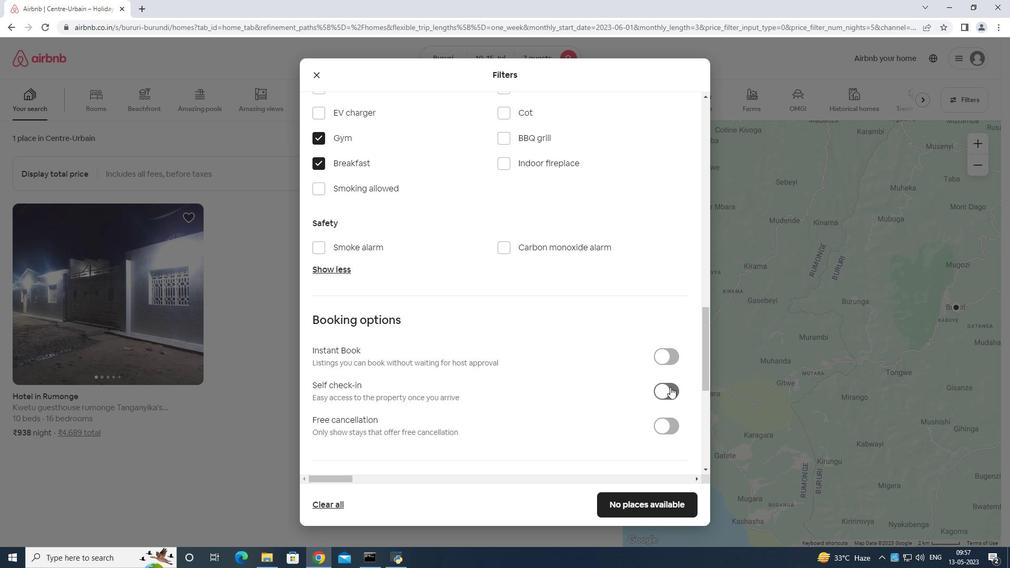 
Action: Mouse scrolled (676, 367) with delta (0, 0)
Screenshot: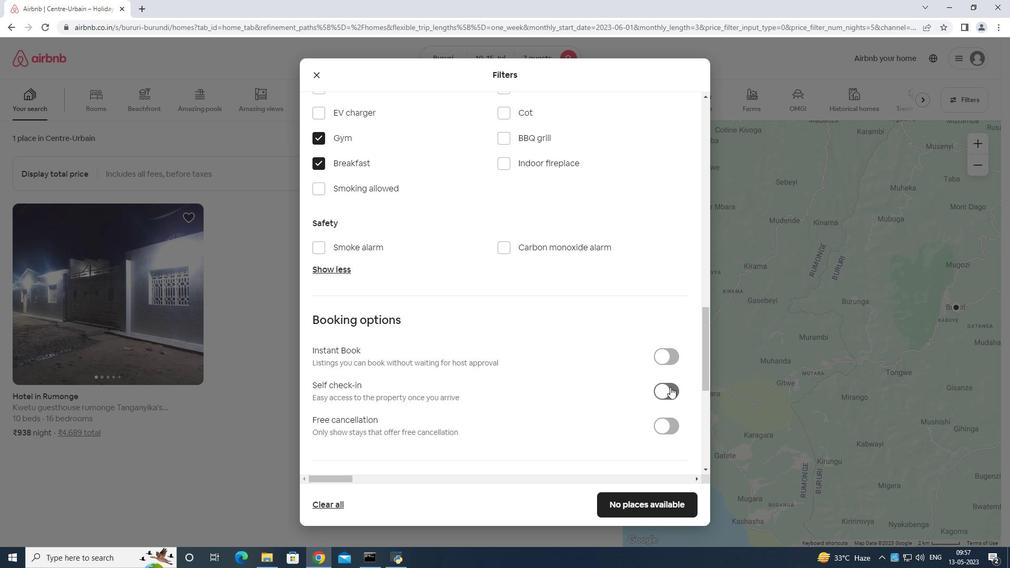 
Action: Mouse moved to (676, 370)
Screenshot: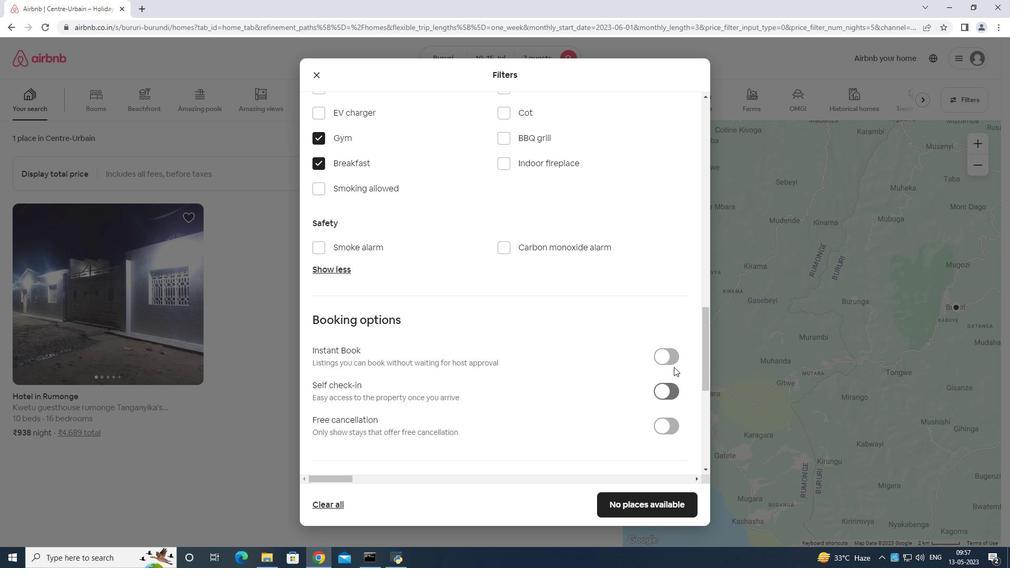 
Action: Mouse scrolled (676, 369) with delta (0, 0)
Screenshot: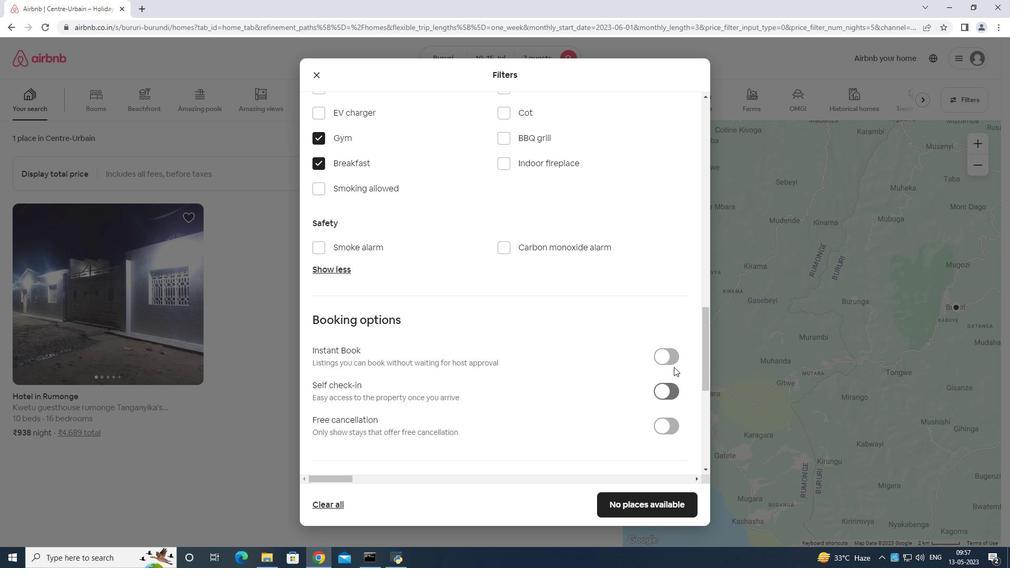 
Action: Mouse moved to (676, 372)
Screenshot: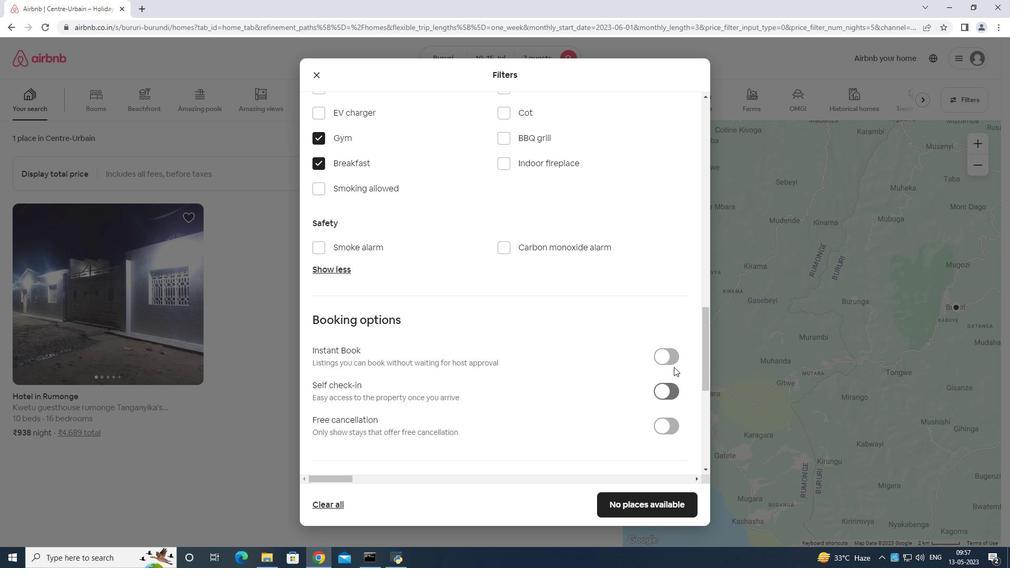
Action: Mouse scrolled (676, 372) with delta (0, 0)
Screenshot: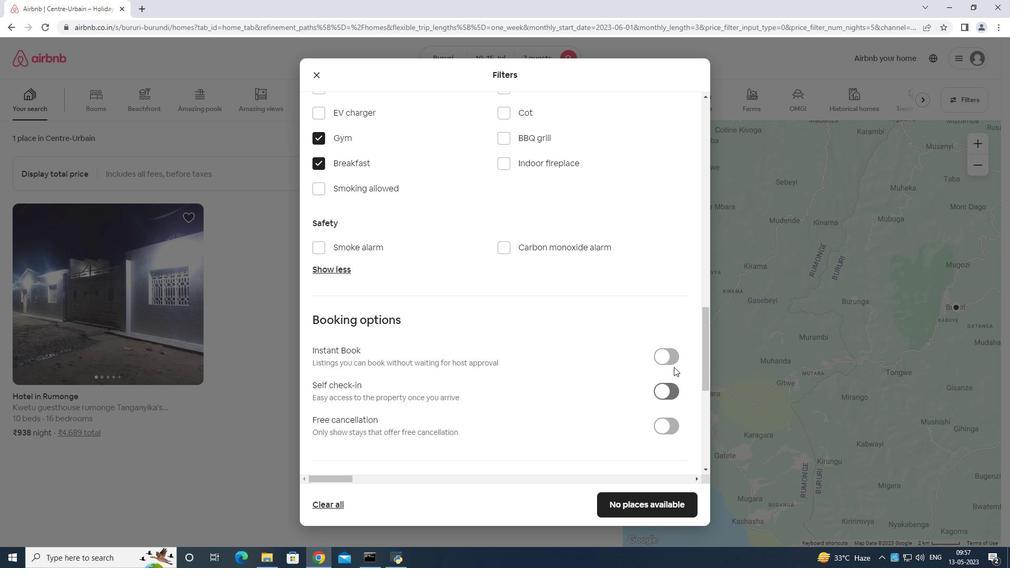 
Action: Mouse moved to (674, 374)
Screenshot: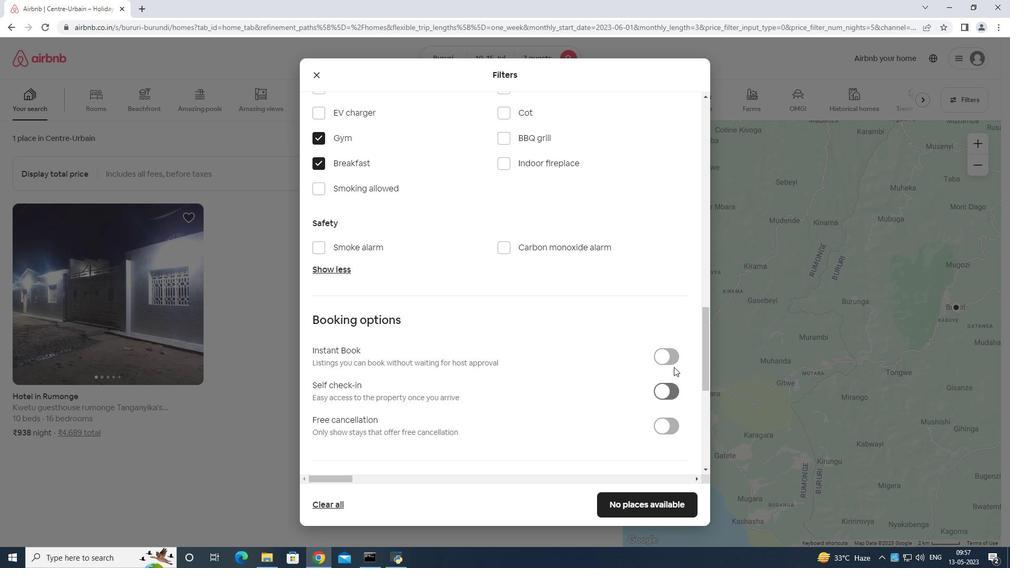 
Action: Mouse scrolled (674, 373) with delta (0, 0)
Screenshot: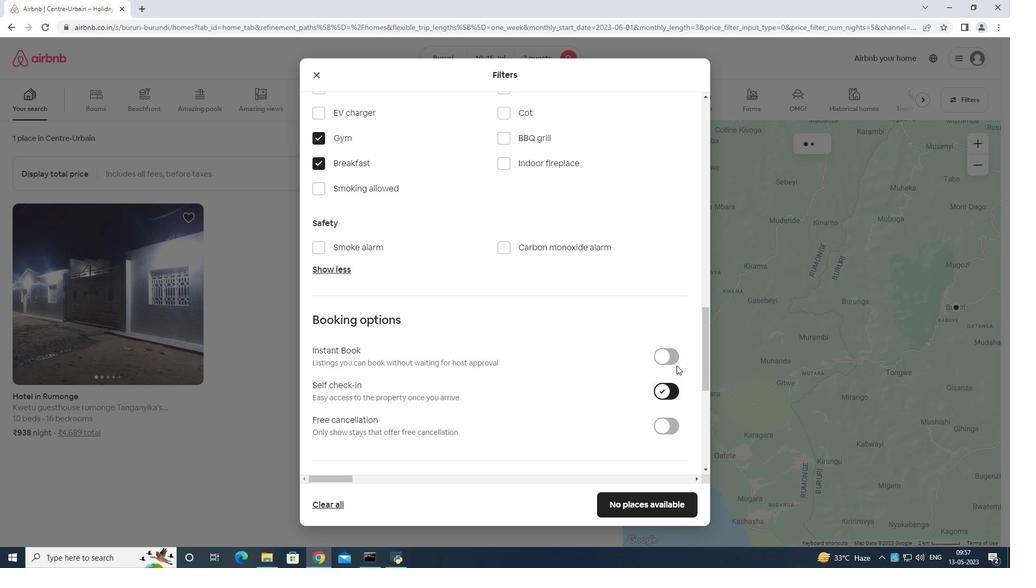 
Action: Mouse moved to (671, 372)
Screenshot: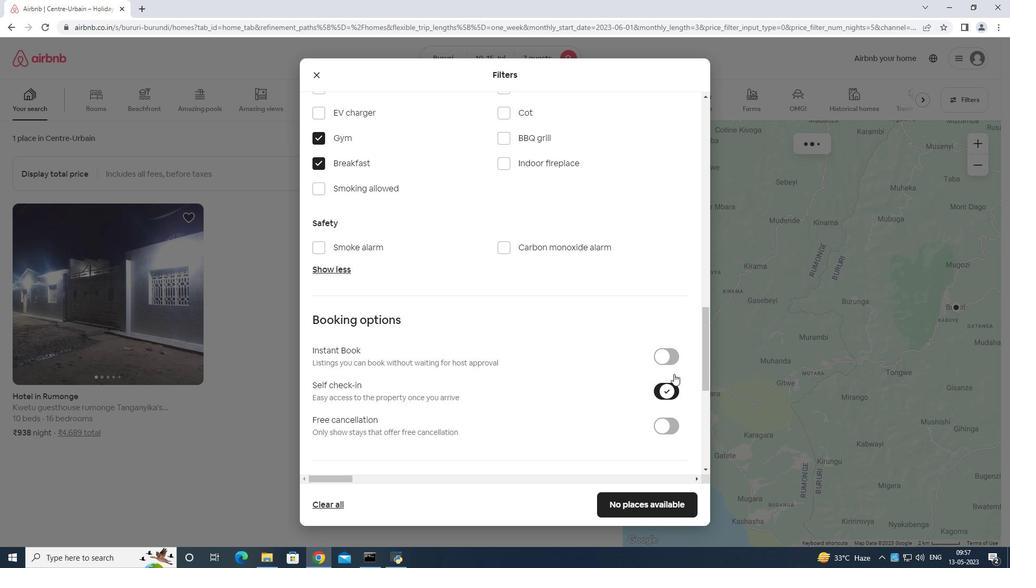 
Action: Mouse scrolled (671, 371) with delta (0, 0)
Screenshot: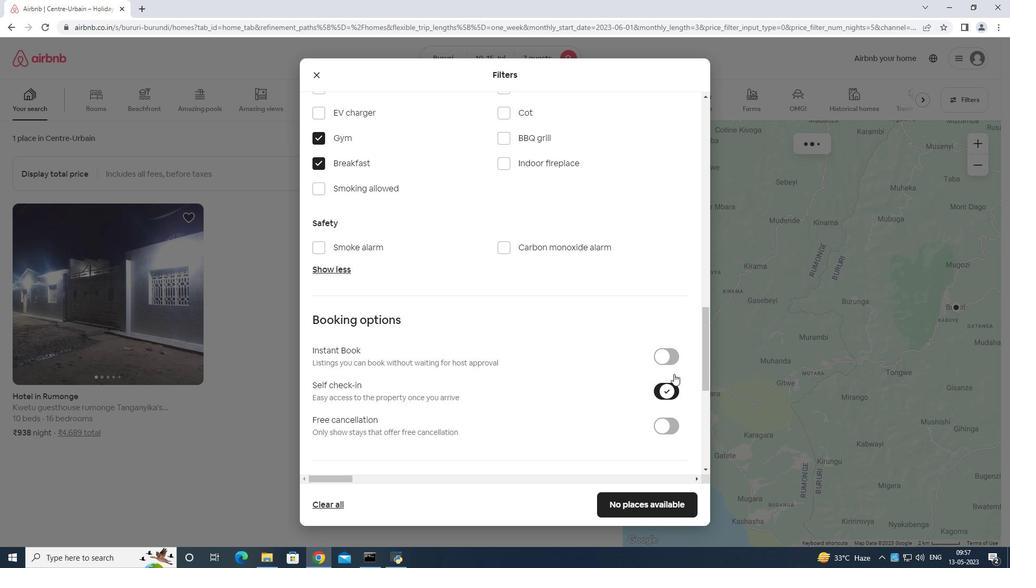 
Action: Mouse moved to (671, 372)
Screenshot: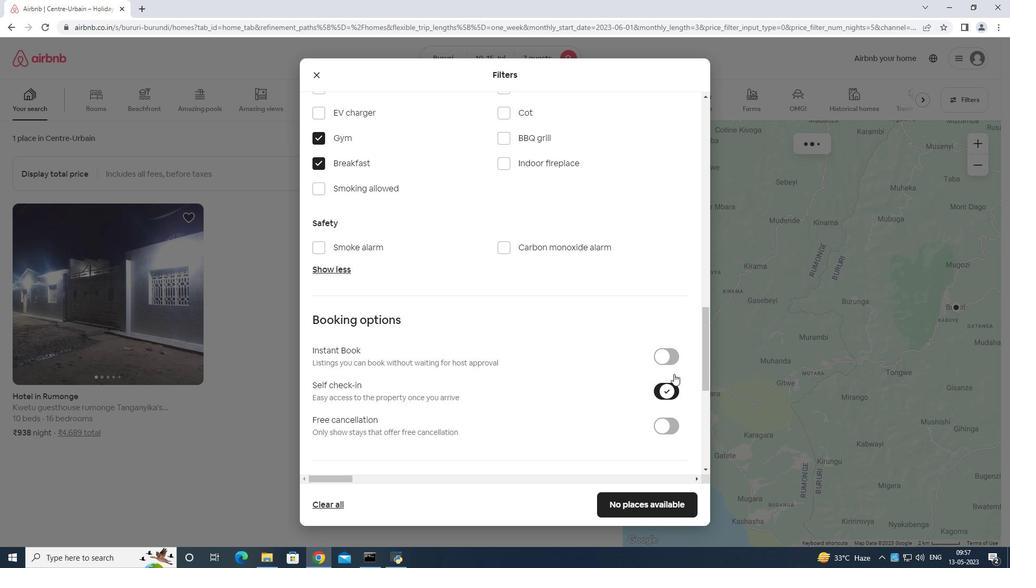 
Action: Mouse scrolled (671, 371) with delta (0, 0)
Screenshot: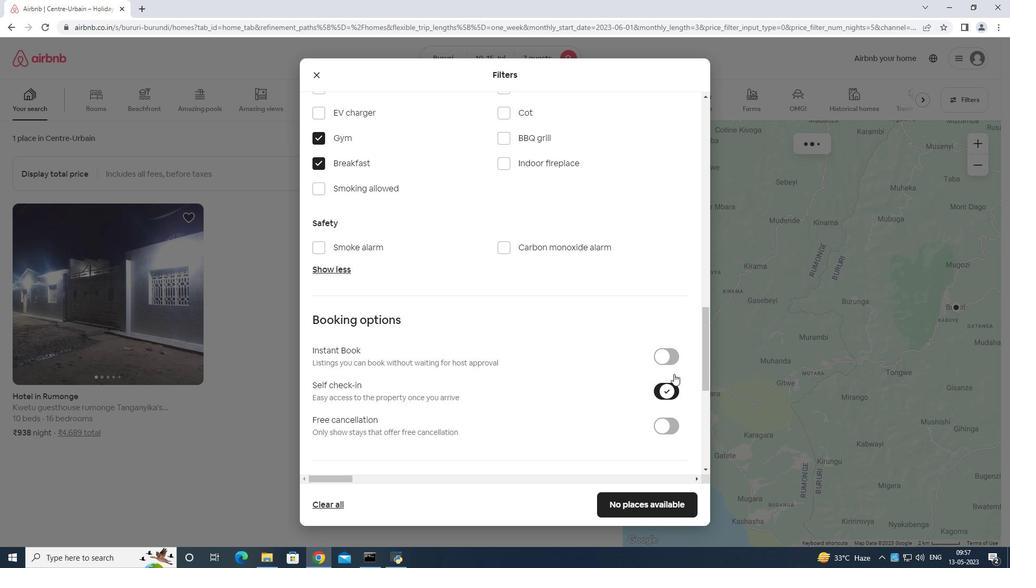 
Action: Mouse scrolled (671, 371) with delta (0, 0)
Screenshot: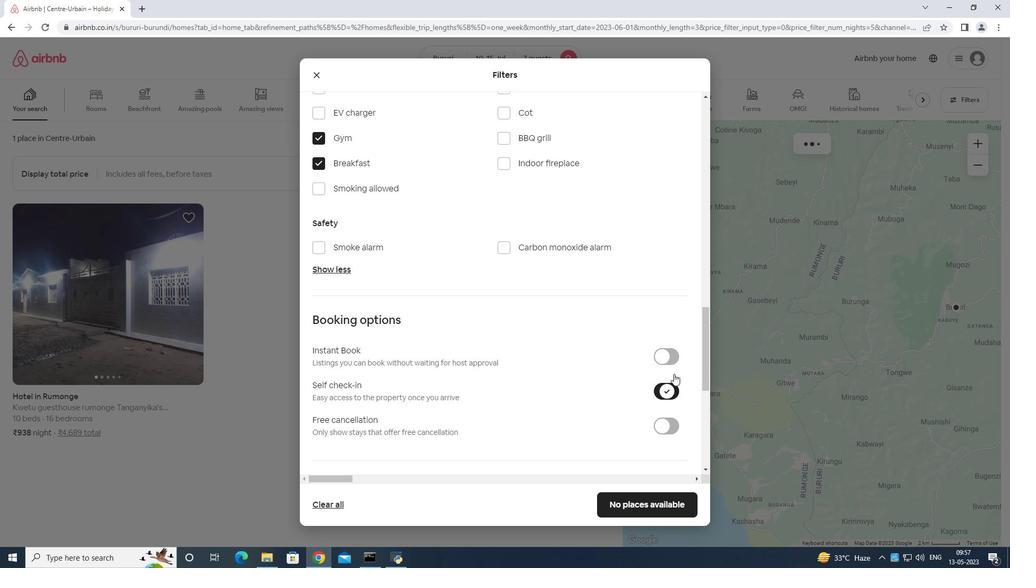 
Action: Mouse moved to (669, 372)
Screenshot: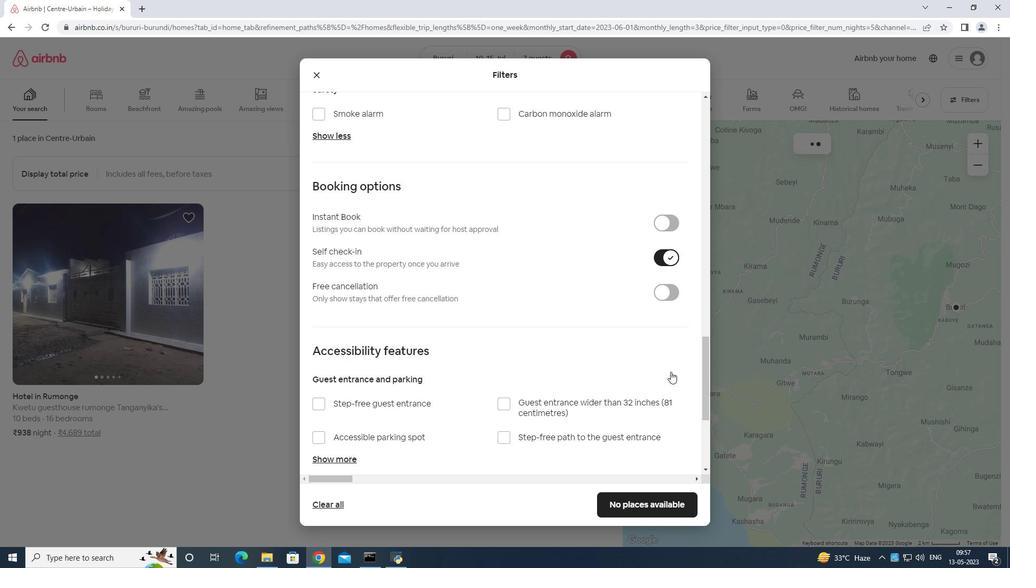 
Action: Mouse scrolled (669, 371) with delta (0, 0)
Screenshot: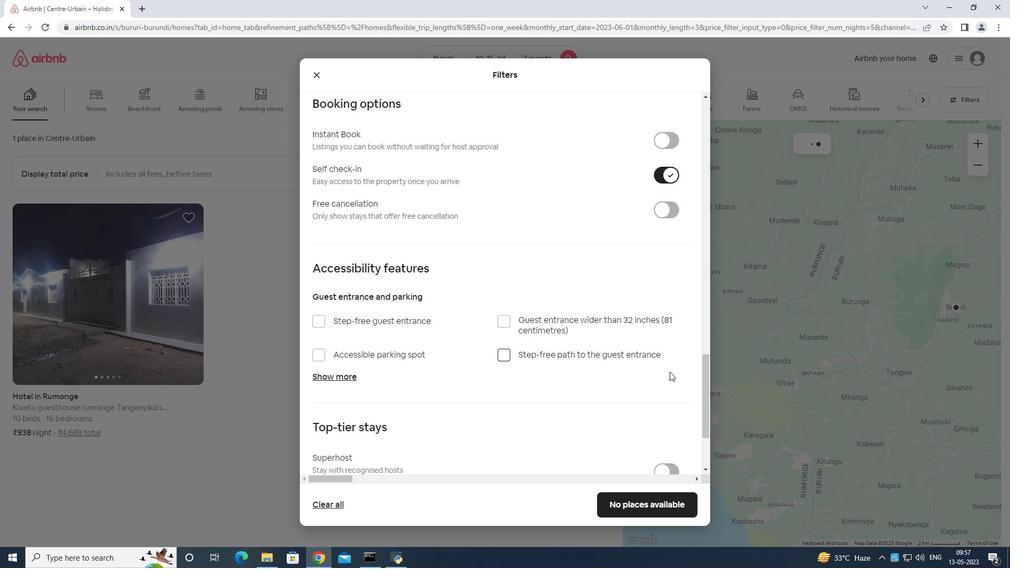 
Action: Mouse scrolled (669, 371) with delta (0, 0)
Screenshot: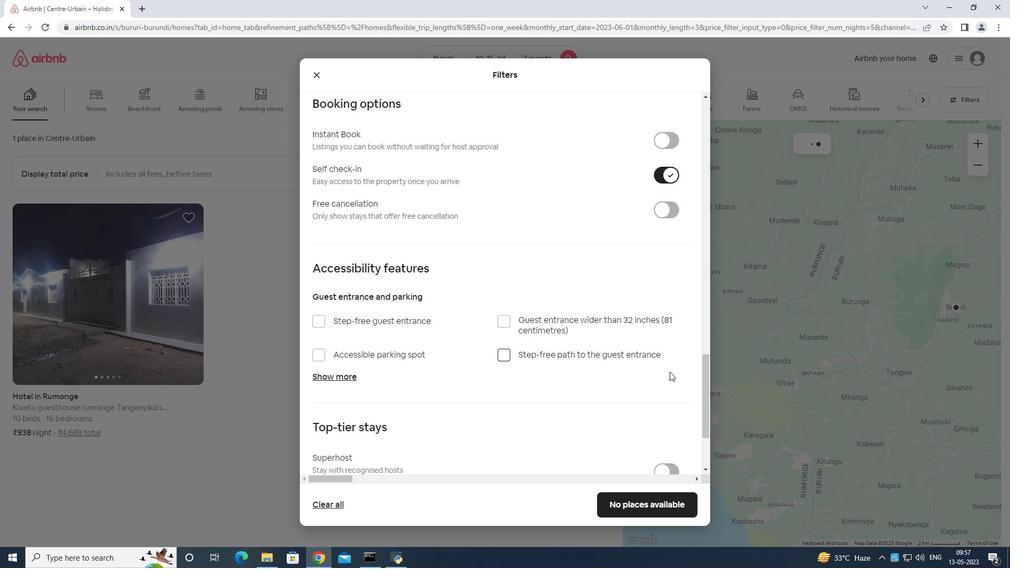 
Action: Mouse scrolled (669, 371) with delta (0, 0)
Screenshot: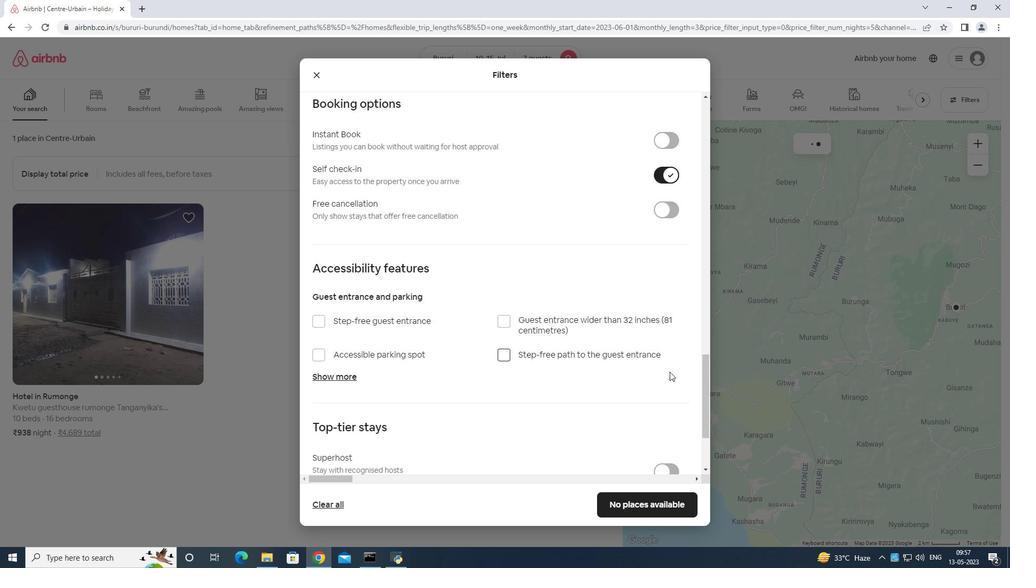 
Action: Mouse scrolled (669, 371) with delta (0, 0)
Screenshot: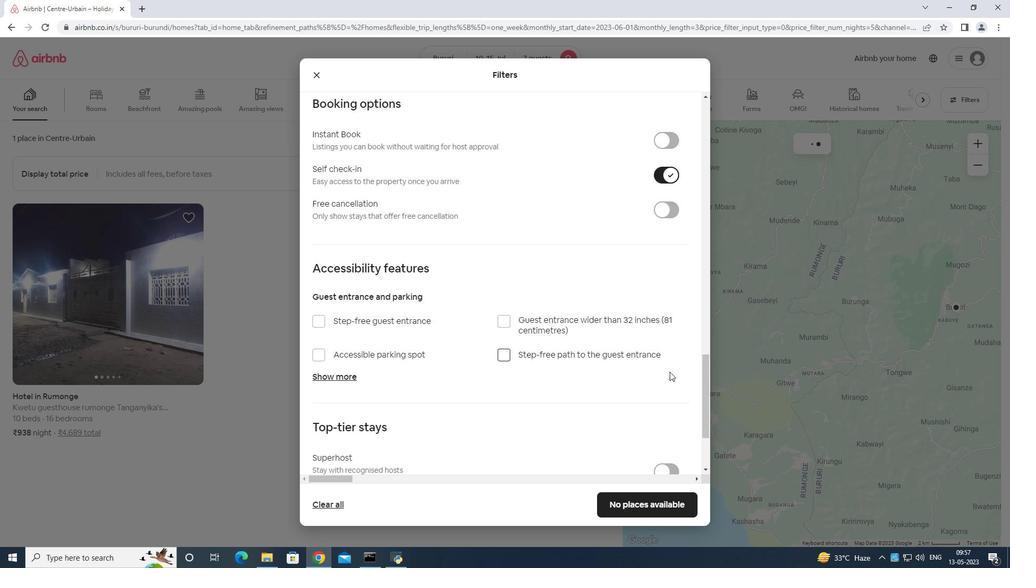 
Action: Mouse moved to (667, 371)
Screenshot: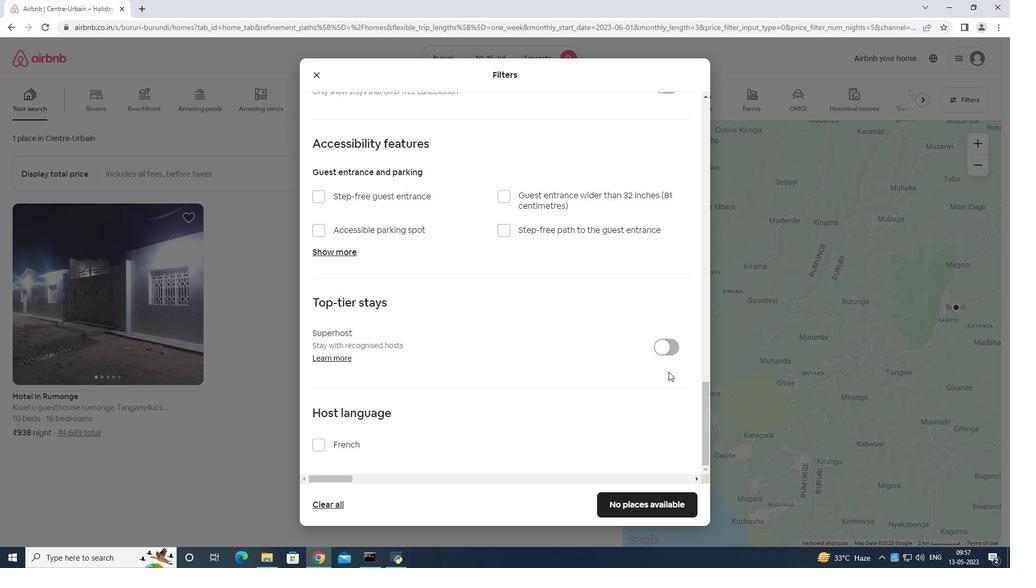 
Action: Mouse scrolled (667, 370) with delta (0, 0)
Screenshot: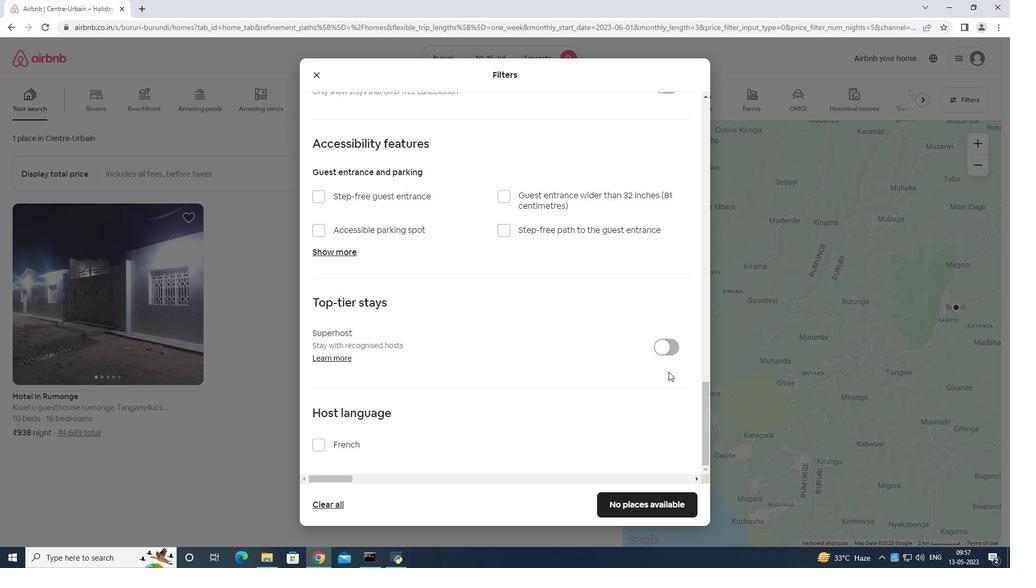 
Action: Mouse scrolled (667, 370) with delta (0, 0)
Screenshot: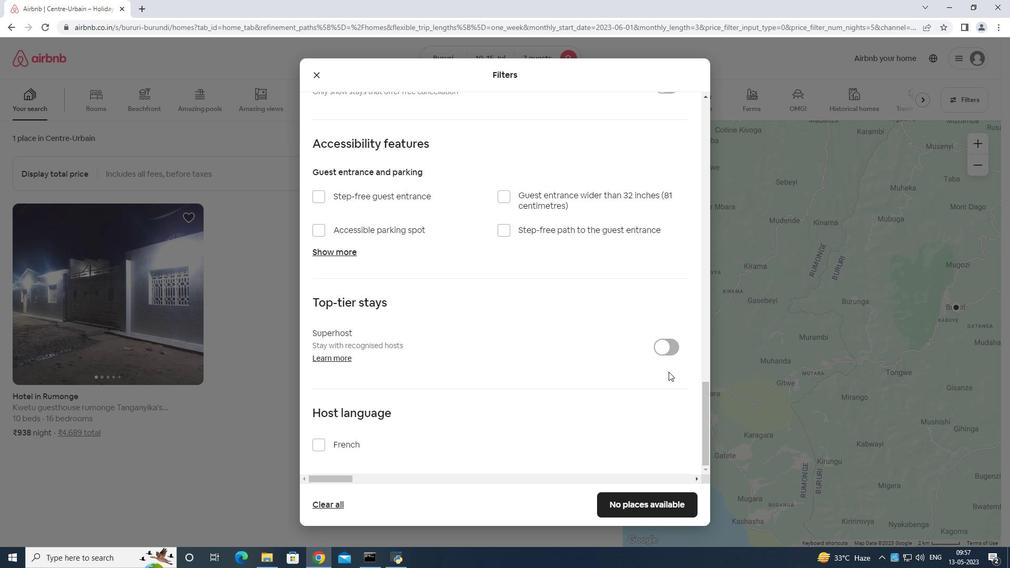 
Action: Mouse scrolled (667, 370) with delta (0, 0)
Screenshot: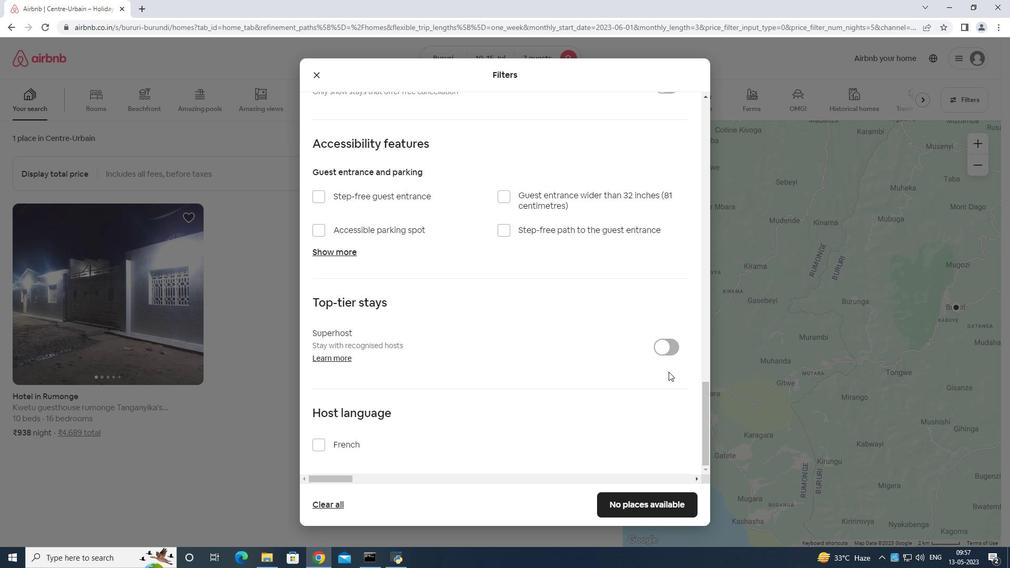 
Action: Mouse scrolled (667, 370) with delta (0, 0)
Screenshot: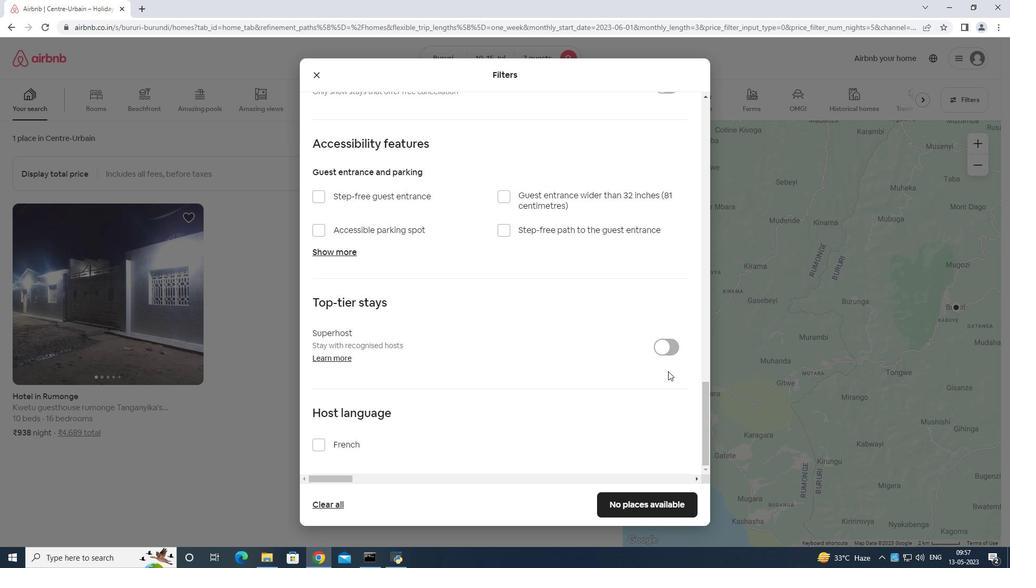 
Action: Mouse moved to (635, 501)
Screenshot: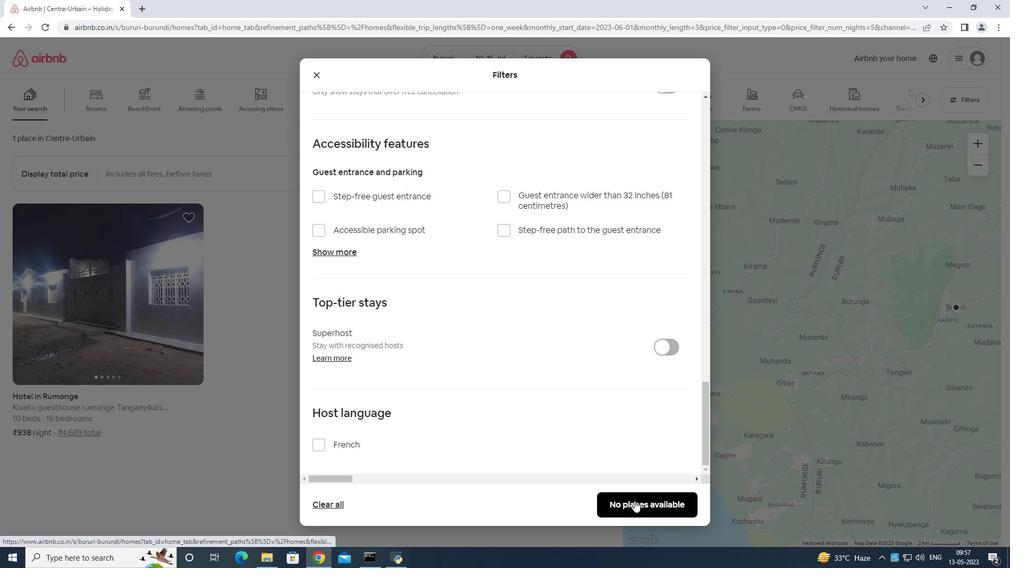 
Action: Mouse pressed left at (635, 501)
Screenshot: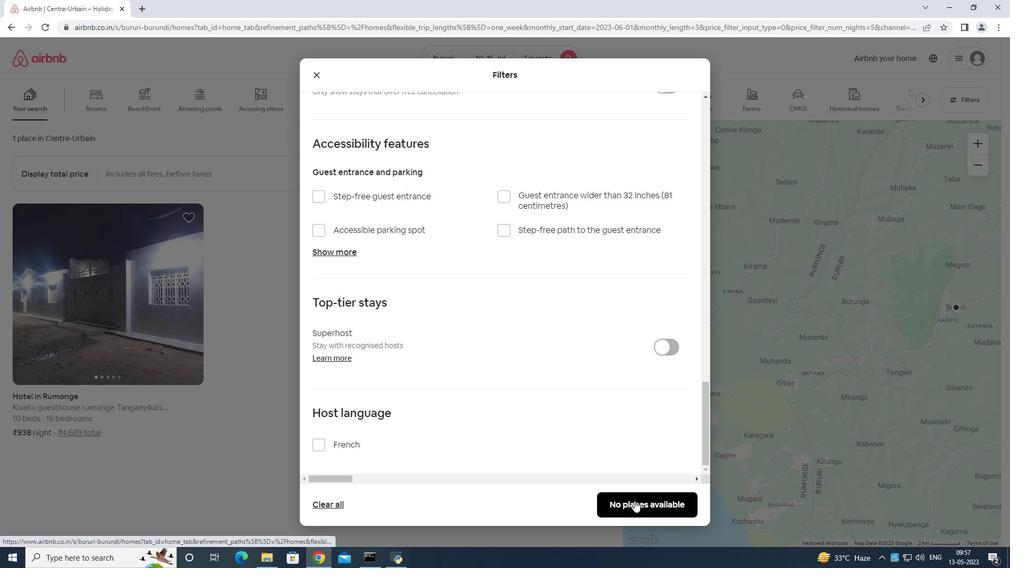
Action: Mouse moved to (636, 501)
Screenshot: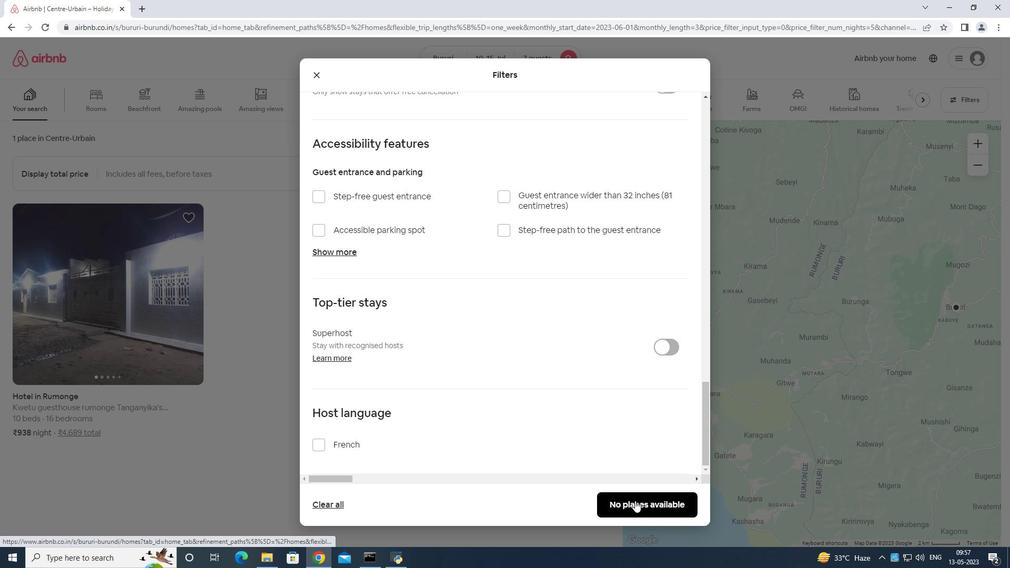 
